 Task: Buy 4 Napkin Holders from Kitchen Accessories section under best seller category for shipping address: Keith Hernandez, 1486 Vineyard Drive, Independence, Ohio 44131, Cell Number 4403901431. Pay from credit card ending with 9757, CVV 798
Action: Mouse moved to (172, 63)
Screenshot: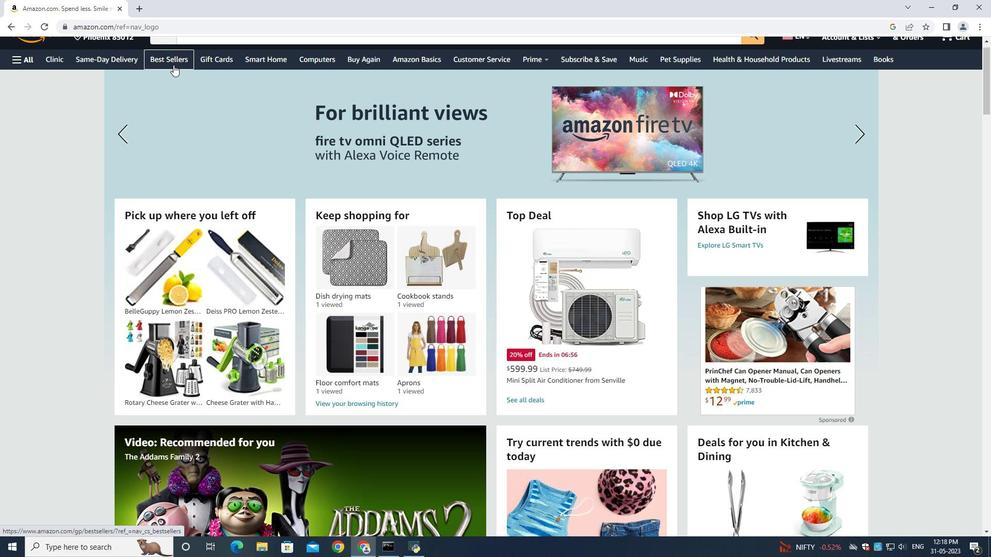 
Action: Mouse pressed left at (172, 63)
Screenshot: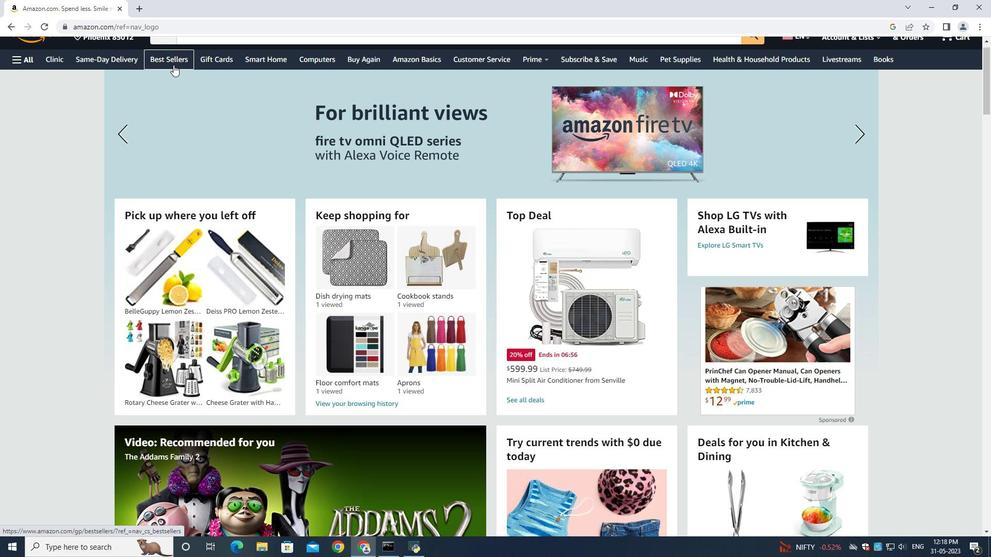 
Action: Mouse moved to (258, 140)
Screenshot: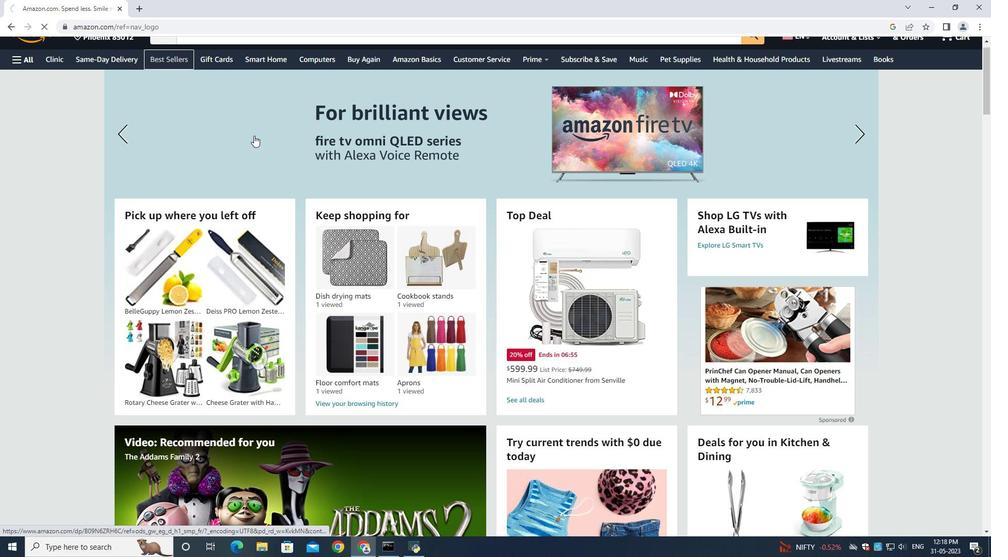 
Action: Mouse scrolled (258, 141) with delta (0, 0)
Screenshot: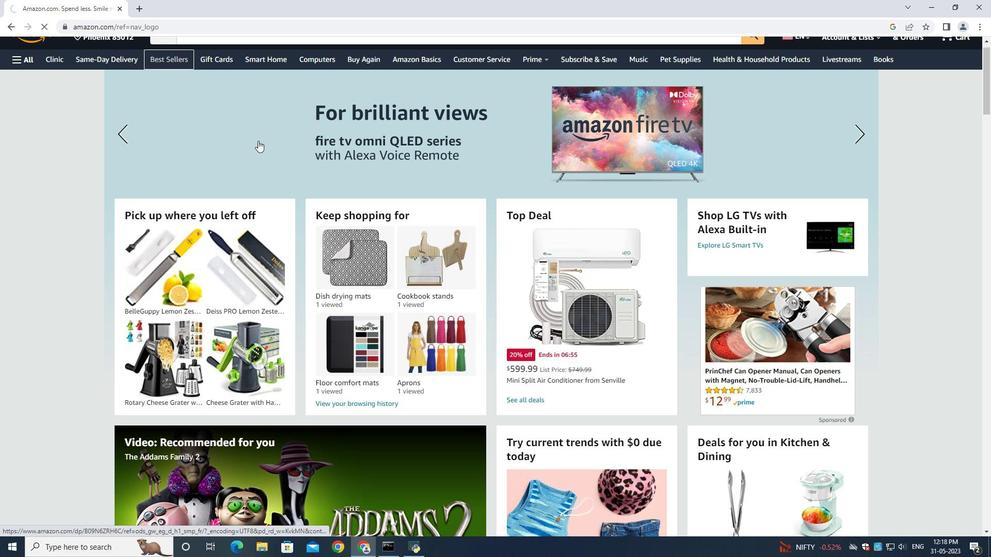 
Action: Mouse scrolled (258, 141) with delta (0, 0)
Screenshot: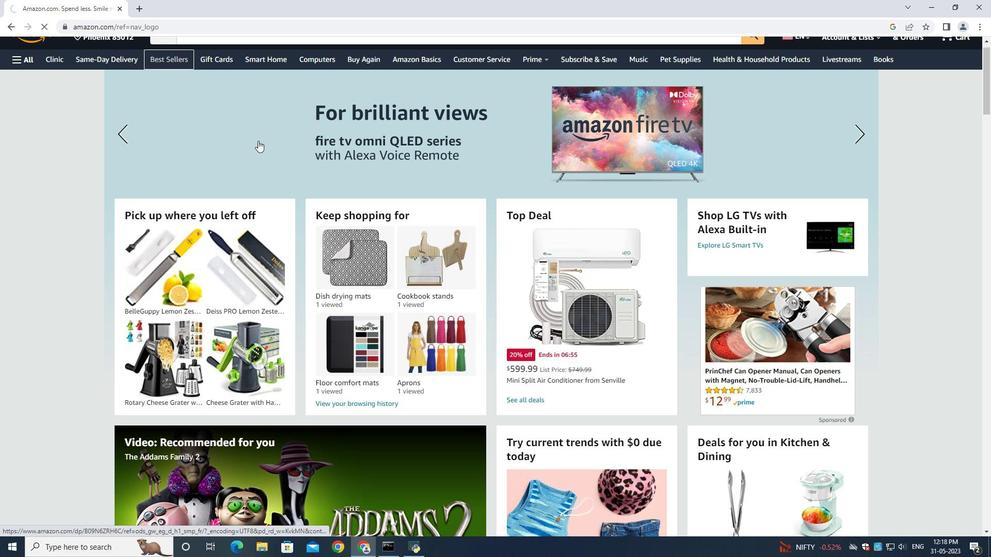
Action: Mouse scrolled (258, 141) with delta (0, 0)
Screenshot: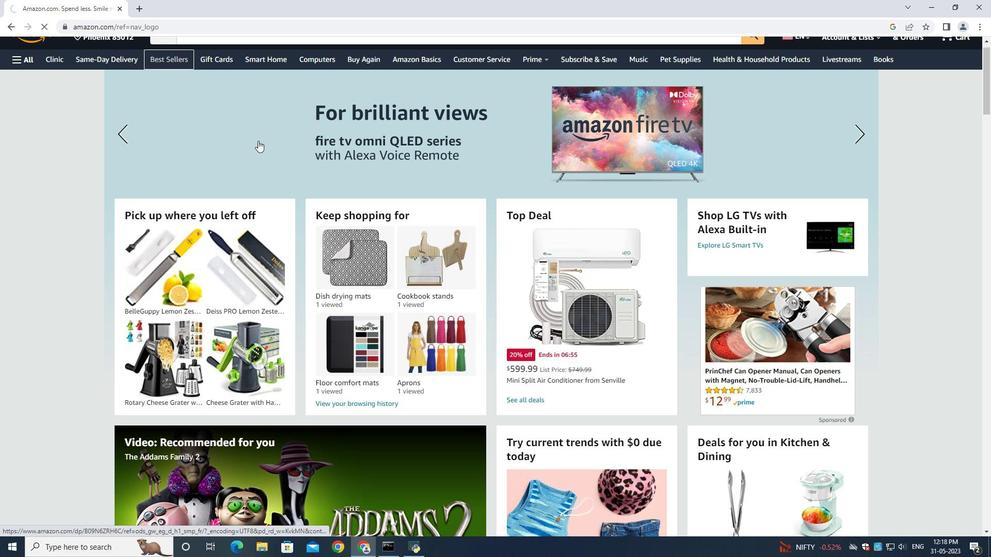 
Action: Mouse scrolled (258, 141) with delta (0, 0)
Screenshot: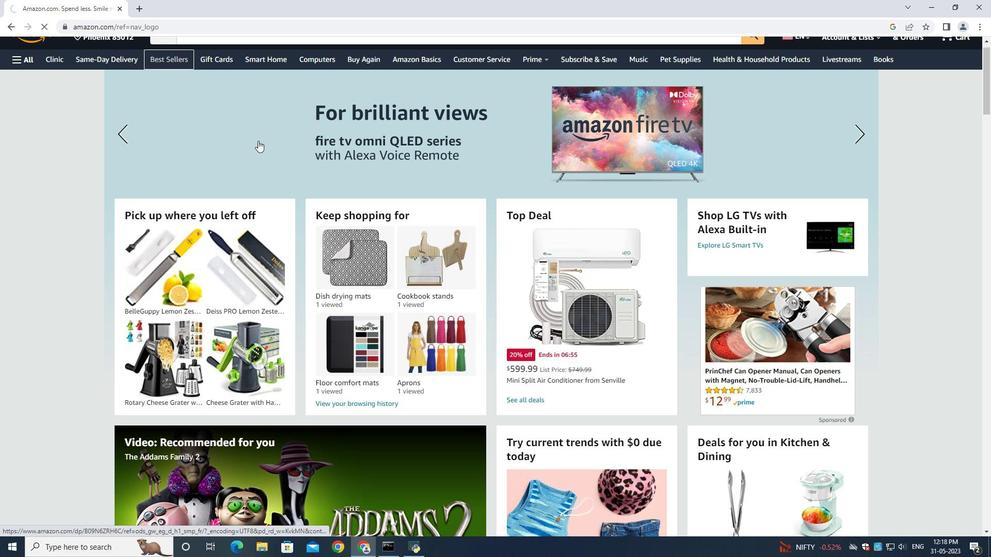 
Action: Mouse moved to (235, 52)
Screenshot: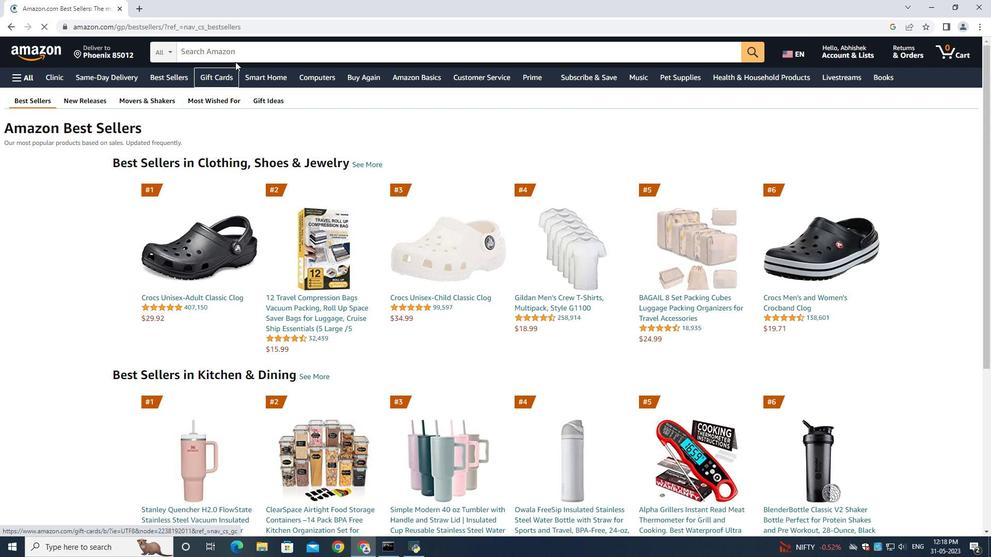 
Action: Mouse pressed left at (235, 52)
Screenshot: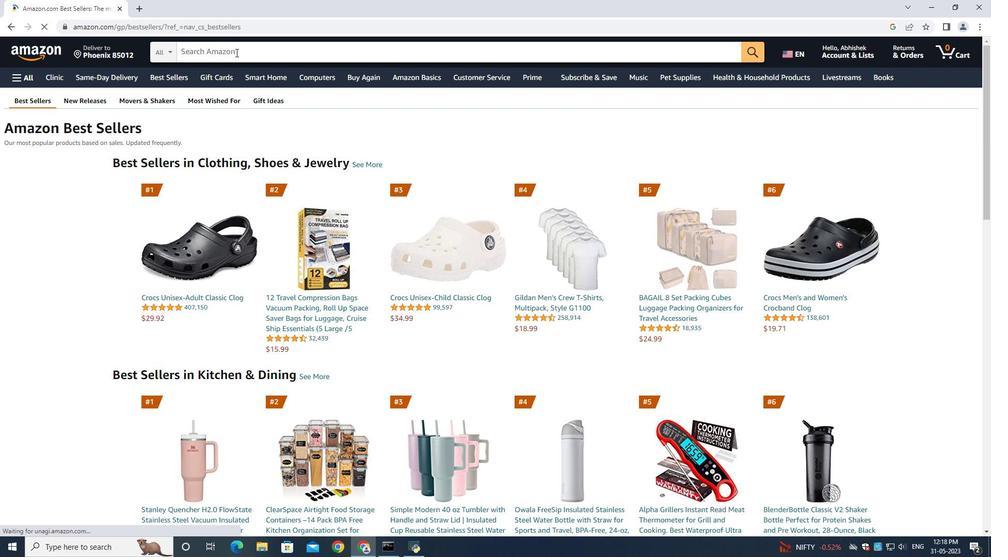 
Action: Mouse moved to (235, 53)
Screenshot: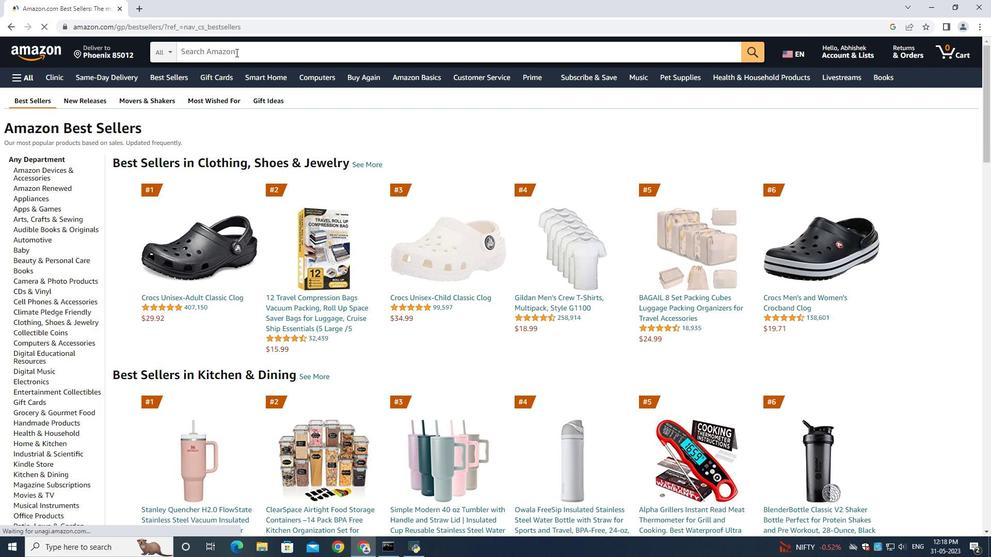 
Action: Key pressed <Key.shift>Napkin<Key.space><Key.shift><Key.shift><Key.shift><Key.shift><Key.shift><Key.shift>Holders<Key.enter>
Screenshot: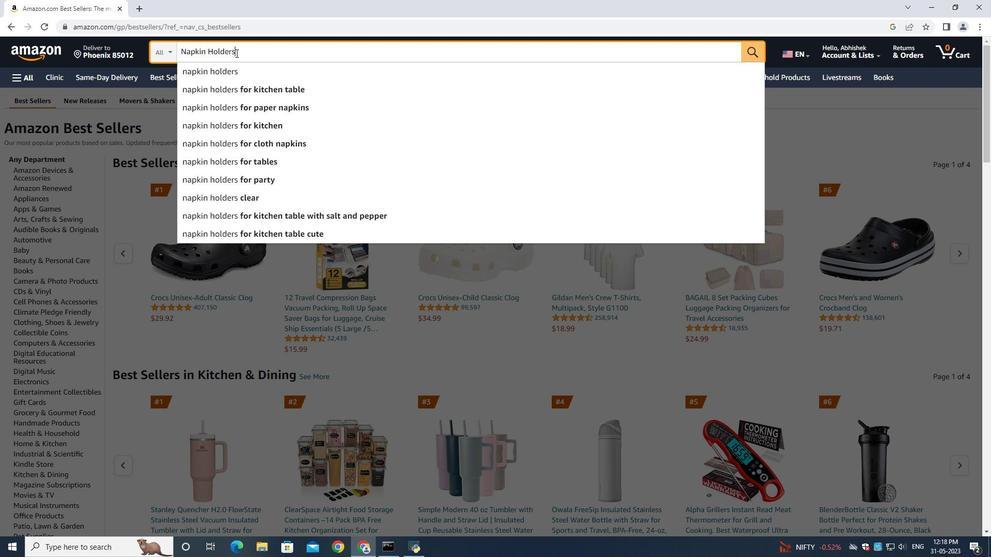 
Action: Mouse moved to (76, 184)
Screenshot: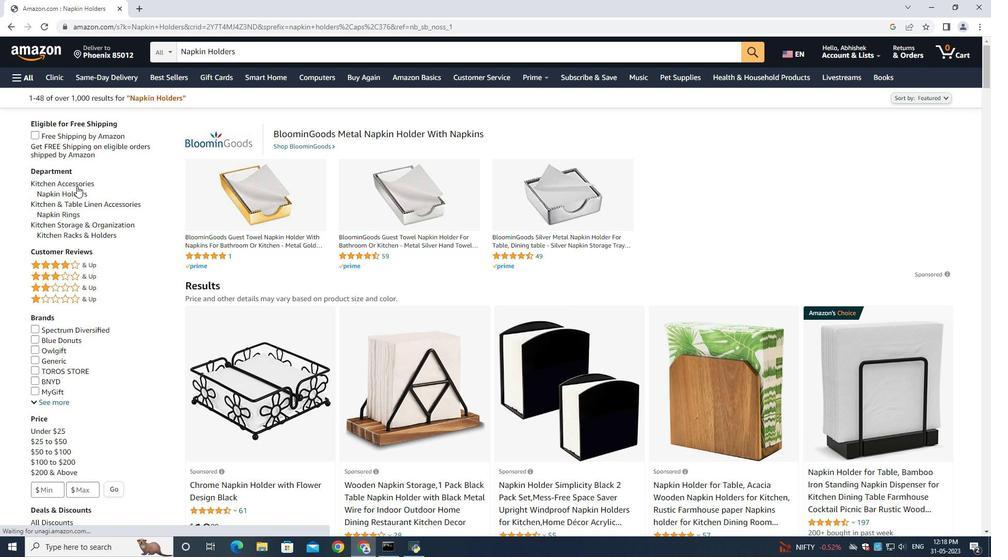 
Action: Mouse pressed left at (76, 184)
Screenshot: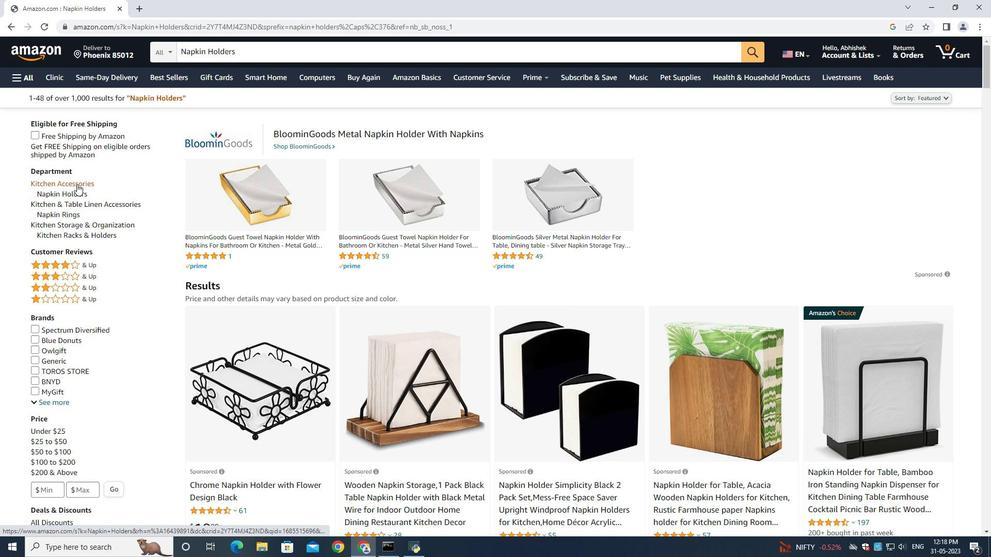 
Action: Mouse moved to (652, 415)
Screenshot: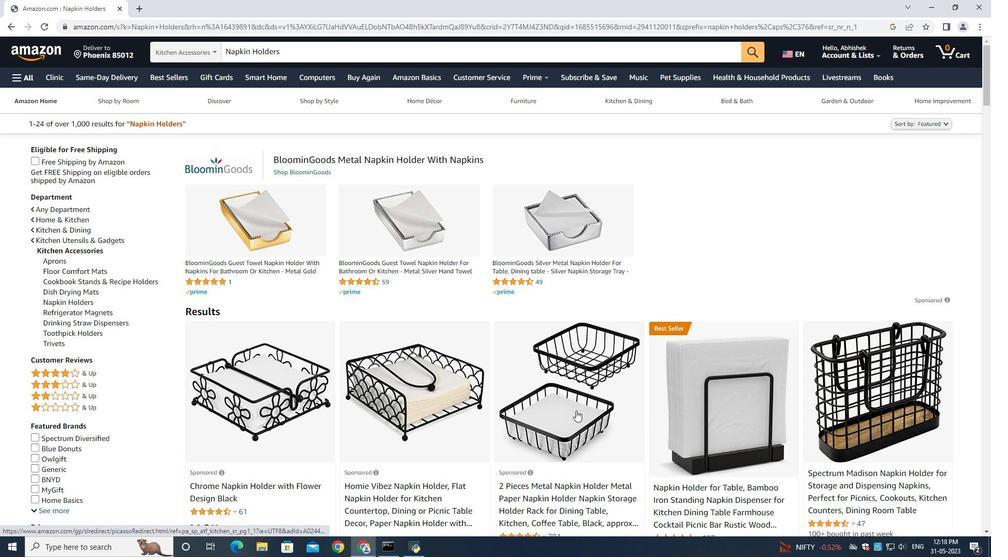 
Action: Mouse scrolled (652, 415) with delta (0, 0)
Screenshot: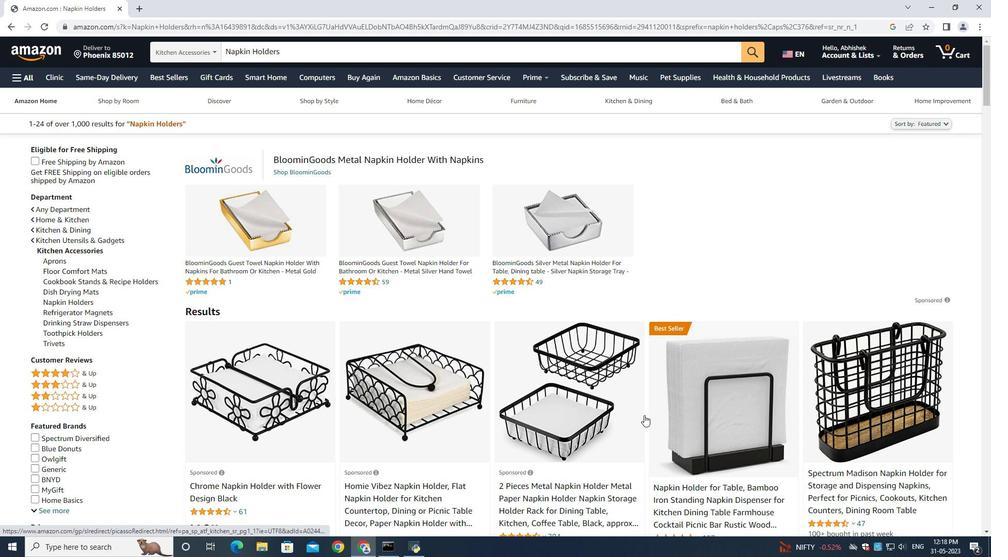 
Action: Mouse moved to (688, 399)
Screenshot: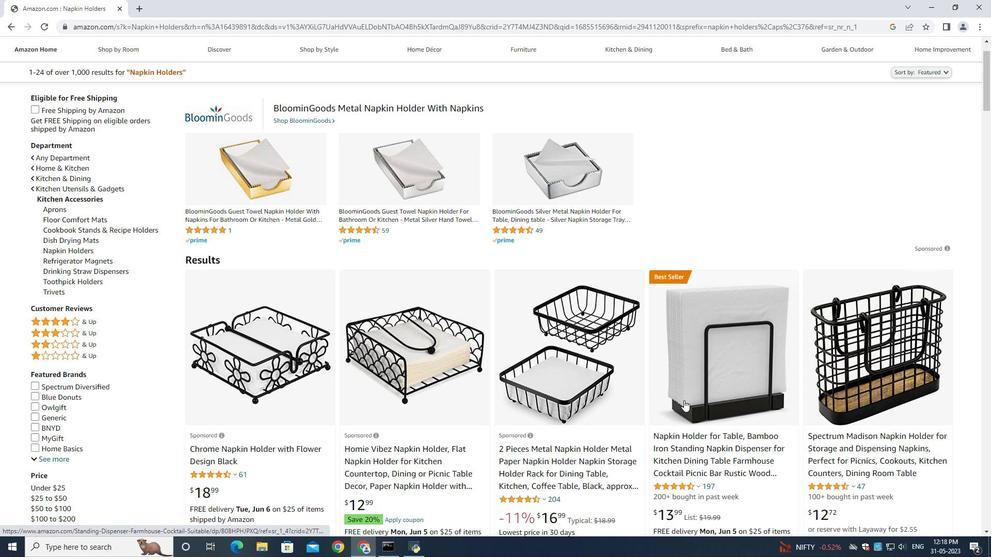 
Action: Mouse scrolled (688, 399) with delta (0, 0)
Screenshot: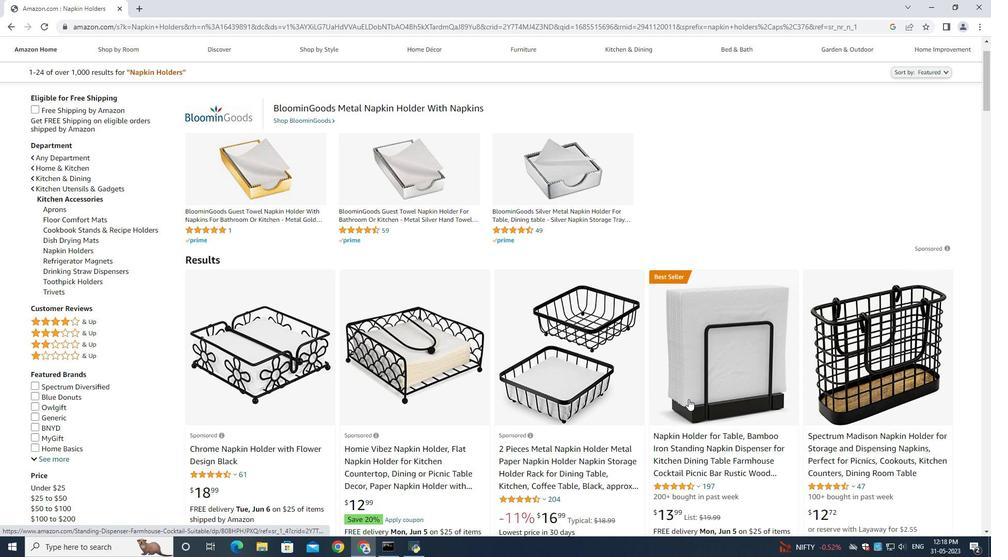 
Action: Mouse moved to (687, 400)
Screenshot: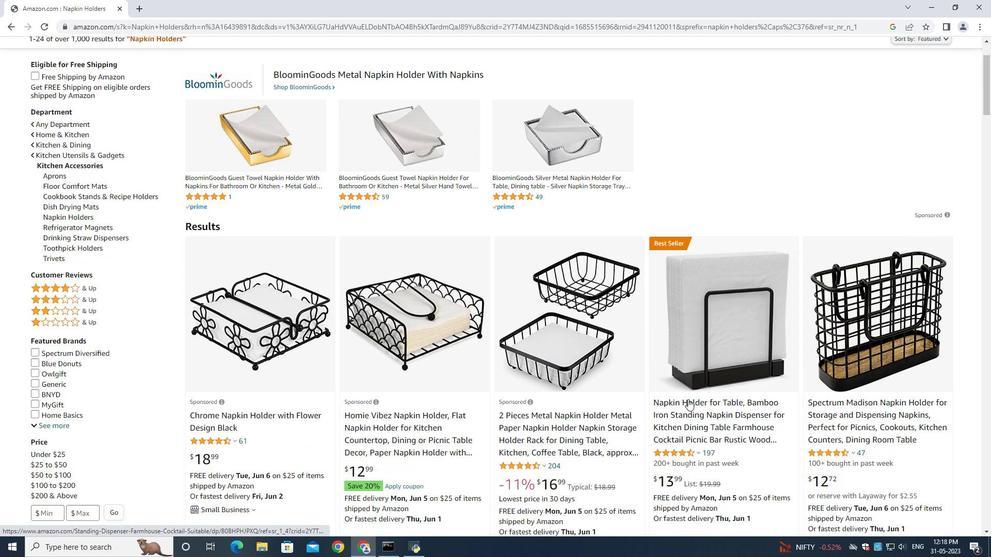 
Action: Mouse pressed left at (687, 400)
Screenshot: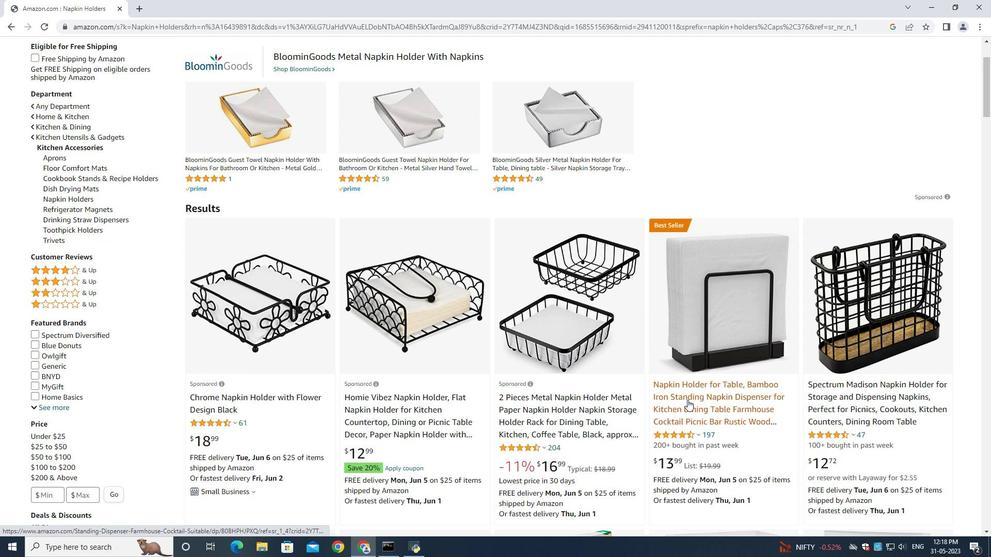 
Action: Mouse moved to (363, 446)
Screenshot: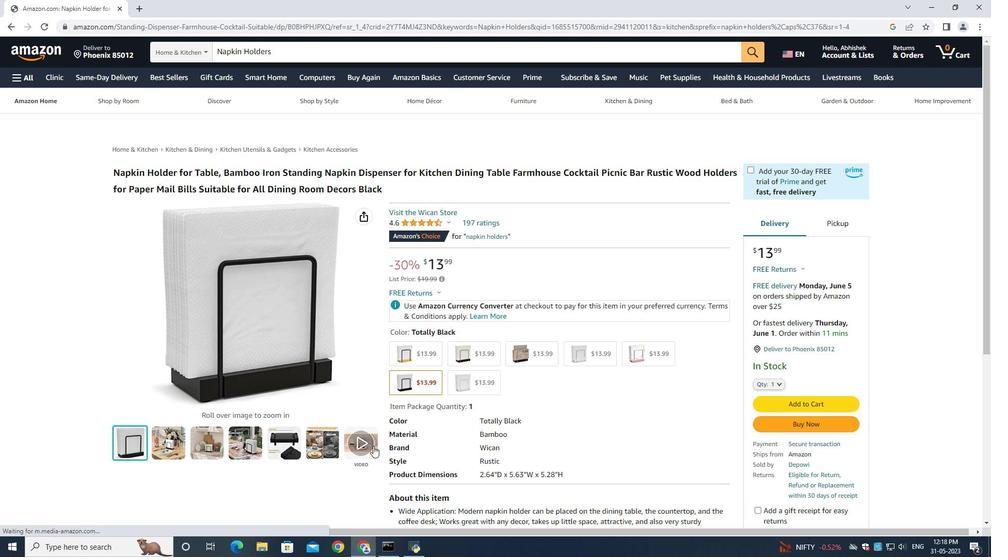 
Action: Mouse pressed left at (363, 446)
Screenshot: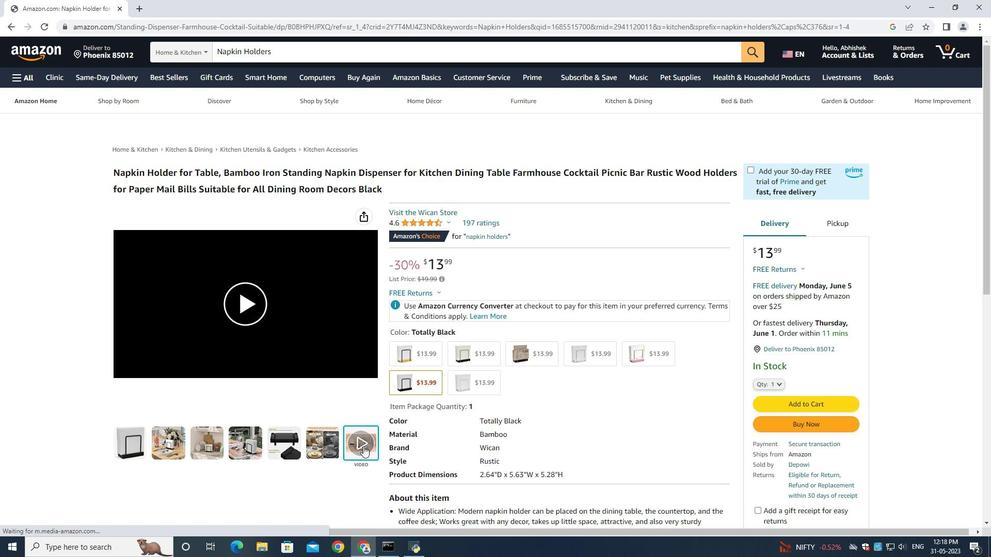 
Action: Mouse moved to (804, 251)
Screenshot: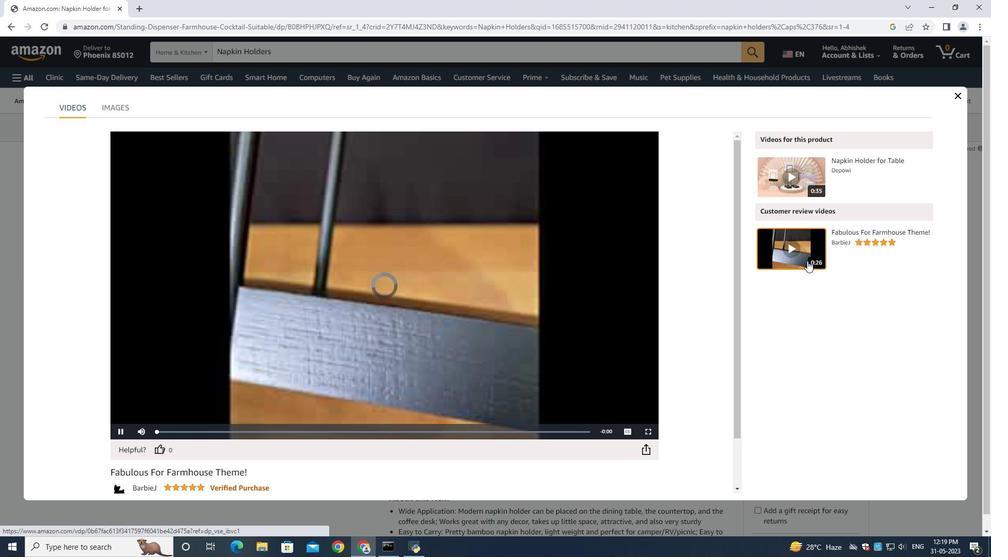 
Action: Mouse pressed left at (804, 251)
Screenshot: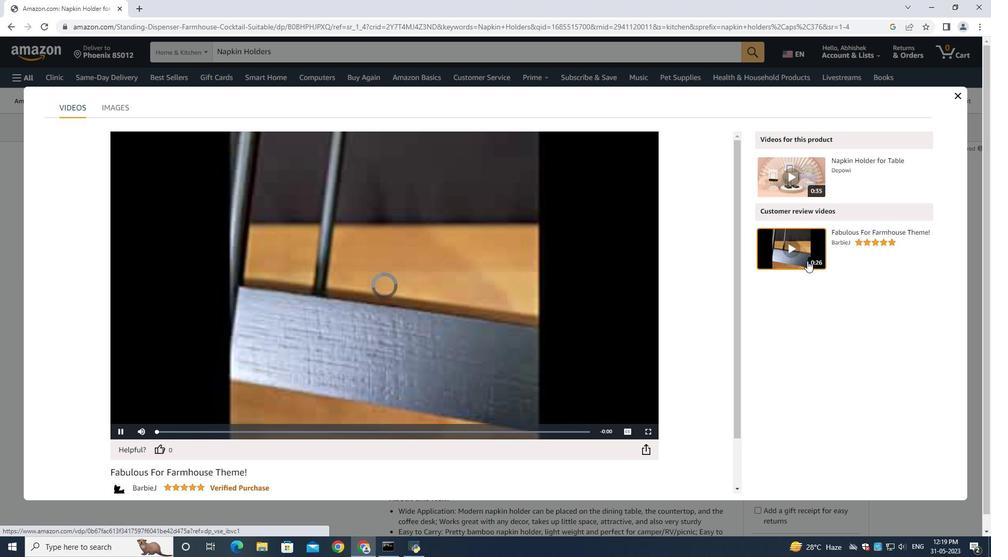 
Action: Mouse moved to (802, 250)
Screenshot: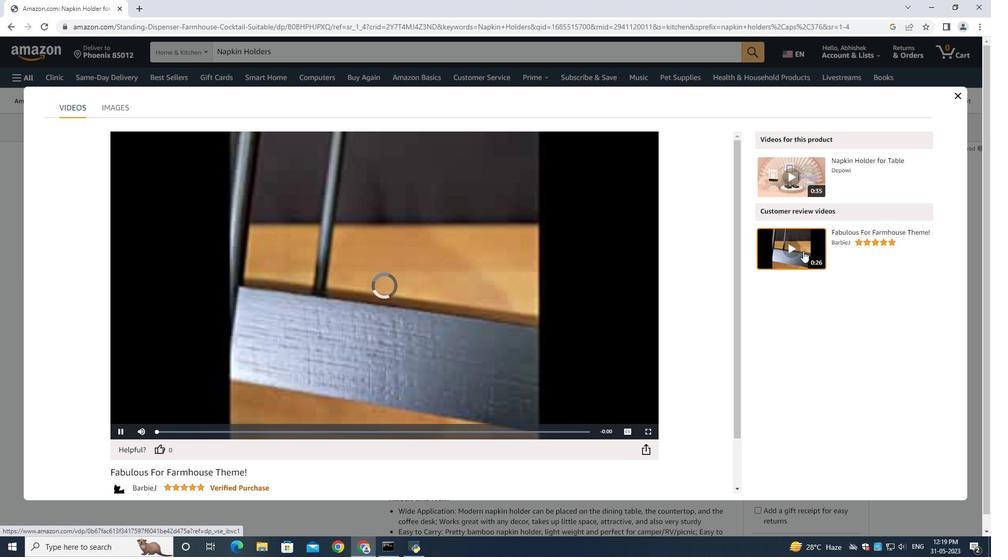 
Action: Mouse pressed left at (802, 250)
Screenshot: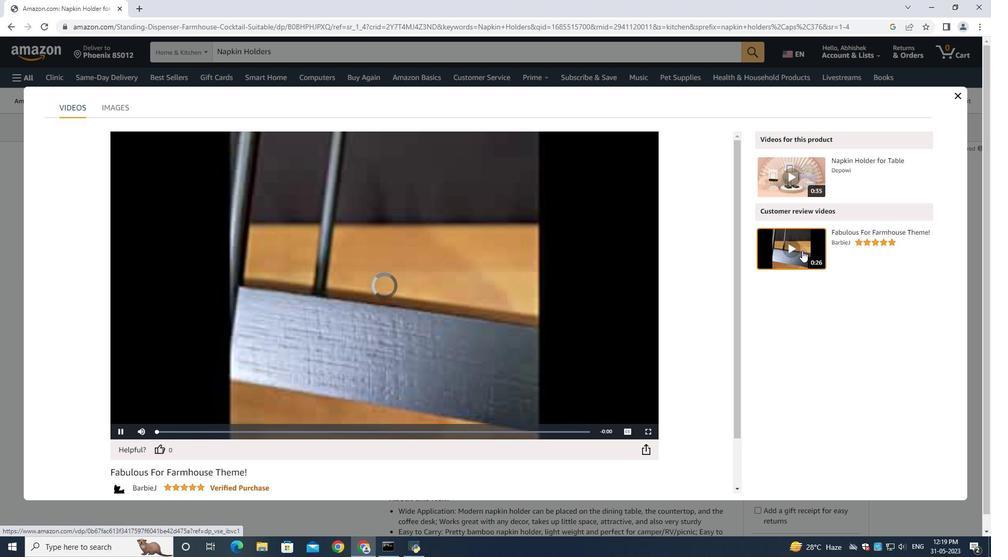 
Action: Mouse moved to (955, 96)
Screenshot: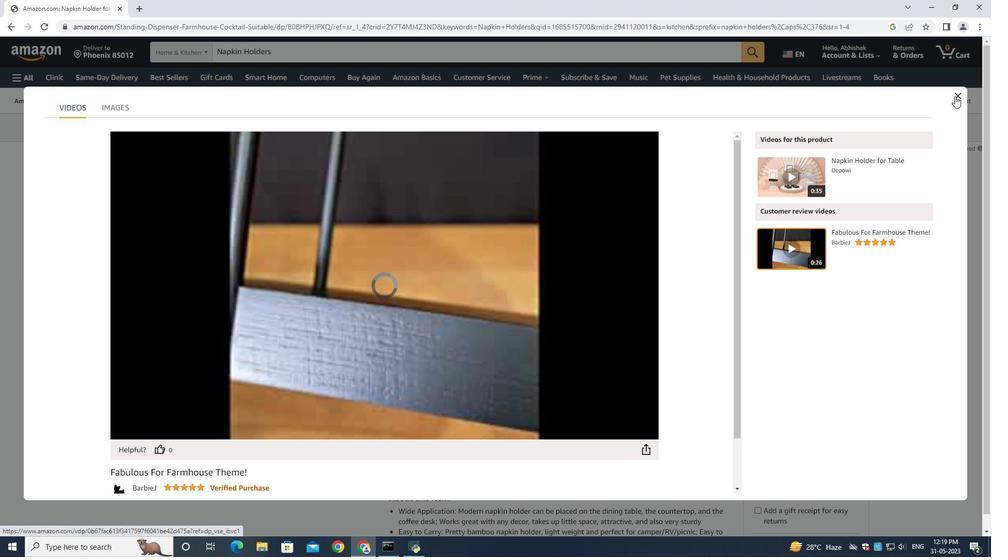 
Action: Mouse pressed left at (955, 96)
Screenshot: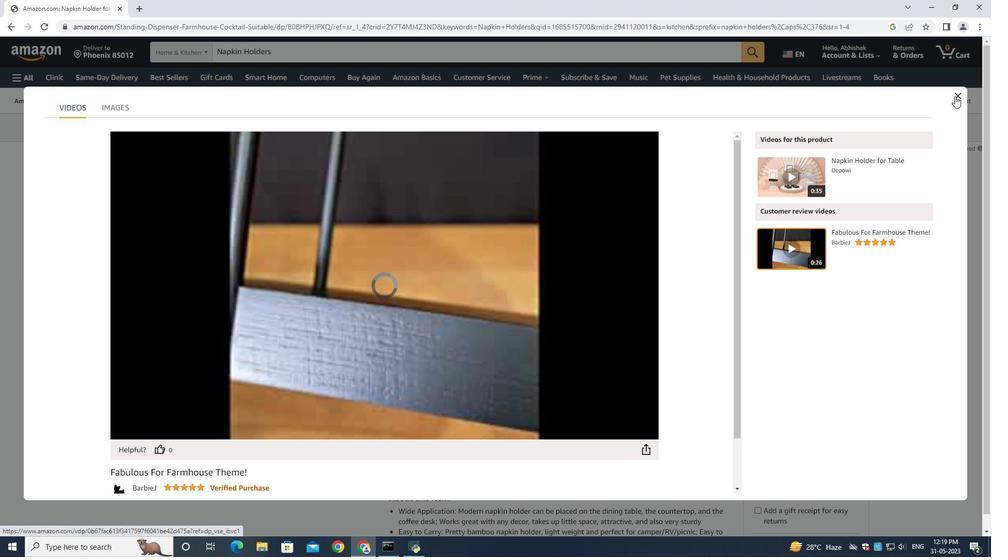 
Action: Mouse moved to (776, 383)
Screenshot: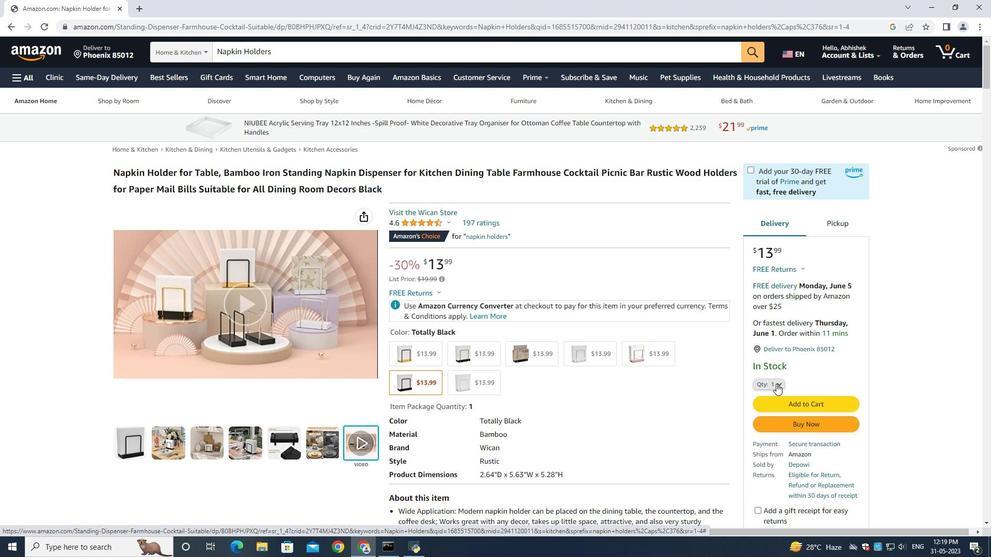 
Action: Mouse pressed left at (776, 383)
Screenshot: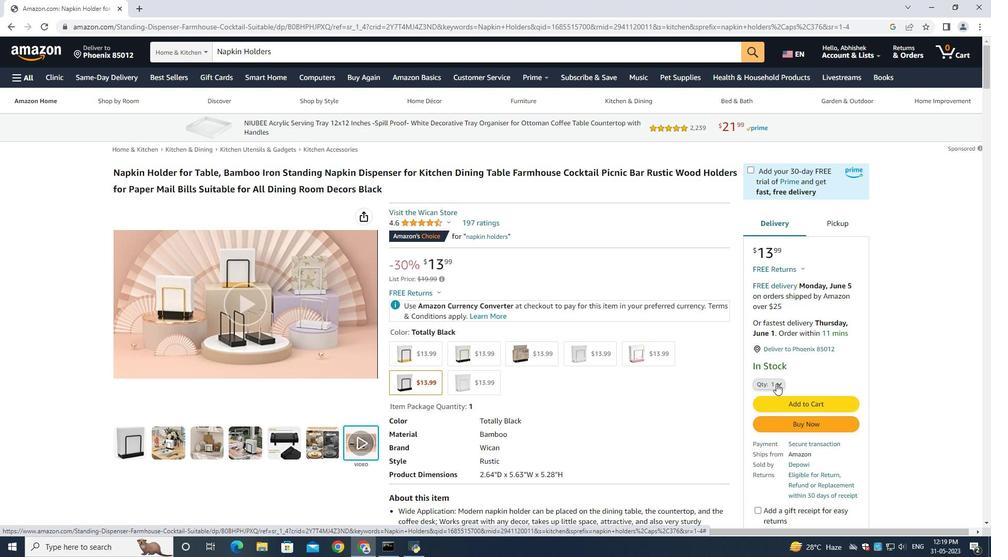 
Action: Mouse moved to (765, 98)
Screenshot: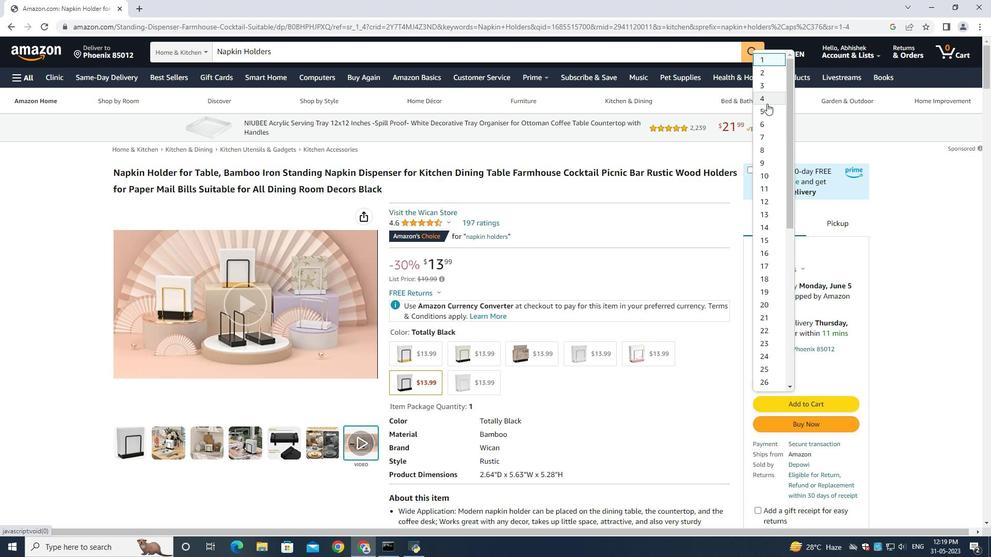 
Action: Mouse pressed left at (765, 98)
Screenshot: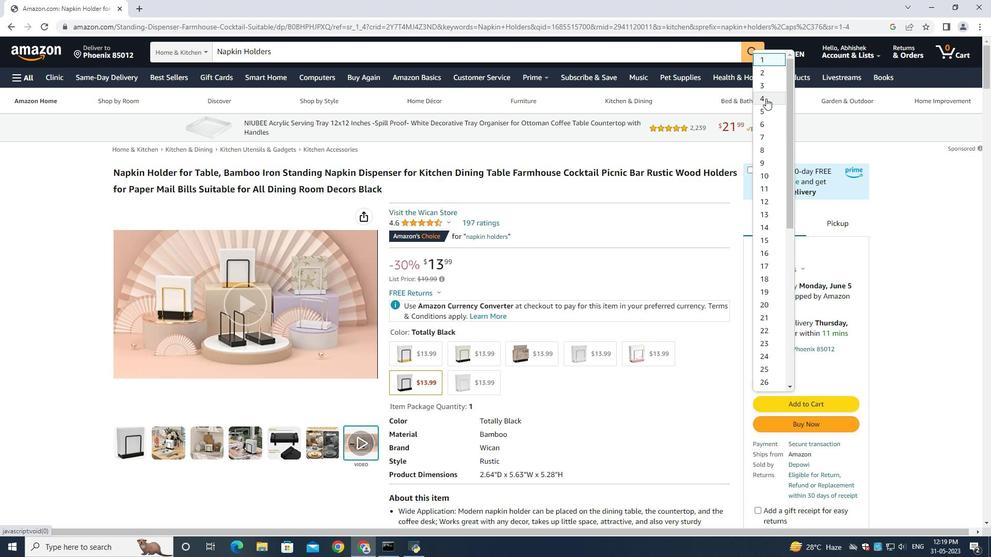 
Action: Mouse moved to (810, 419)
Screenshot: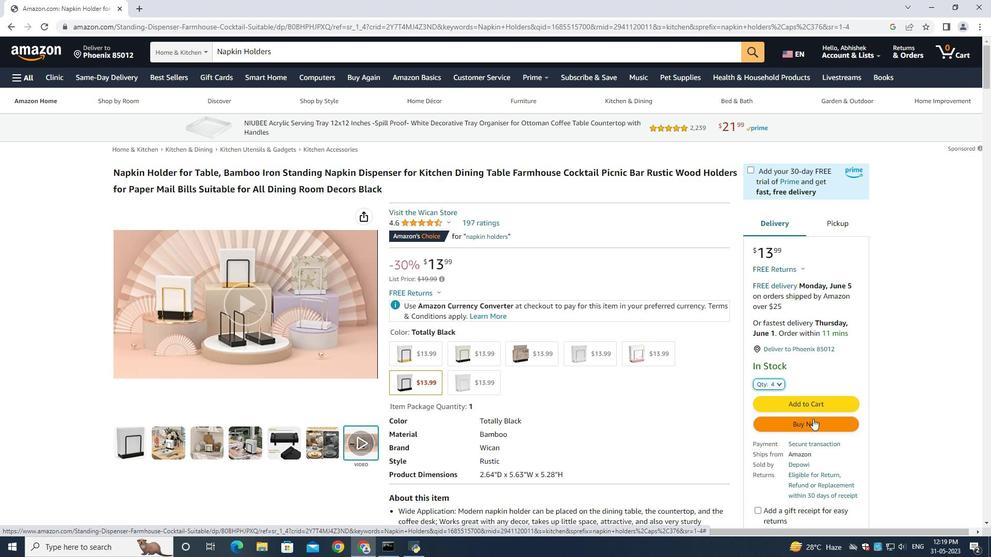 
Action: Mouse pressed left at (810, 419)
Screenshot: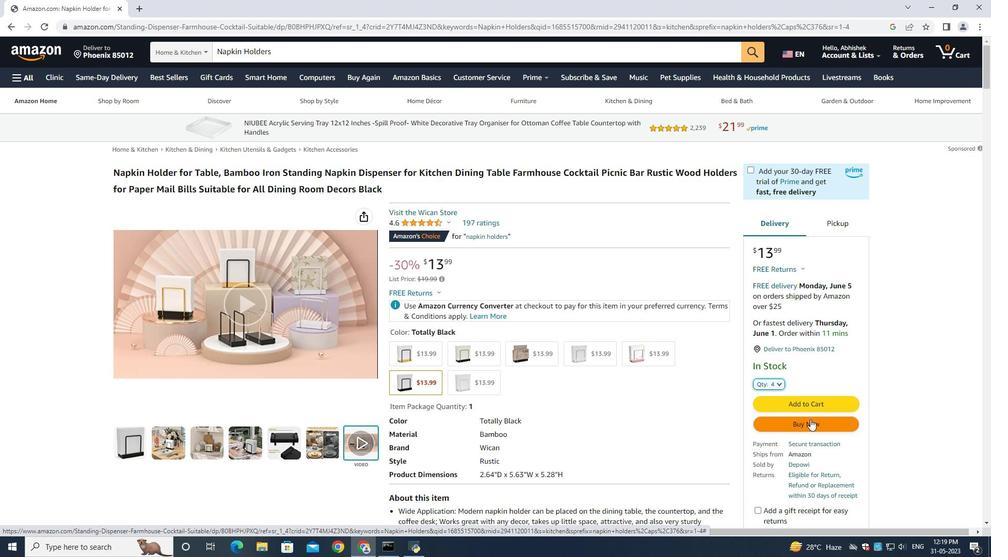 
Action: Mouse moved to (807, 406)
Screenshot: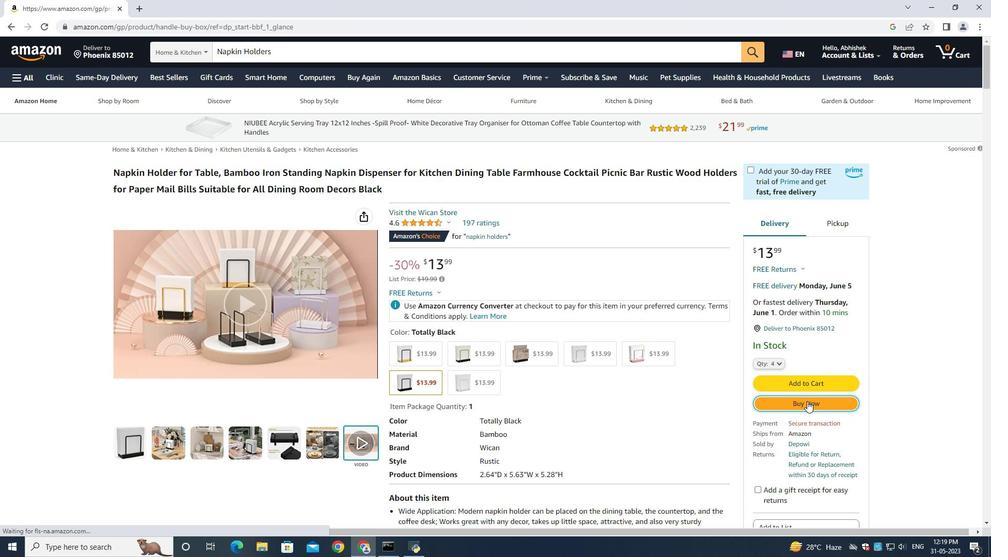 
Action: Mouse pressed left at (807, 406)
Screenshot: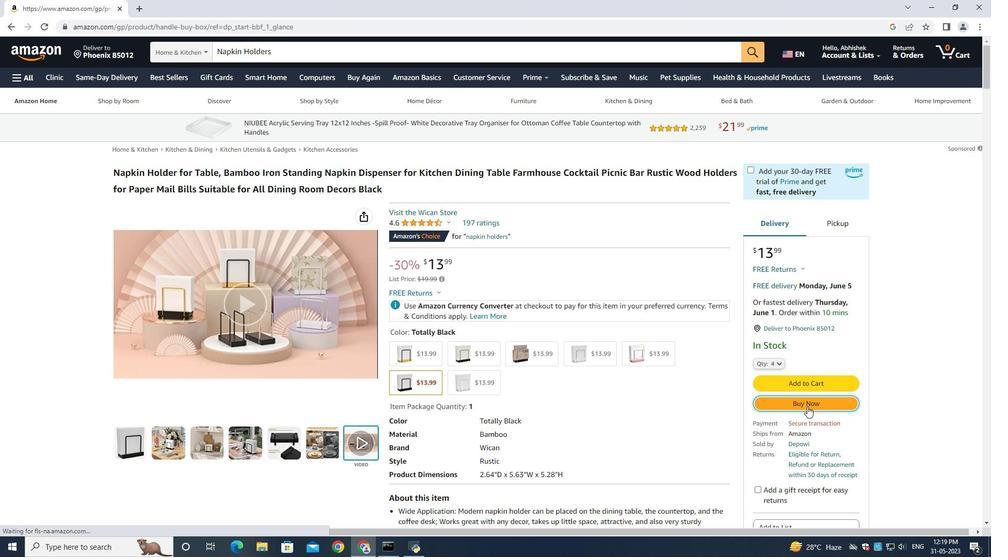
Action: Mouse moved to (531, 360)
Screenshot: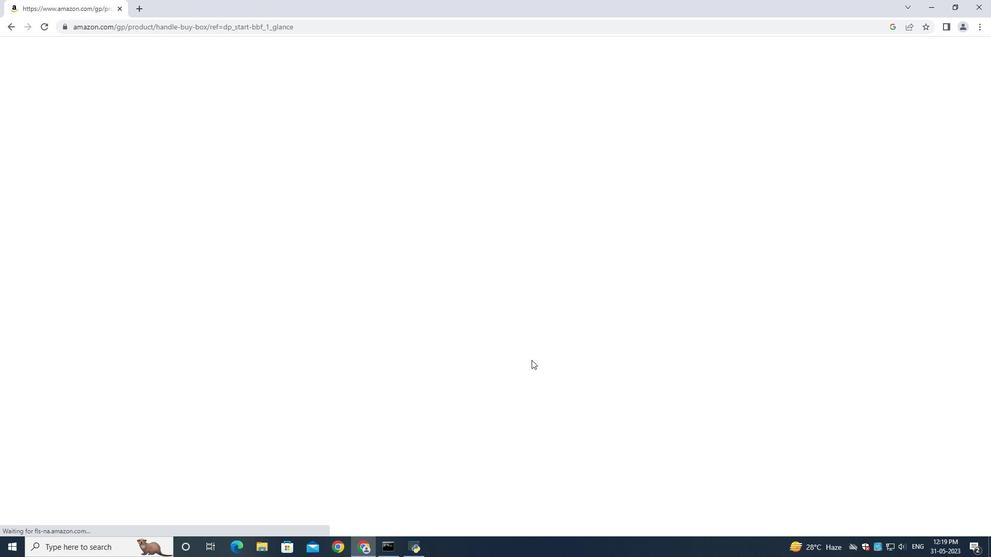 
Action: Mouse scrolled (531, 359) with delta (0, 0)
Screenshot: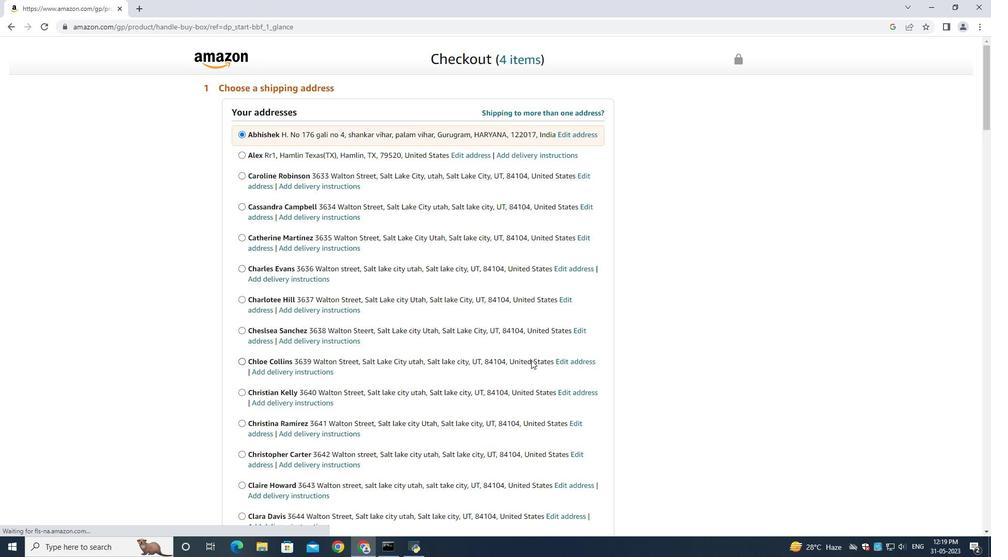 
Action: Mouse scrolled (531, 359) with delta (0, 0)
Screenshot: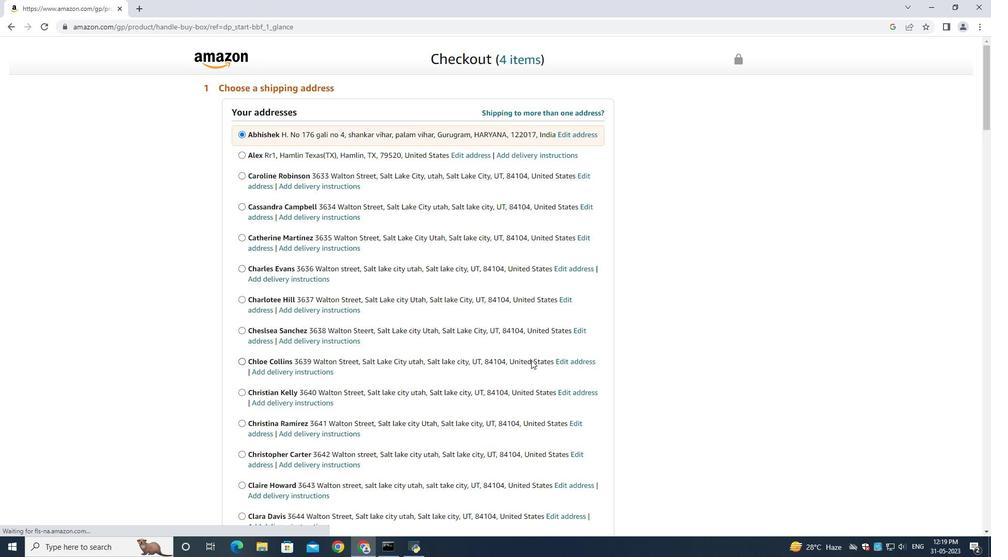 
Action: Mouse scrolled (531, 359) with delta (0, 0)
Screenshot: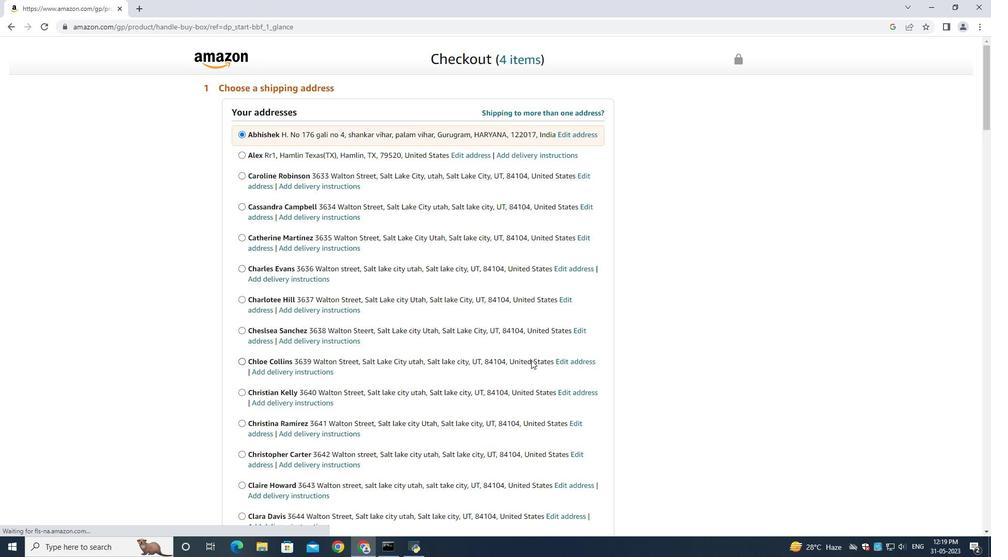 
Action: Mouse scrolled (531, 359) with delta (0, 0)
Screenshot: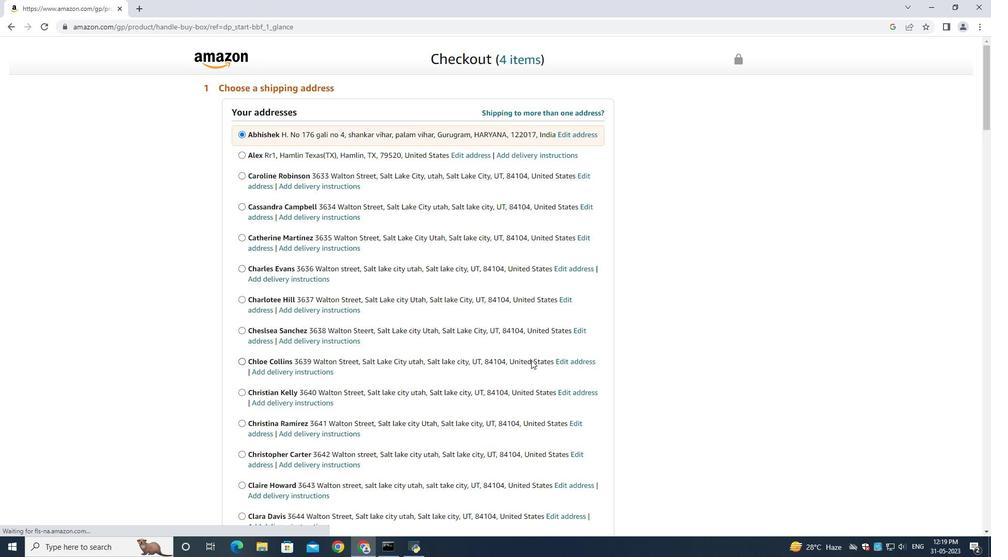 
Action: Mouse scrolled (531, 359) with delta (0, 0)
Screenshot: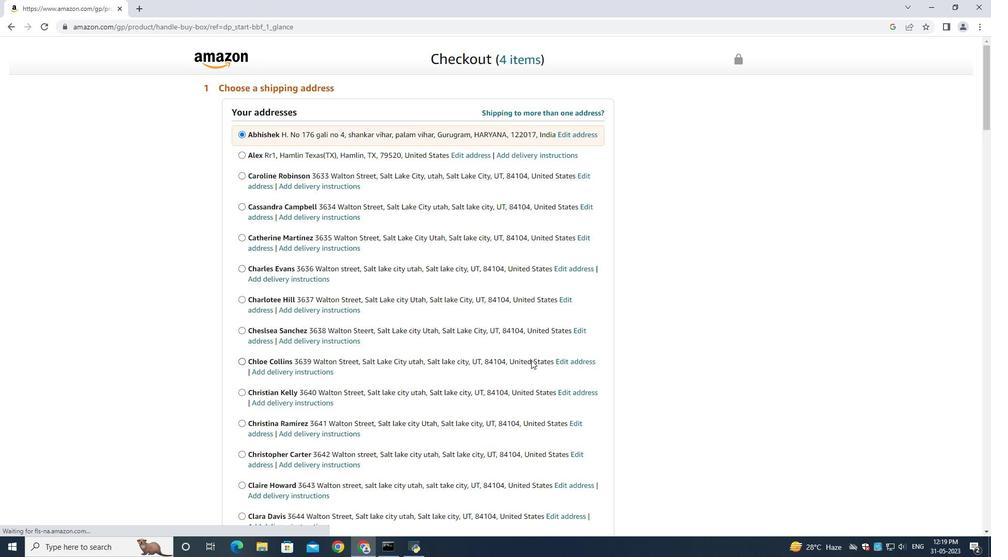
Action: Mouse scrolled (531, 359) with delta (0, 0)
Screenshot: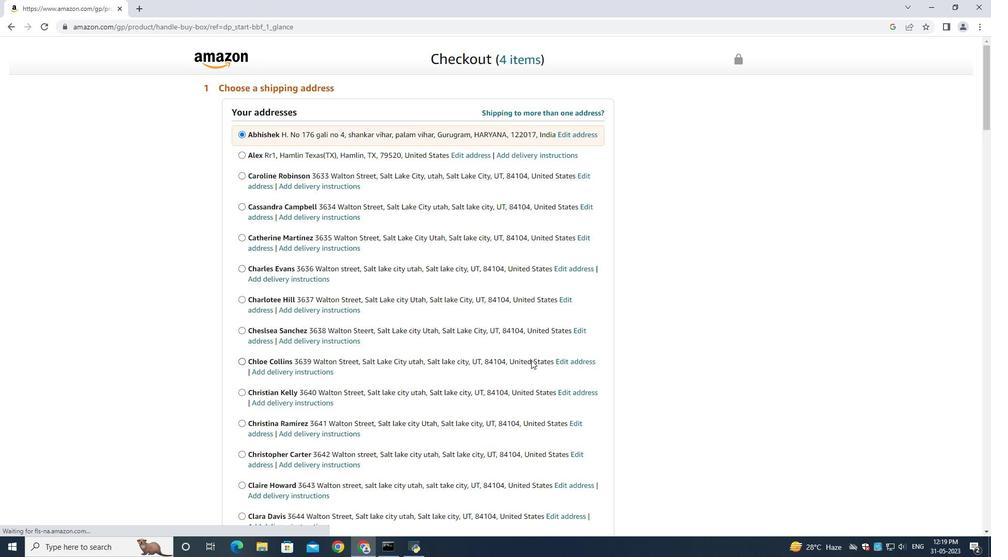 
Action: Mouse scrolled (531, 359) with delta (0, 0)
Screenshot: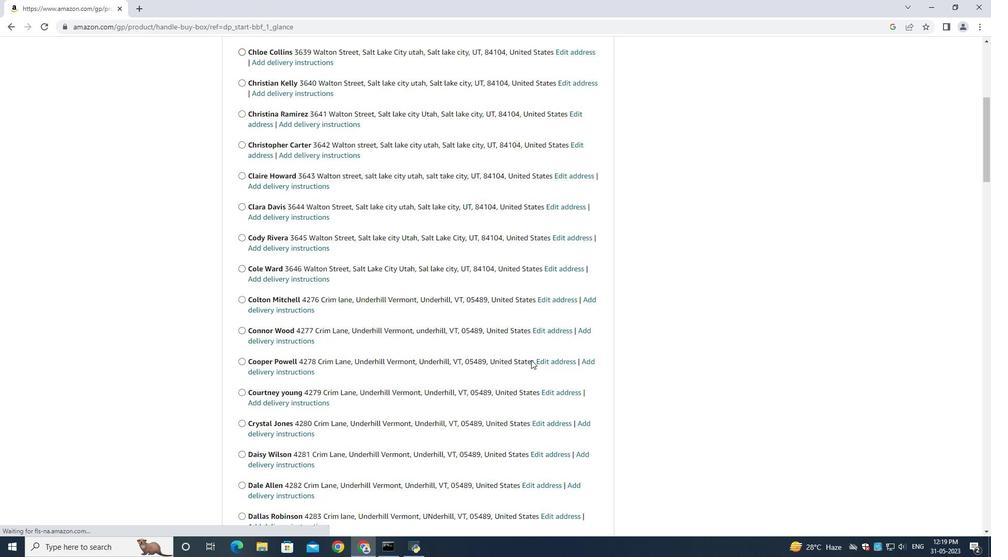 
Action: Mouse scrolled (531, 359) with delta (0, 0)
Screenshot: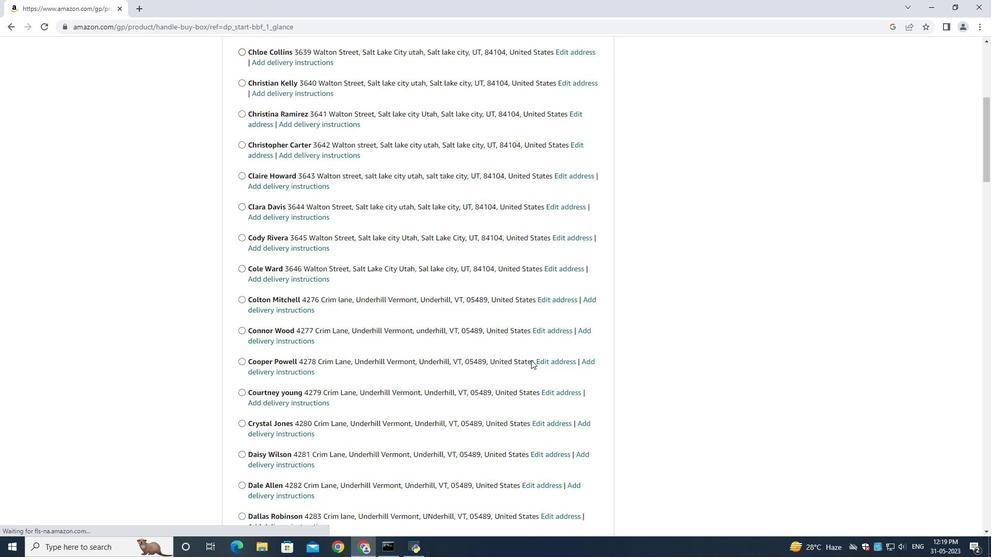 
Action: Mouse scrolled (531, 359) with delta (0, 0)
Screenshot: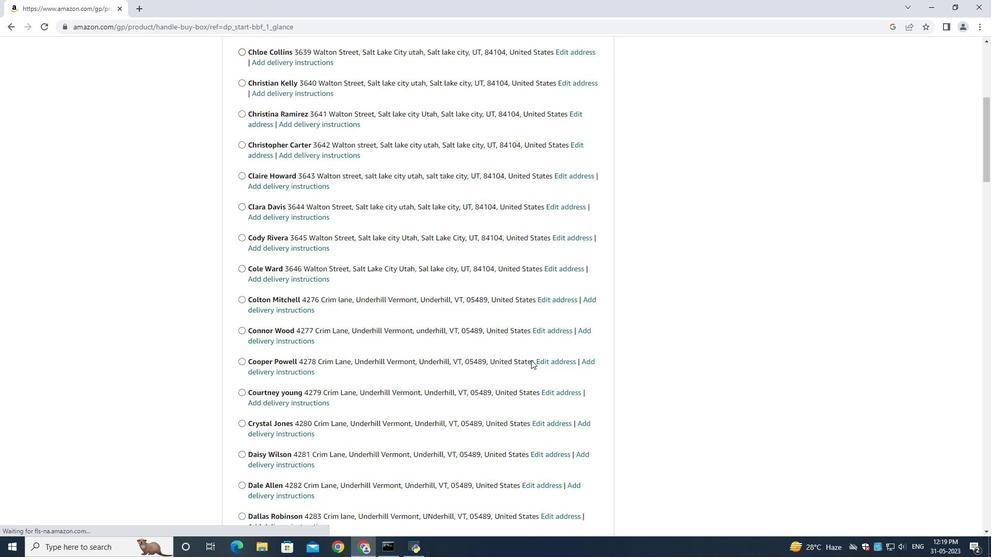 
Action: Mouse scrolled (531, 359) with delta (0, 0)
Screenshot: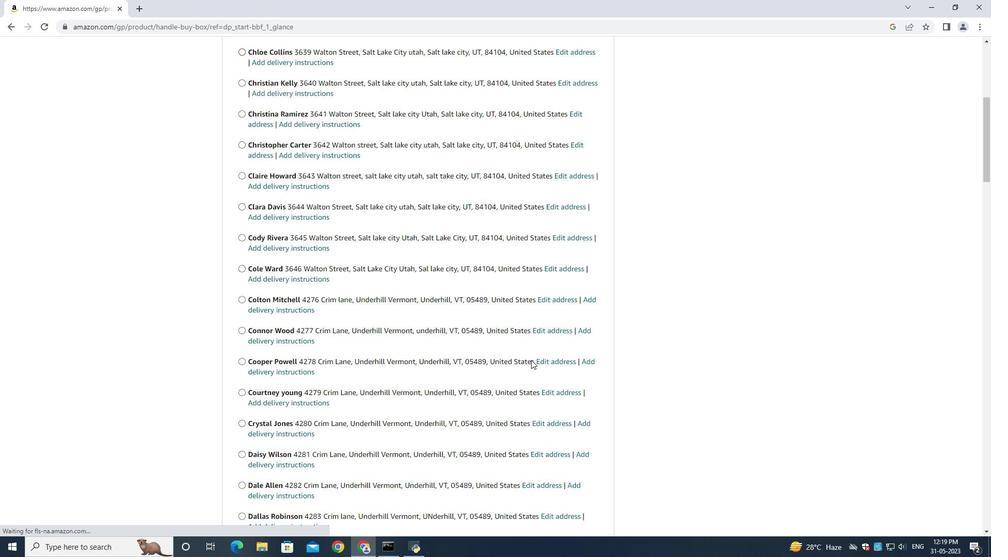 
Action: Mouse scrolled (531, 359) with delta (0, 0)
Screenshot: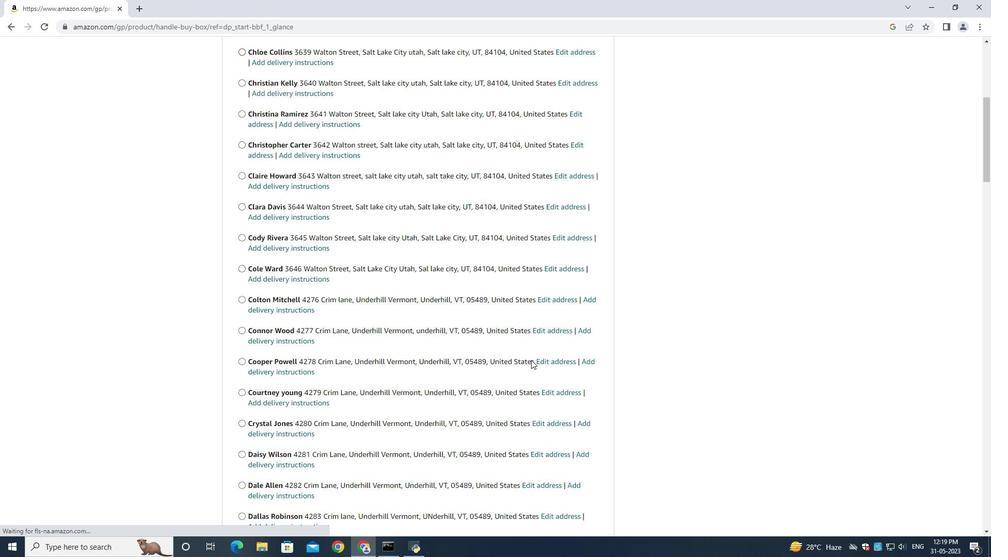 
Action: Mouse scrolled (531, 359) with delta (0, 0)
Screenshot: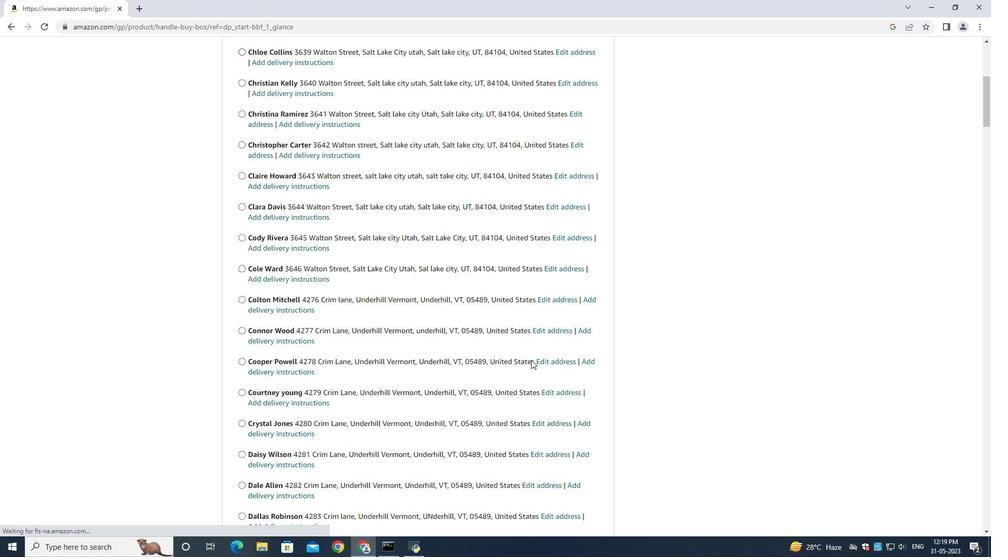 
Action: Mouse scrolled (531, 359) with delta (0, 0)
Screenshot: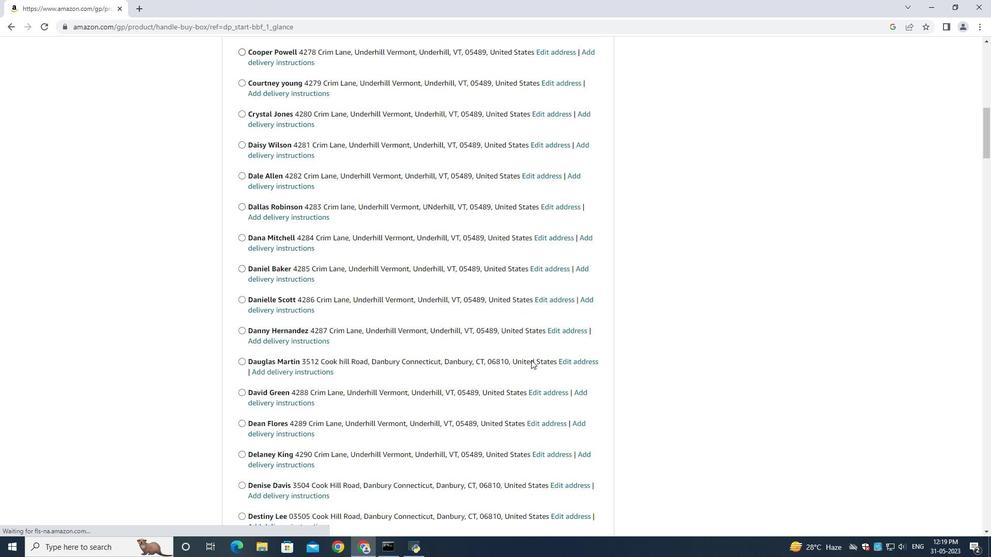 
Action: Mouse scrolled (531, 359) with delta (0, 0)
Screenshot: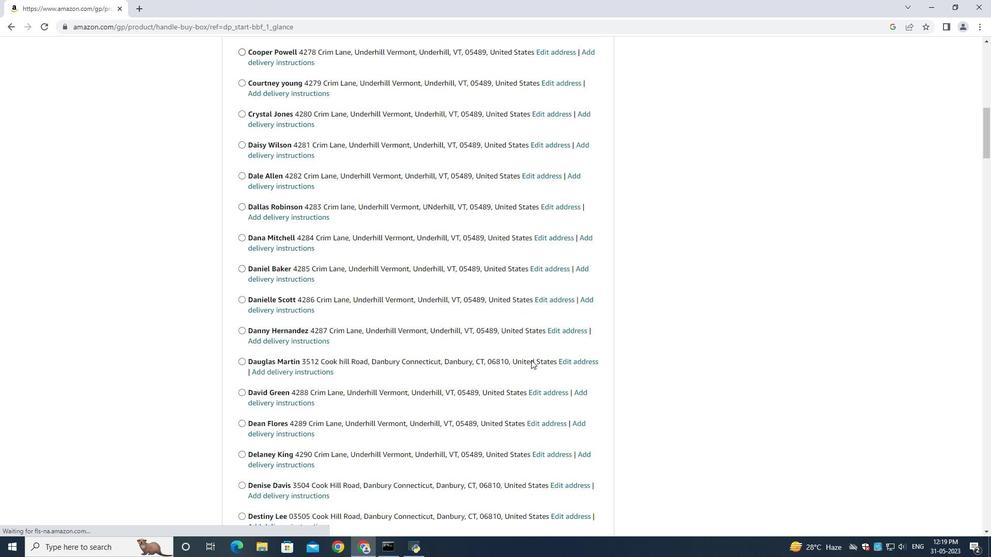
Action: Mouse scrolled (531, 359) with delta (0, 0)
Screenshot: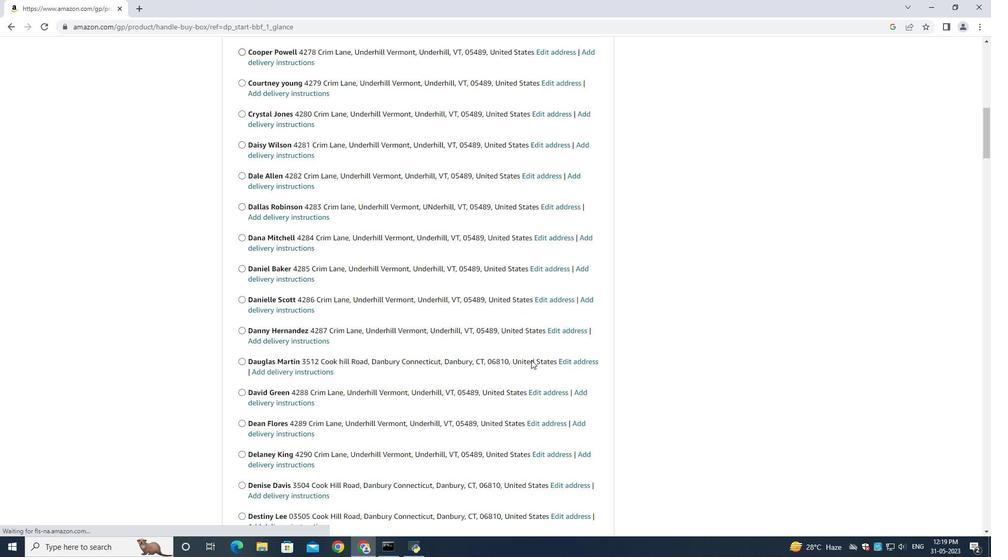 
Action: Mouse scrolled (531, 359) with delta (0, 0)
Screenshot: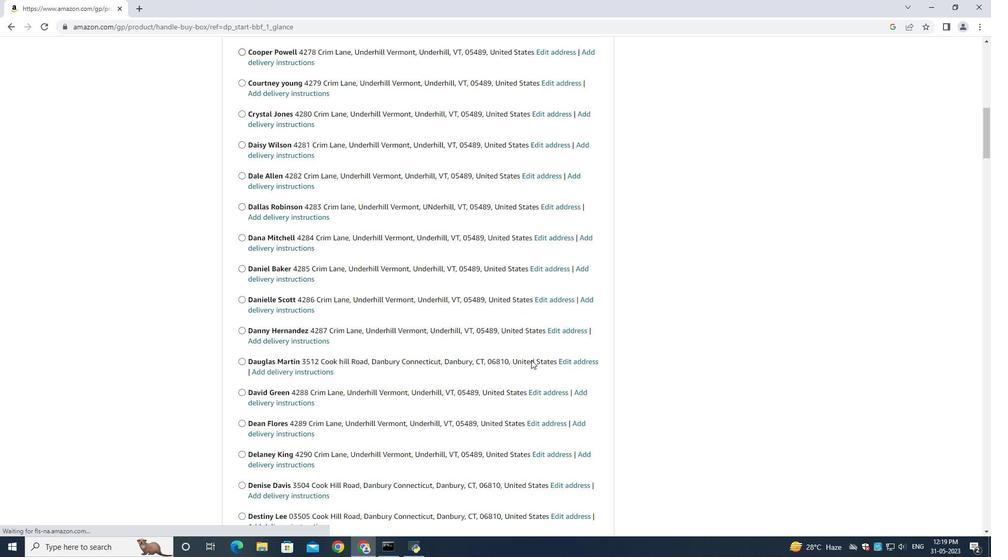 
Action: Mouse scrolled (531, 359) with delta (0, 0)
Screenshot: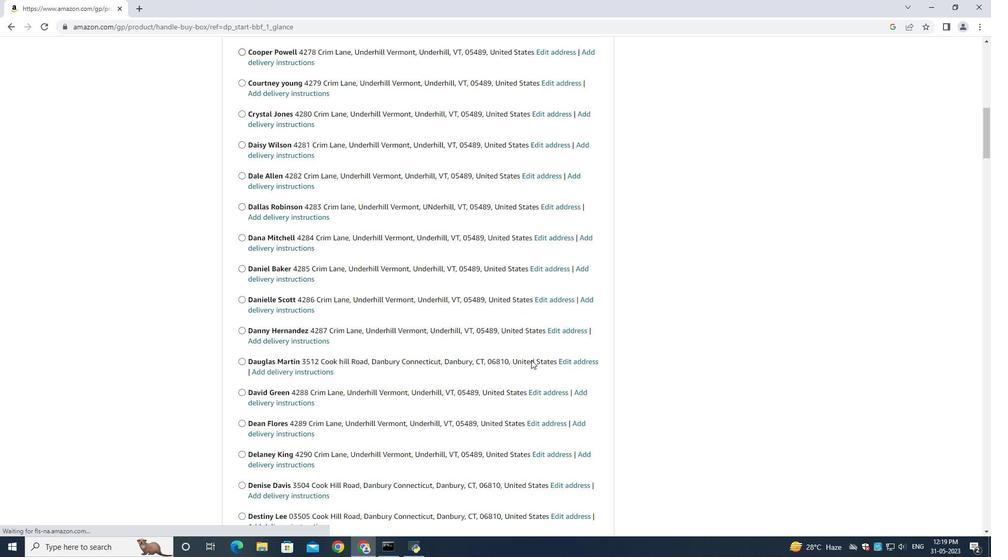 
Action: Mouse scrolled (531, 359) with delta (0, 0)
Screenshot: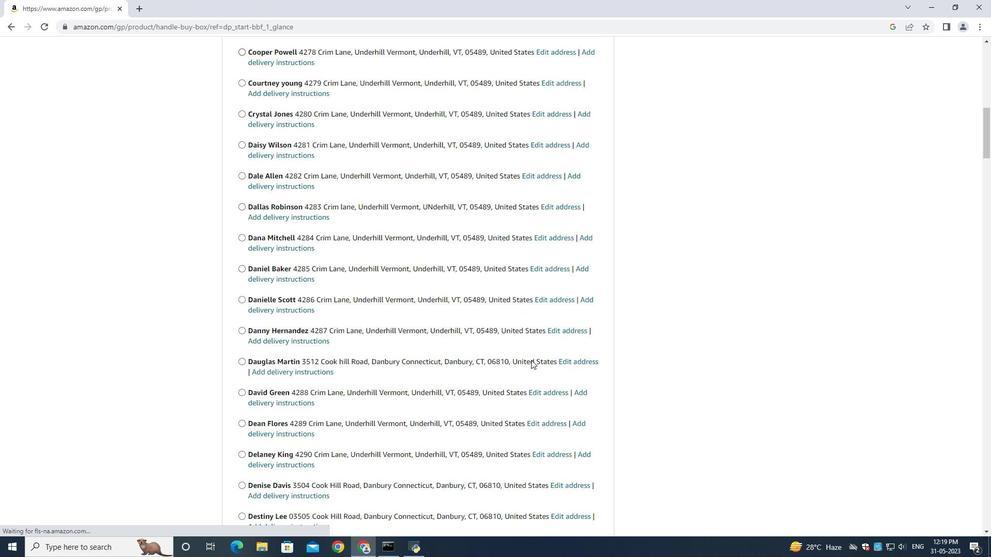 
Action: Mouse scrolled (531, 359) with delta (0, 0)
Screenshot: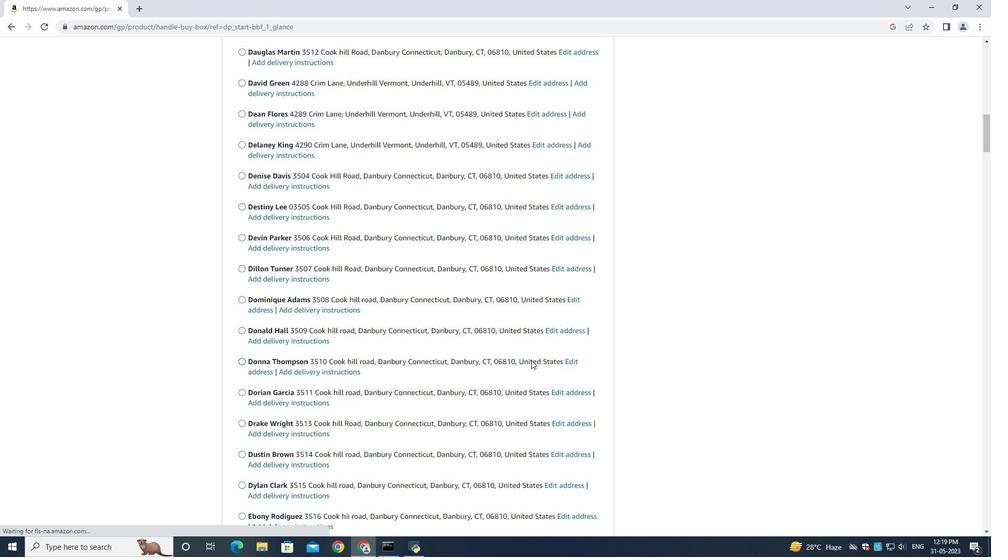 
Action: Mouse scrolled (531, 359) with delta (0, 0)
Screenshot: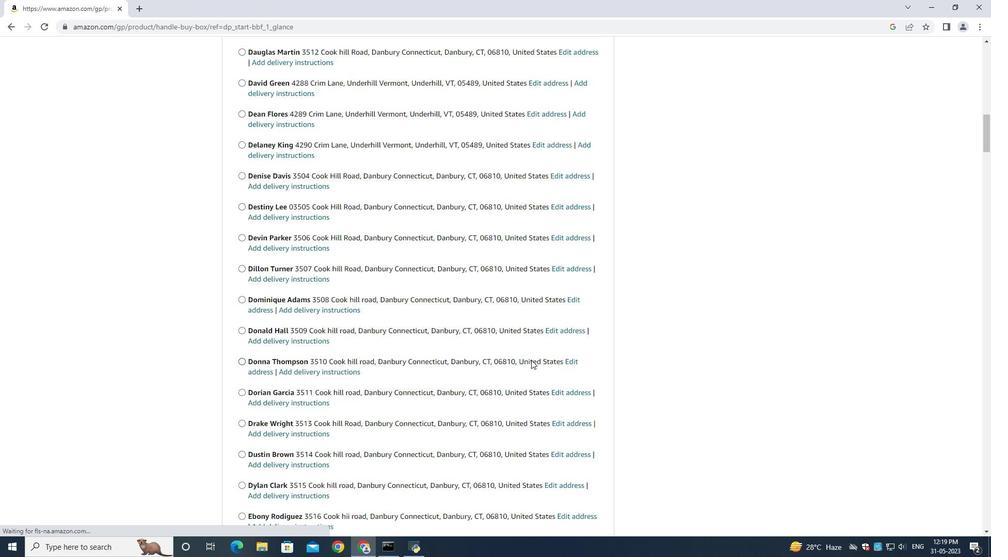 
Action: Mouse scrolled (531, 359) with delta (0, 0)
Screenshot: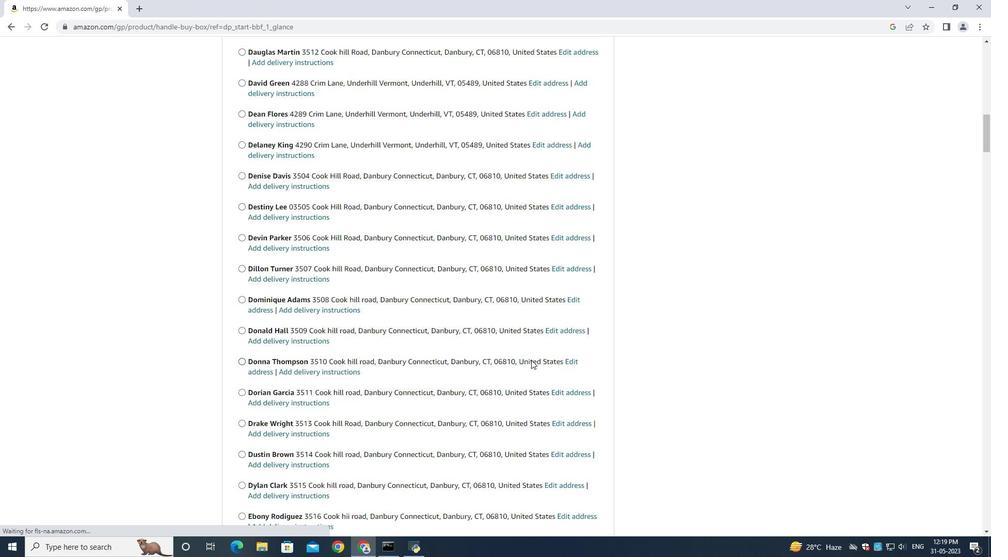 
Action: Mouse scrolled (531, 359) with delta (0, 0)
Screenshot: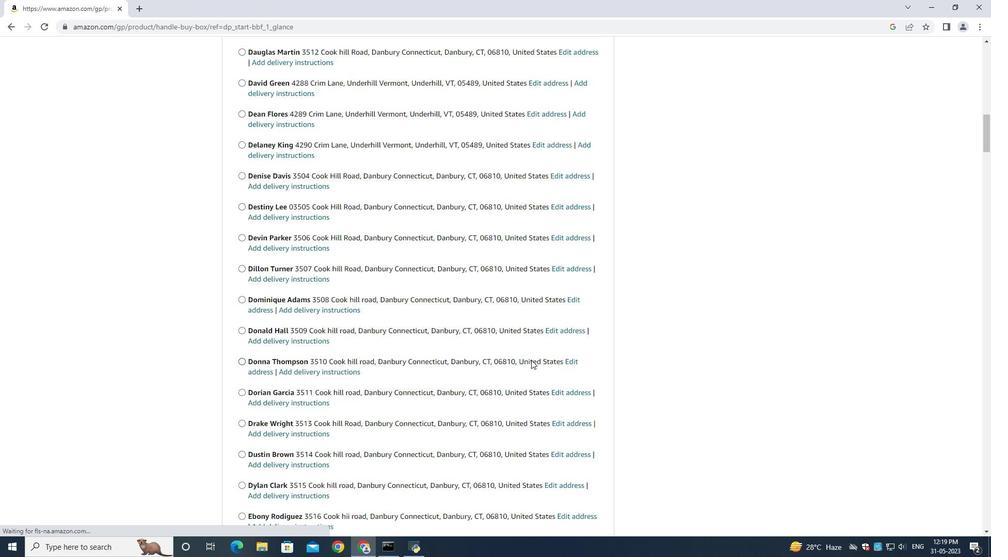 
Action: Mouse scrolled (531, 359) with delta (0, 0)
Screenshot: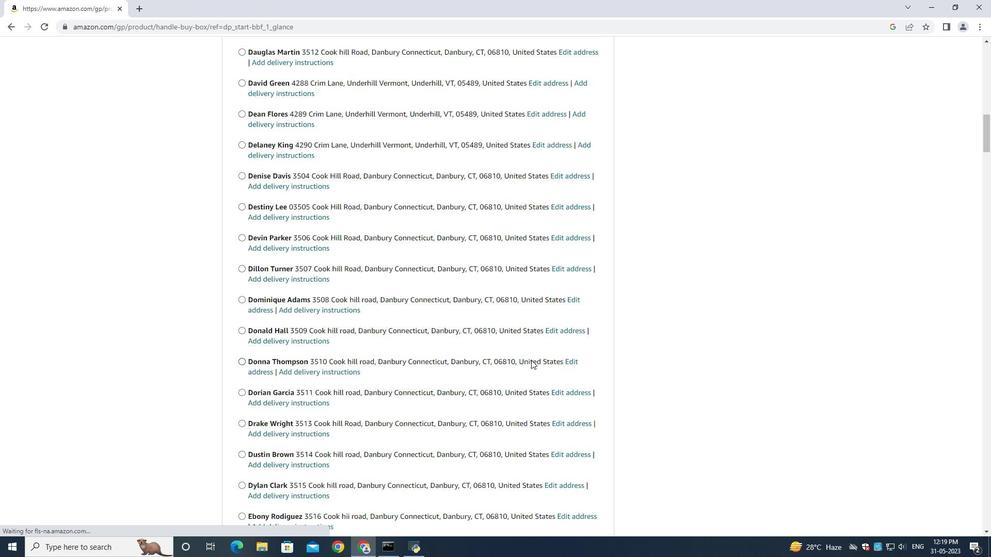
Action: Mouse scrolled (531, 359) with delta (0, 0)
Screenshot: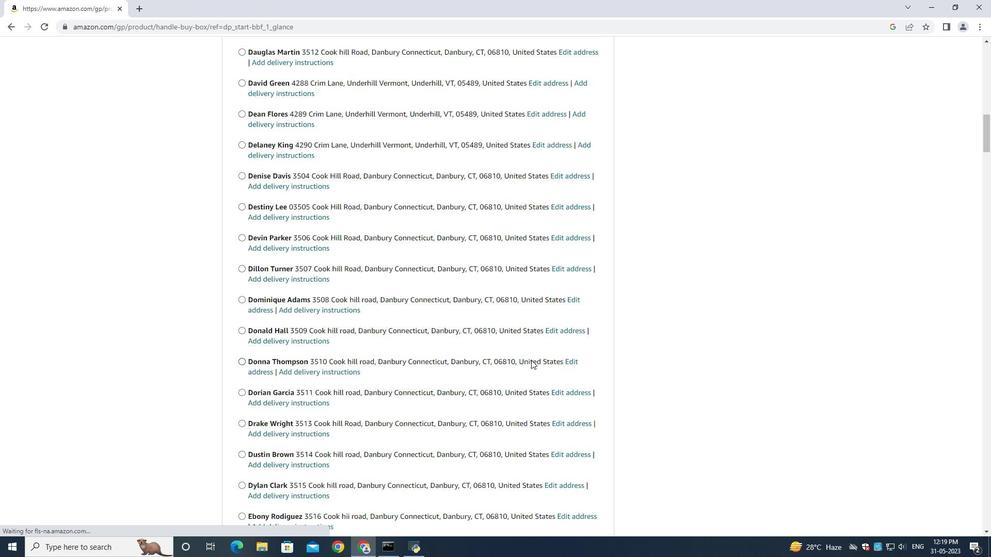 
Action: Mouse moved to (533, 365)
Screenshot: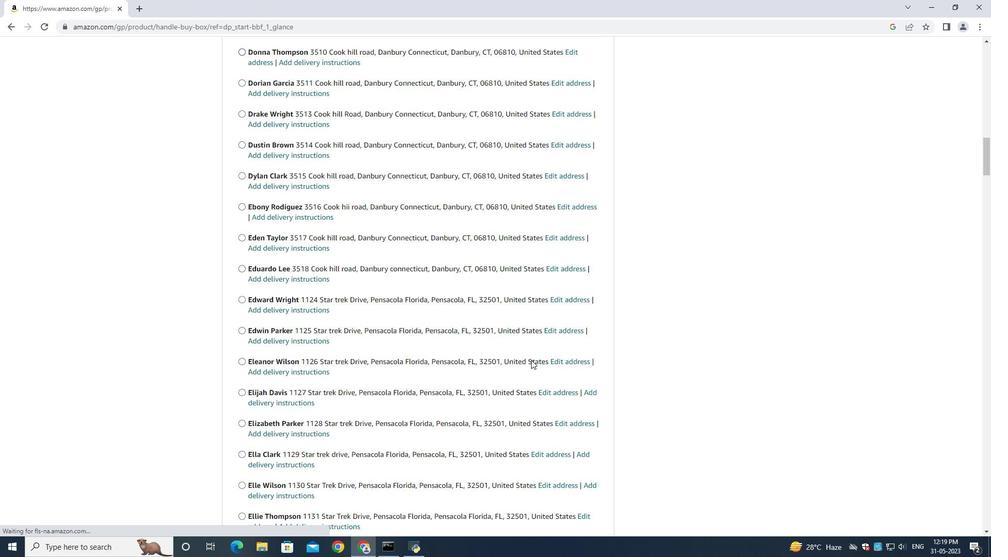 
Action: Mouse scrolled (532, 362) with delta (0, 0)
Screenshot: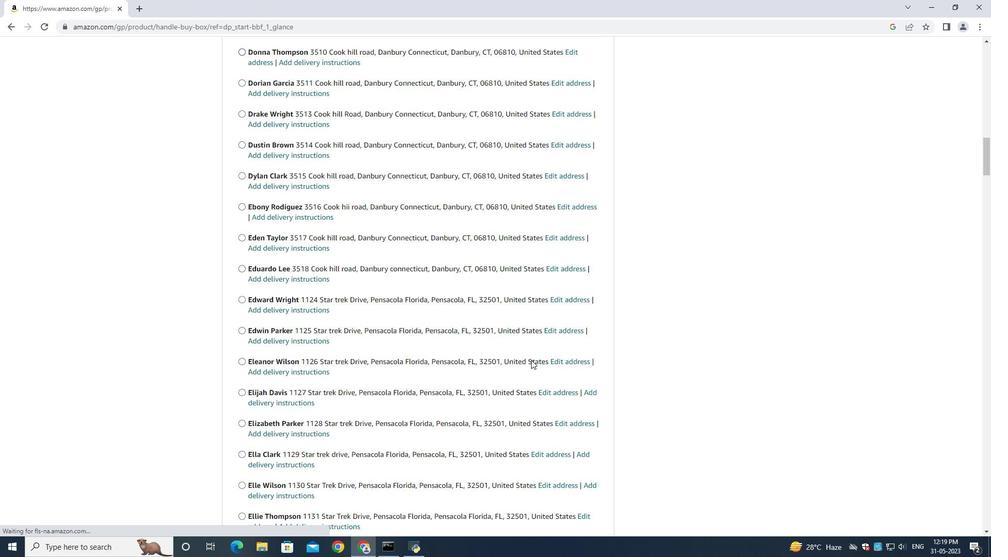 
Action: Mouse moved to (534, 368)
Screenshot: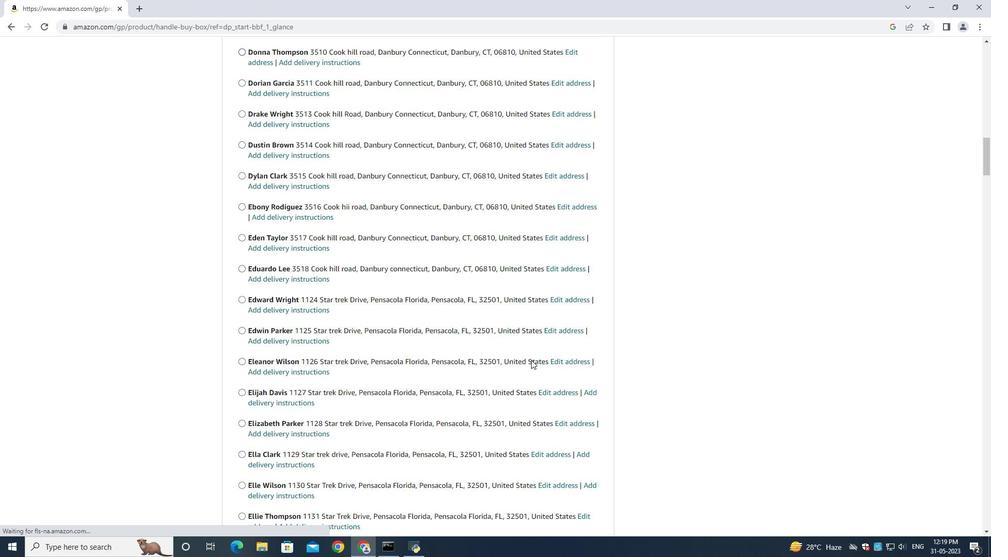
Action: Mouse scrolled (534, 367) with delta (0, 0)
Screenshot: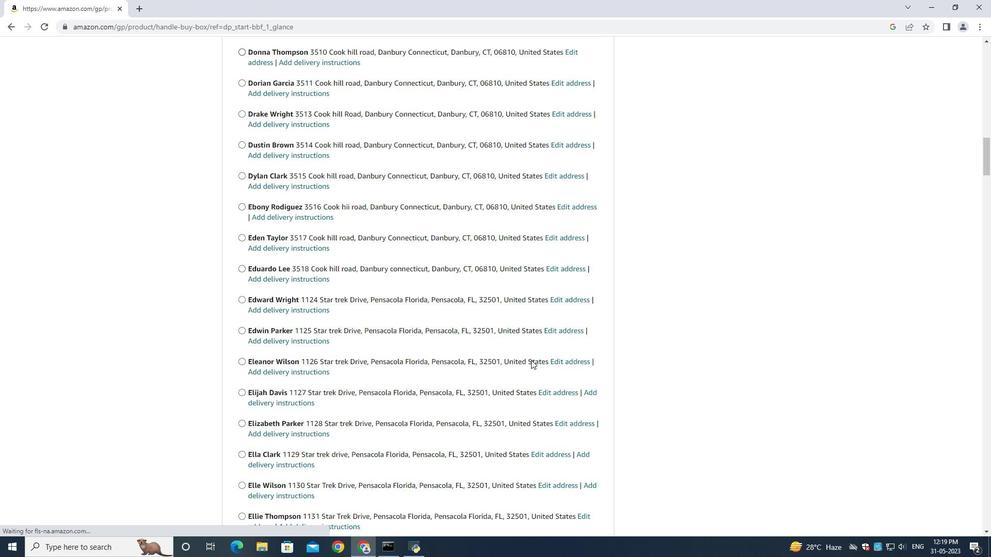 
Action: Mouse scrolled (534, 368) with delta (0, 0)
Screenshot: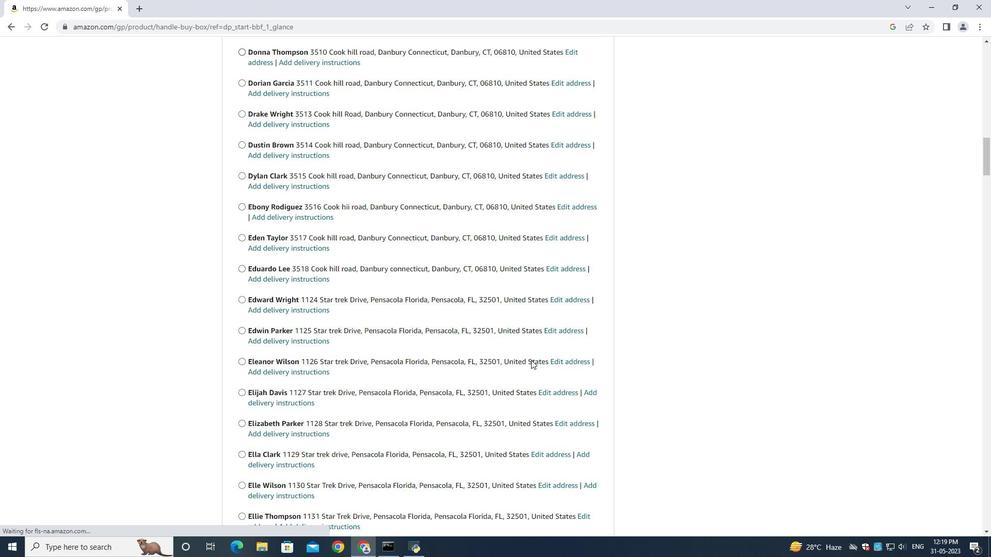 
Action: Mouse scrolled (534, 368) with delta (0, 0)
Screenshot: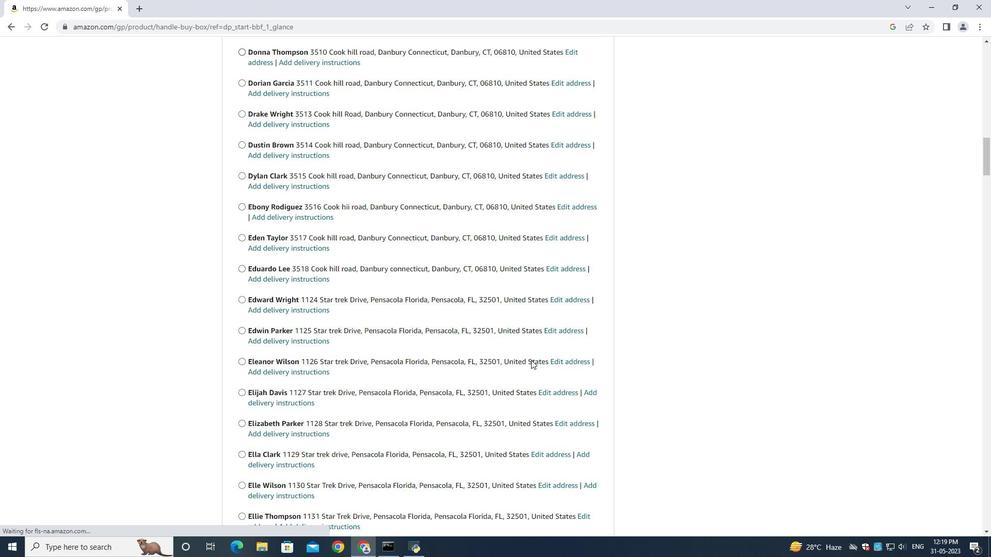 
Action: Mouse scrolled (534, 368) with delta (0, 0)
Screenshot: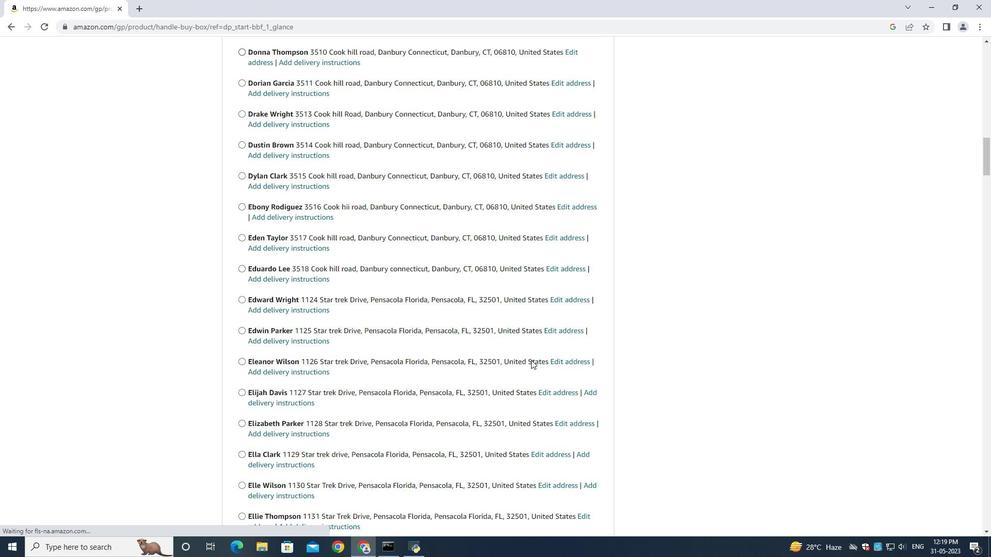 
Action: Mouse scrolled (534, 368) with delta (0, 0)
Screenshot: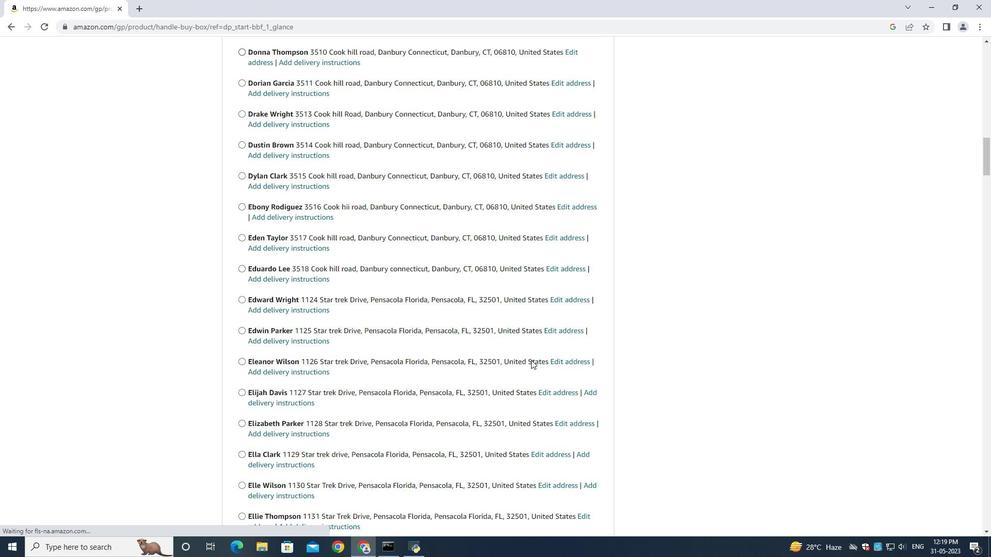 
Action: Mouse moved to (531, 356)
Screenshot: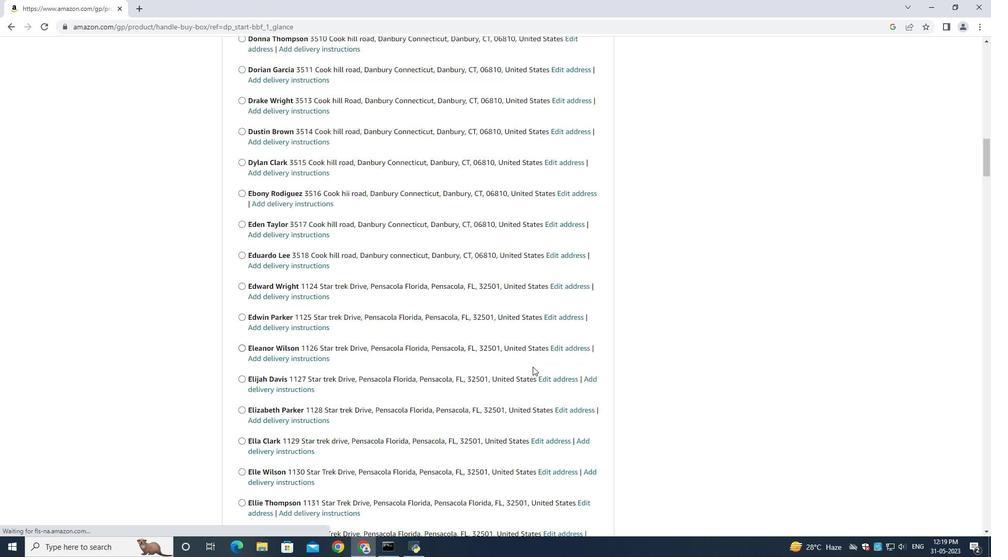 
Action: Mouse scrolled (531, 356) with delta (0, 0)
Screenshot: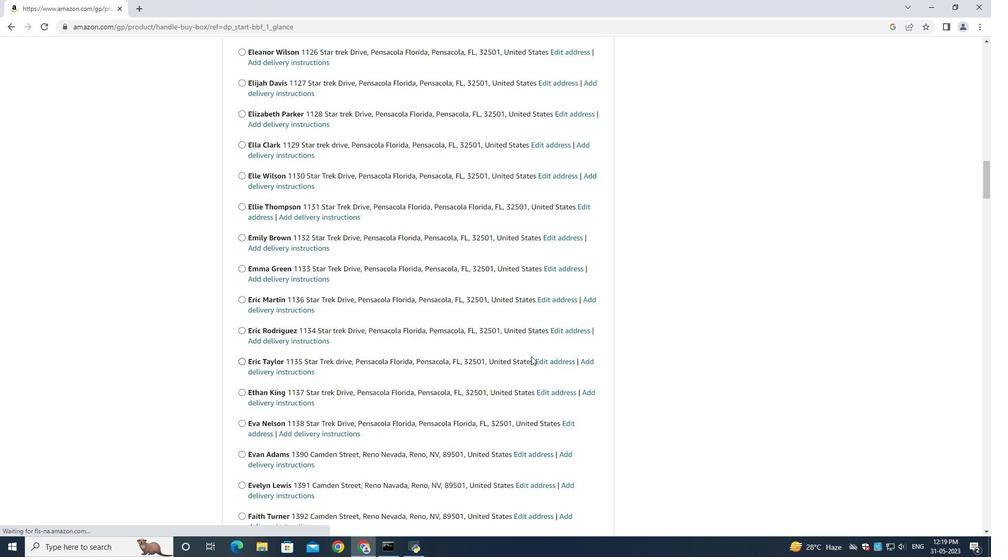 
Action: Mouse moved to (529, 358)
Screenshot: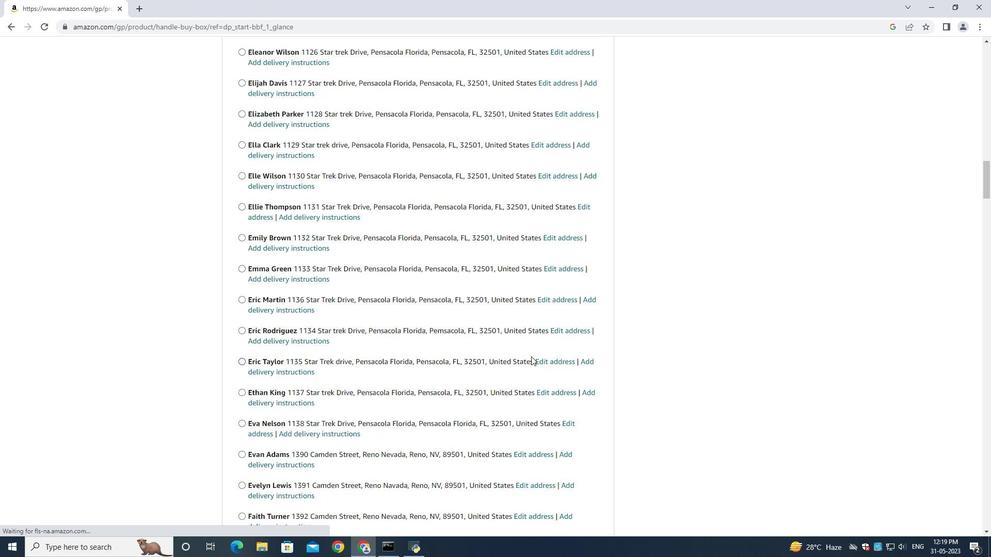 
Action: Mouse scrolled (529, 358) with delta (0, 0)
Screenshot: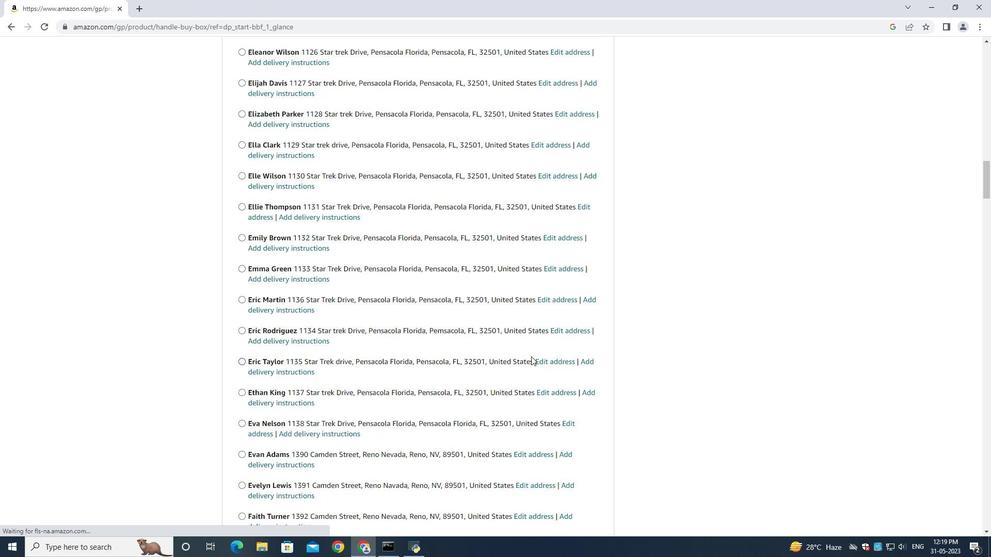 
Action: Mouse moved to (529, 358)
Screenshot: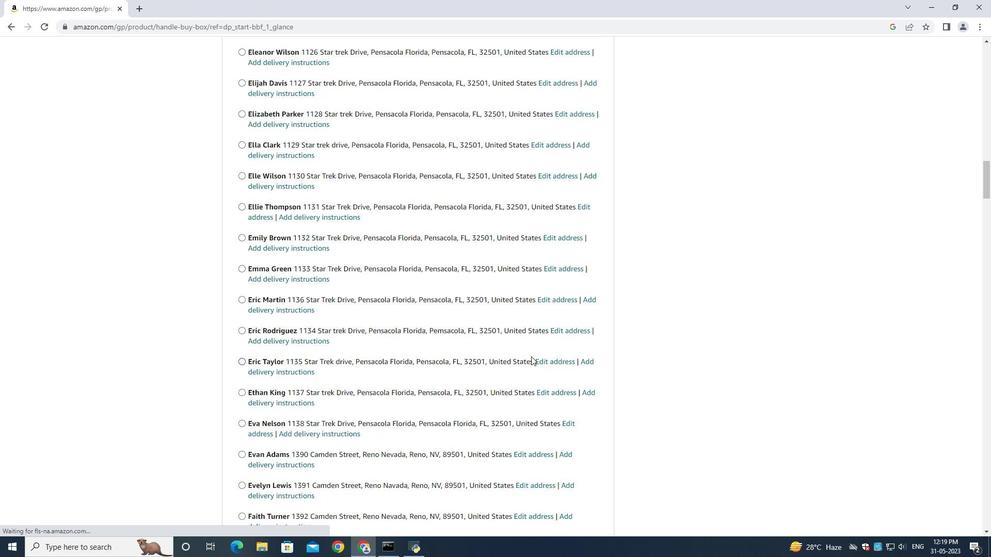 
Action: Mouse scrolled (529, 358) with delta (0, 0)
Screenshot: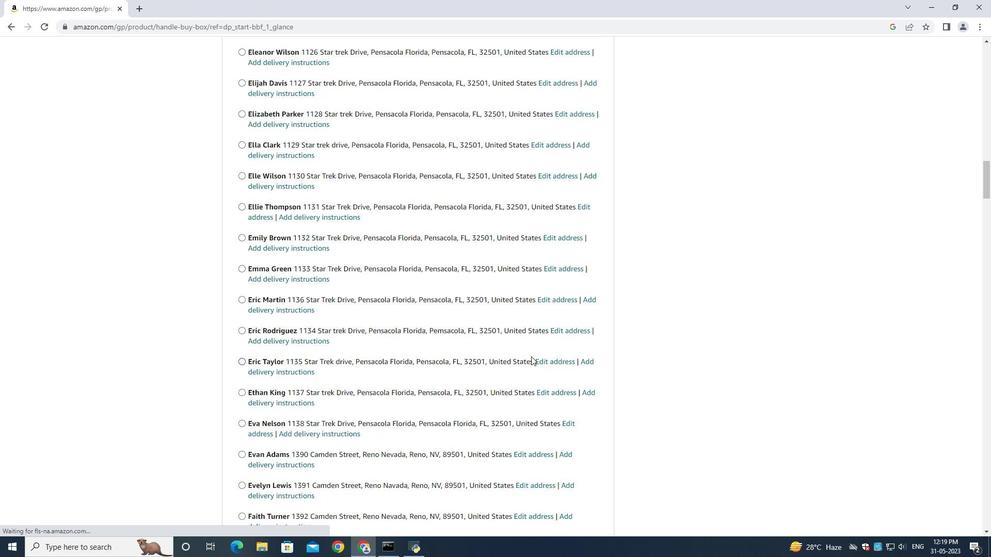 
Action: Mouse scrolled (529, 358) with delta (0, 0)
Screenshot: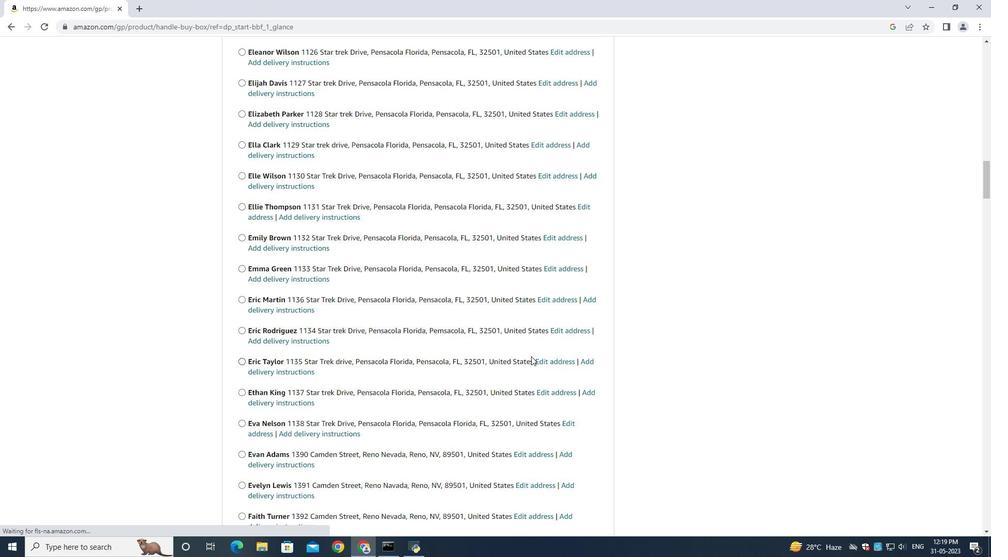 
Action: Mouse scrolled (529, 358) with delta (0, 0)
Screenshot: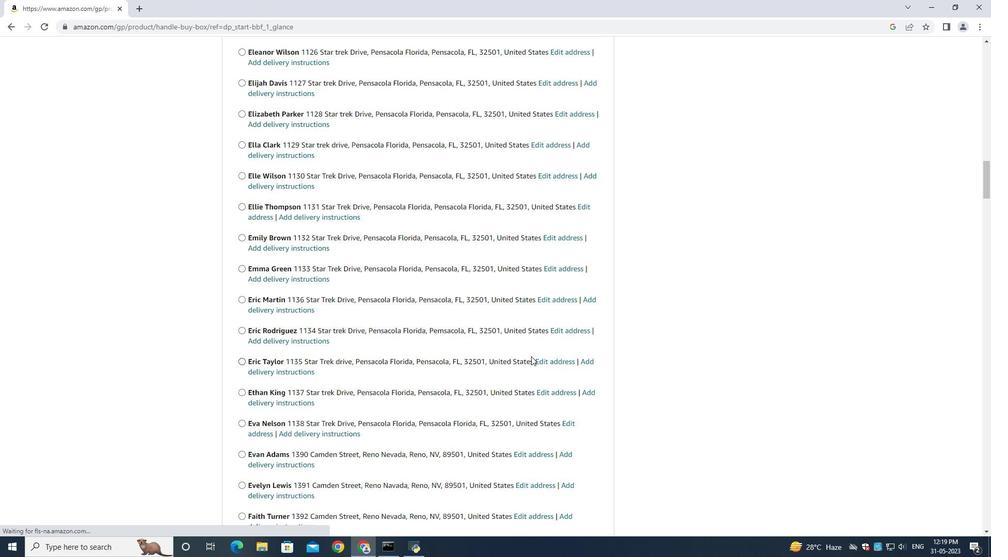 
Action: Mouse scrolled (529, 358) with delta (0, 0)
Screenshot: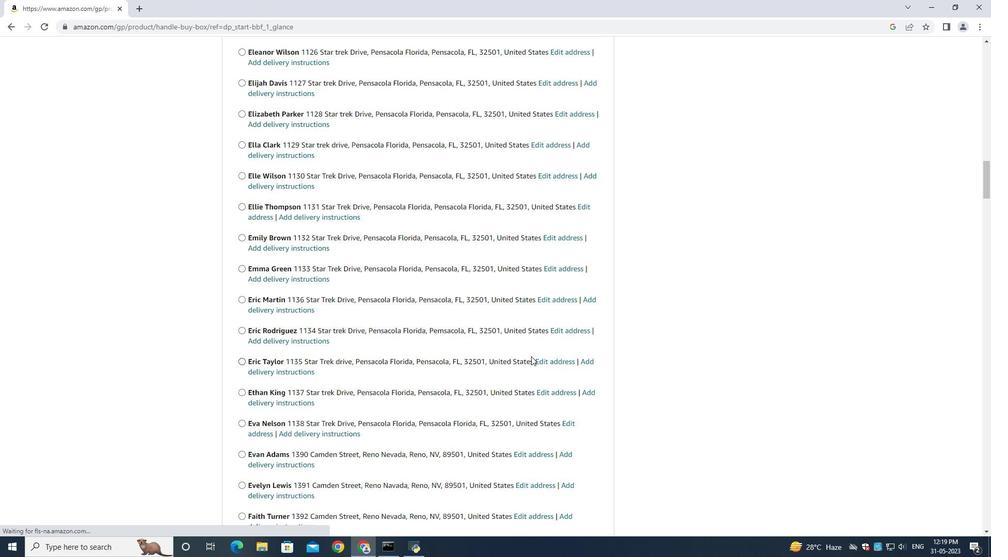 
Action: Mouse scrolled (529, 358) with delta (0, 0)
Screenshot: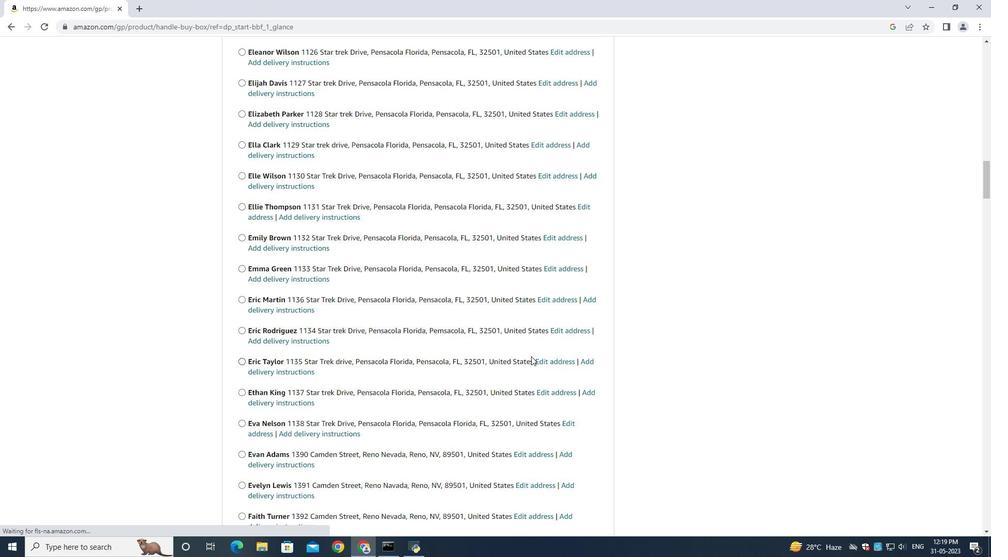 
Action: Mouse moved to (529, 358)
Screenshot: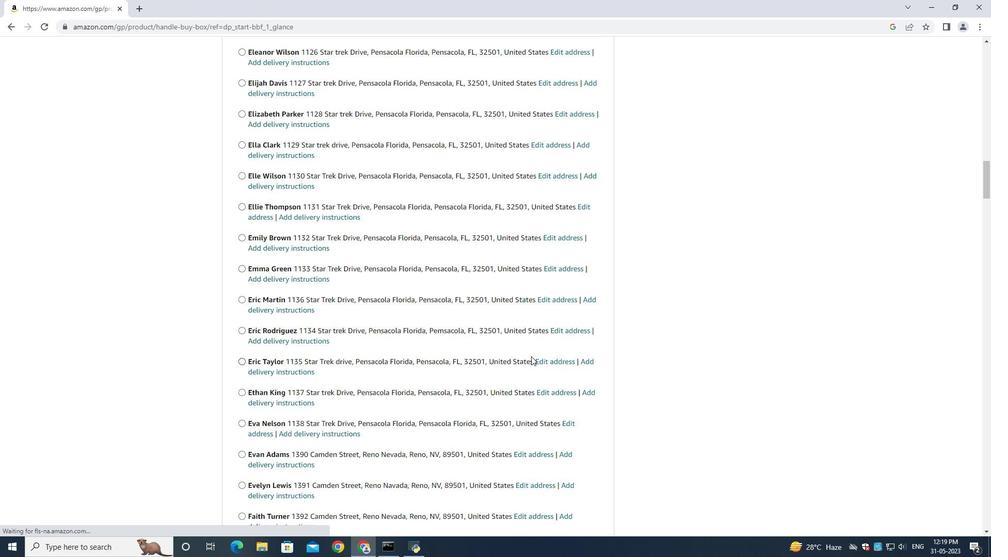 
Action: Mouse scrolled (529, 358) with delta (0, 0)
Screenshot: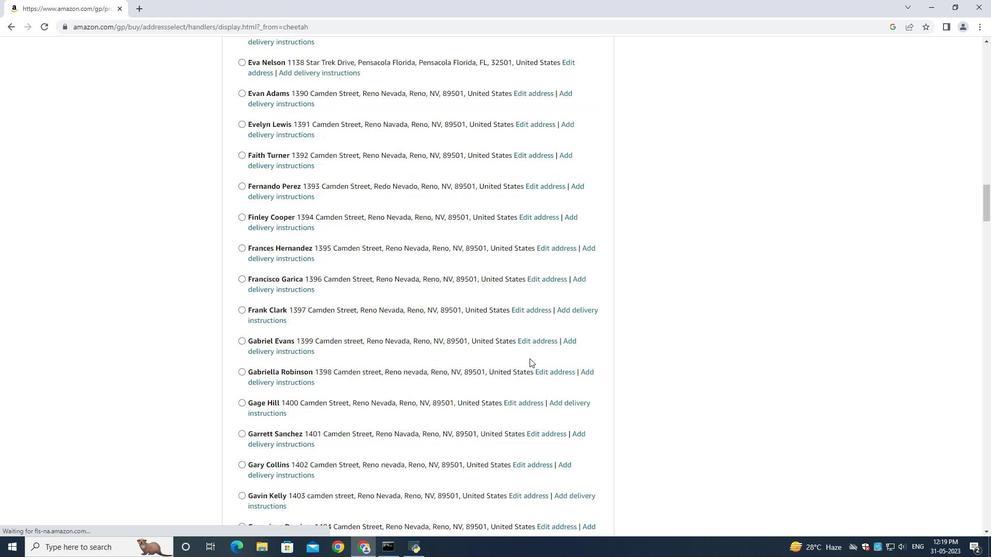 
Action: Mouse scrolled (529, 358) with delta (0, 0)
Screenshot: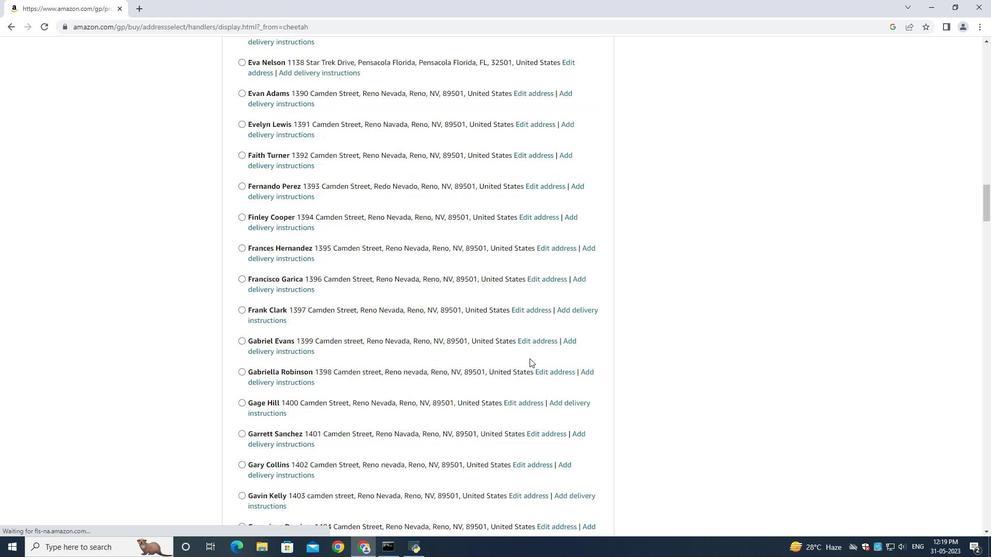 
Action: Mouse scrolled (529, 358) with delta (0, 0)
Screenshot: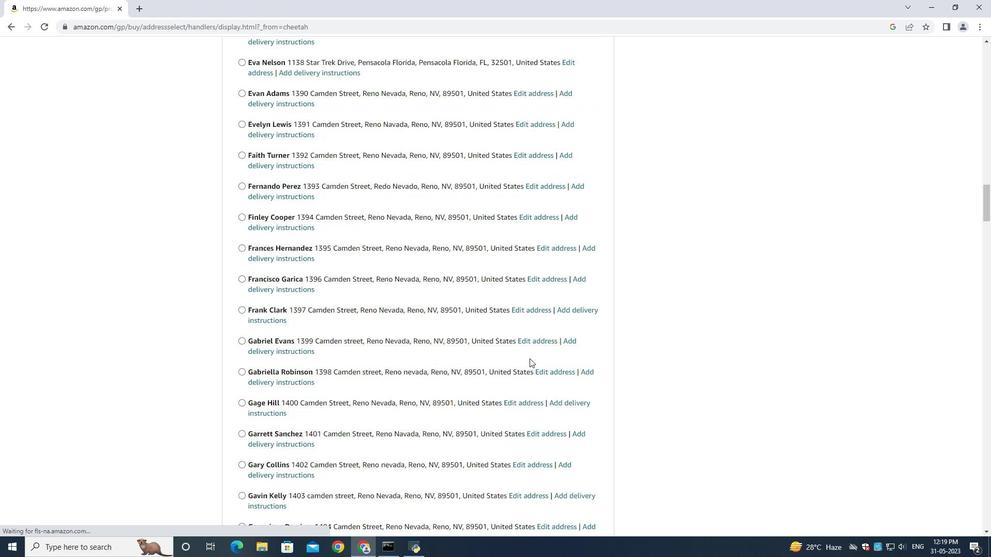 
Action: Mouse scrolled (529, 358) with delta (0, 0)
Screenshot: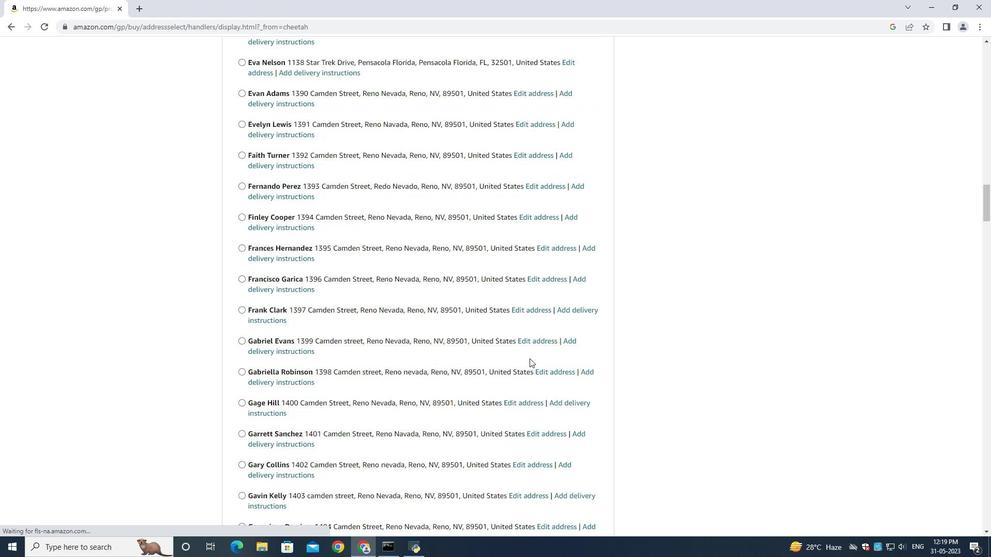 
Action: Mouse scrolled (529, 358) with delta (0, 0)
Screenshot: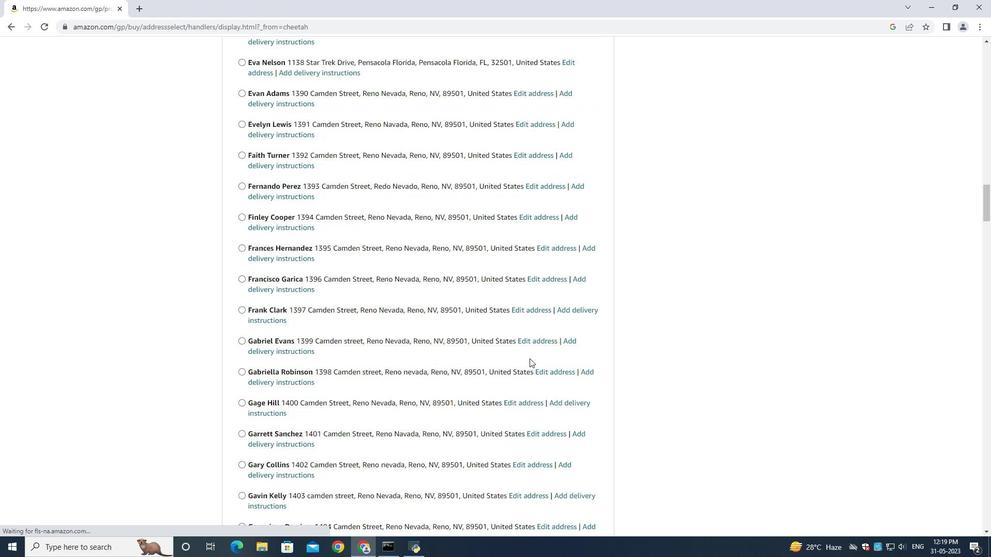 
Action: Mouse scrolled (529, 358) with delta (0, 0)
Screenshot: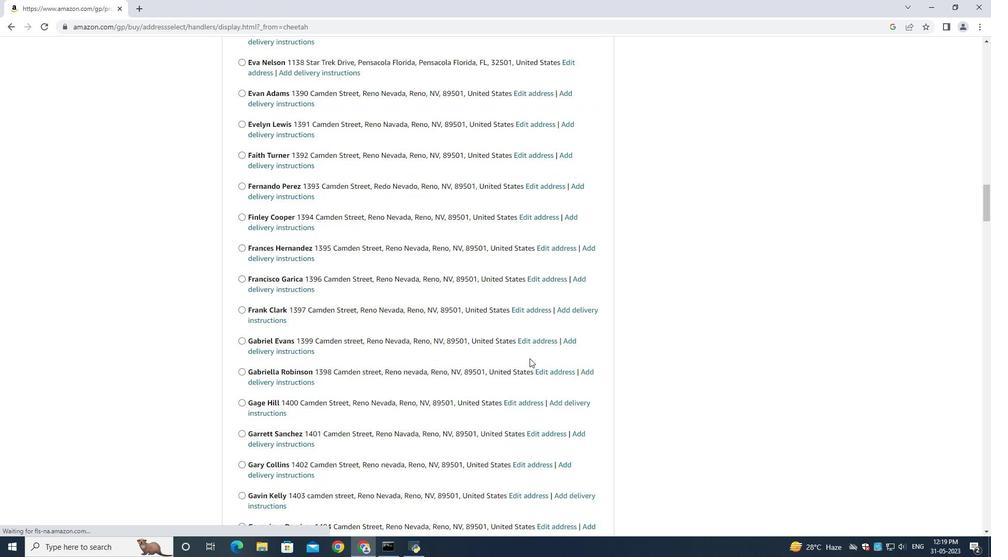 
Action: Mouse scrolled (529, 358) with delta (0, 0)
Screenshot: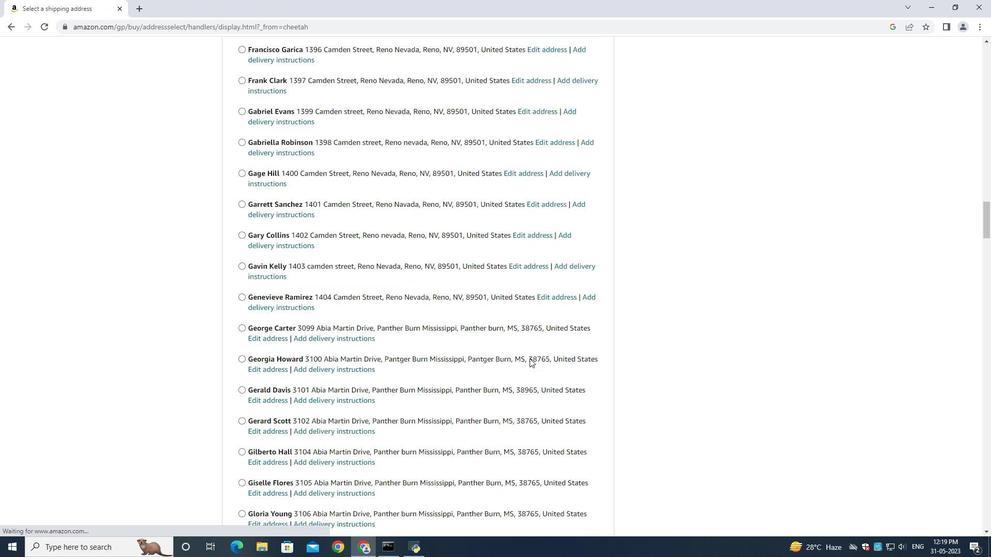
Action: Mouse scrolled (529, 358) with delta (0, 0)
Screenshot: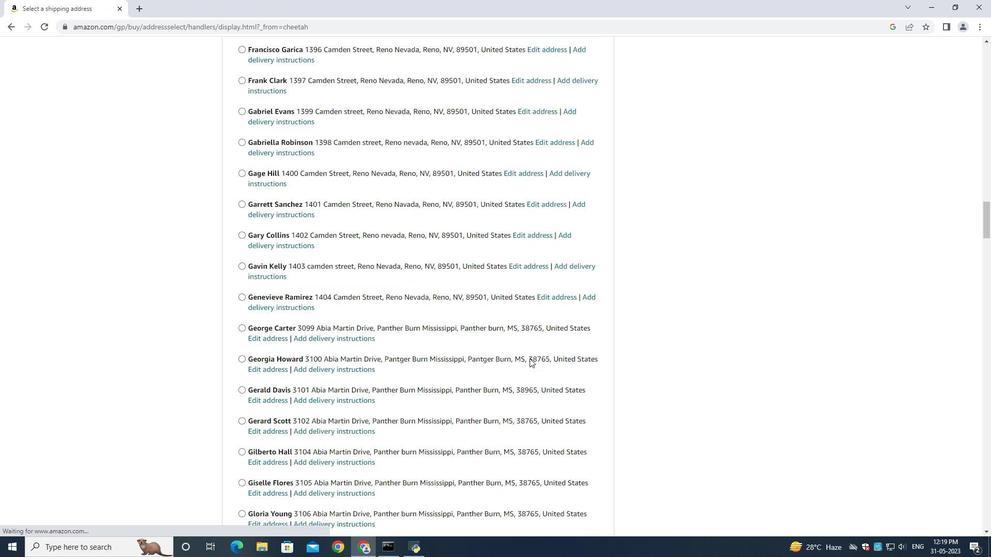 
Action: Mouse scrolled (529, 358) with delta (0, 0)
Screenshot: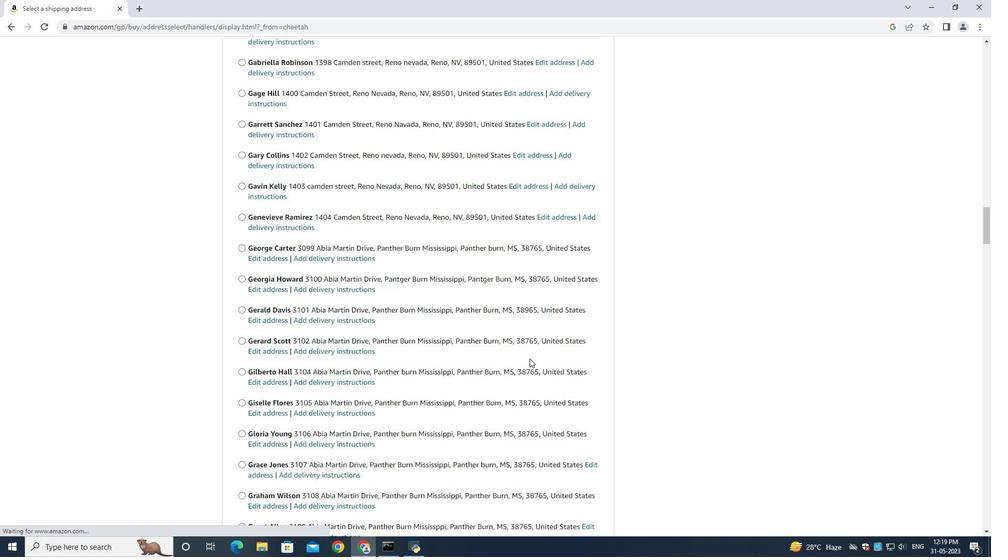 
Action: Mouse scrolled (529, 358) with delta (0, 0)
Screenshot: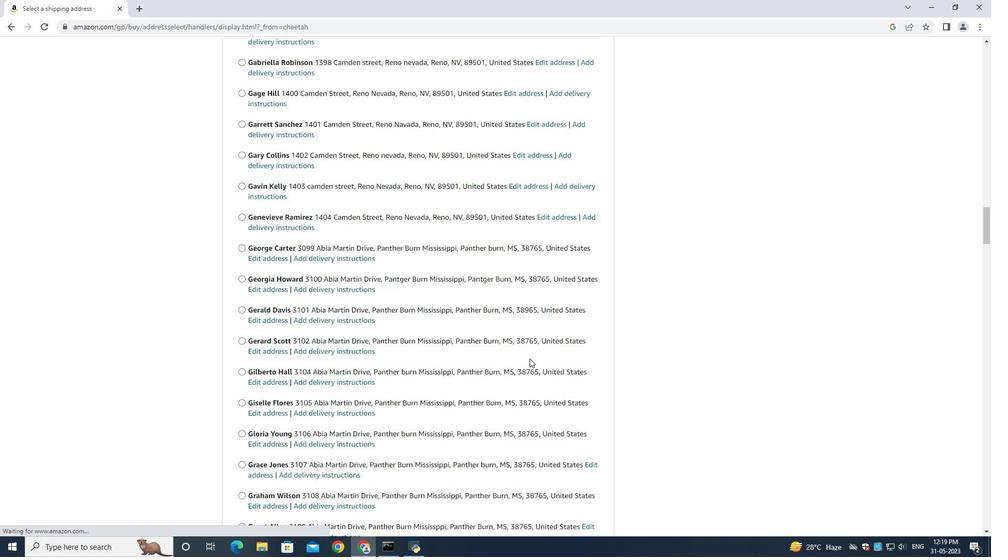
Action: Mouse scrolled (529, 358) with delta (0, 0)
Screenshot: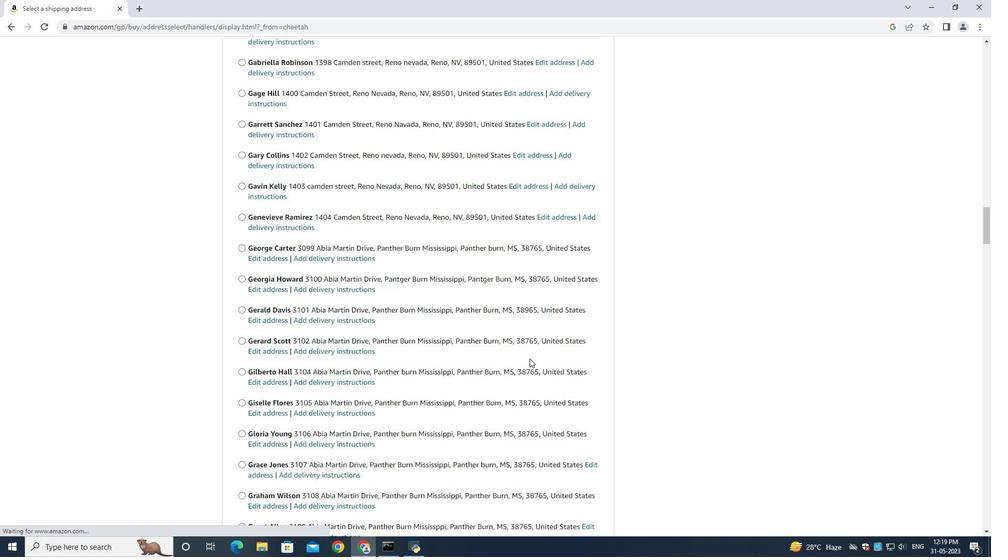 
Action: Mouse scrolled (529, 358) with delta (0, 0)
Screenshot: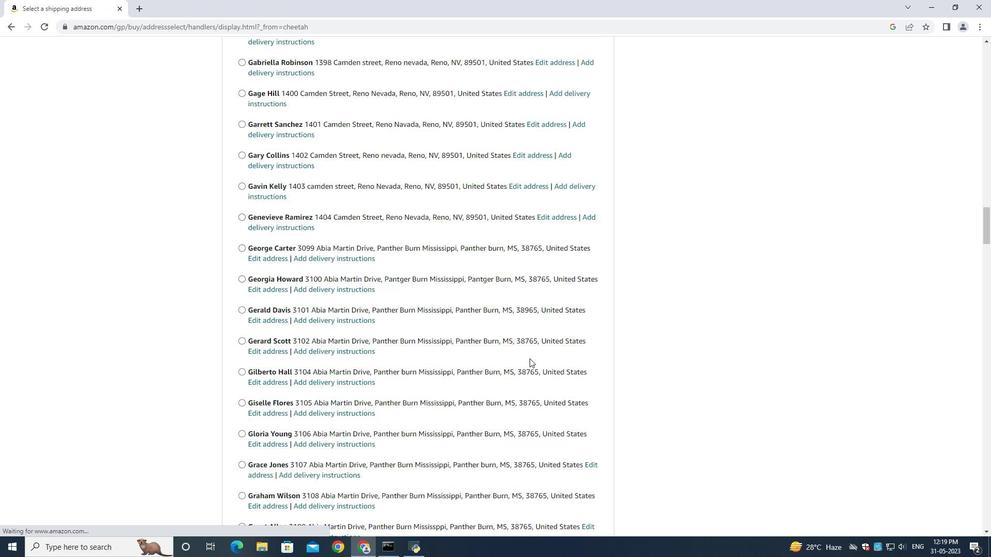 
Action: Mouse scrolled (529, 358) with delta (0, 0)
Screenshot: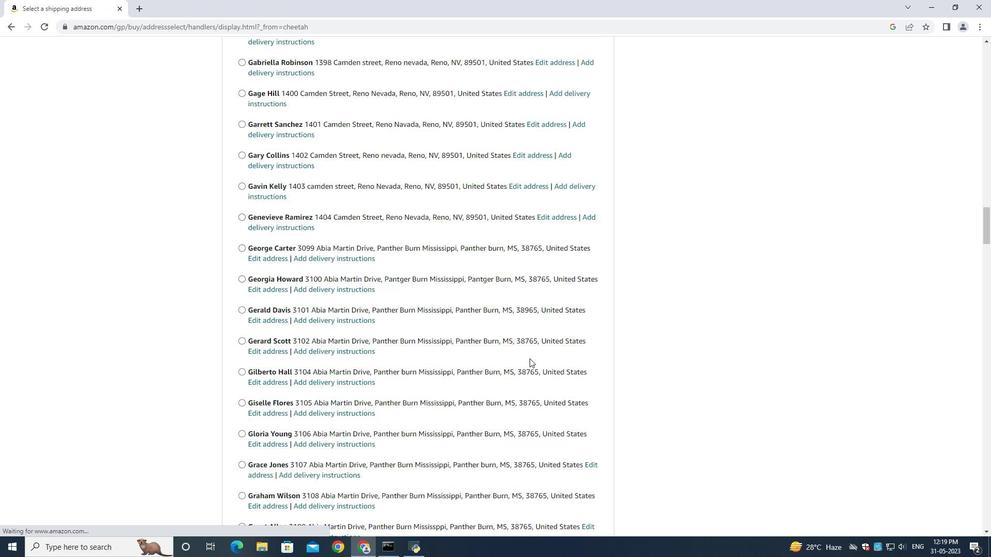 
Action: Mouse moved to (529, 358)
Screenshot: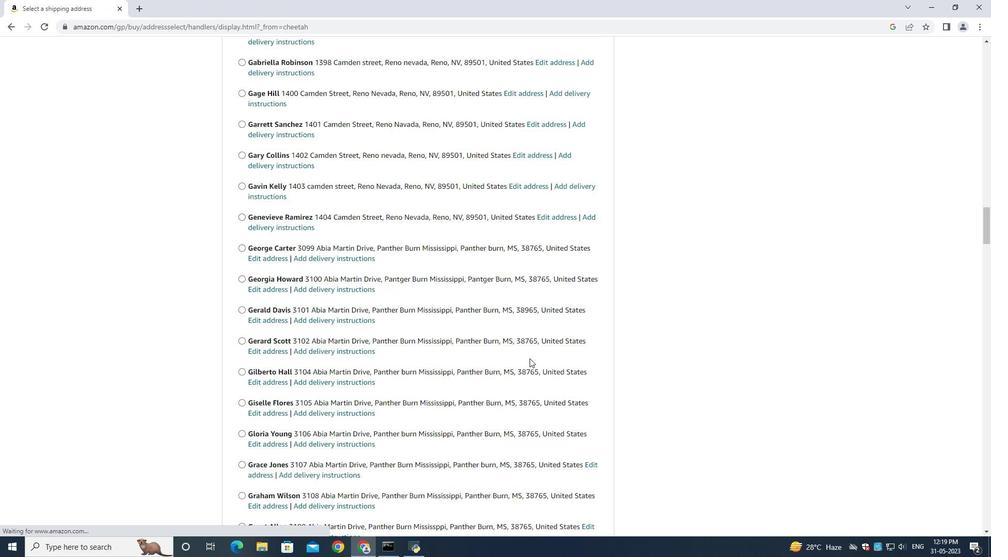 
Action: Mouse scrolled (529, 358) with delta (0, 0)
Screenshot: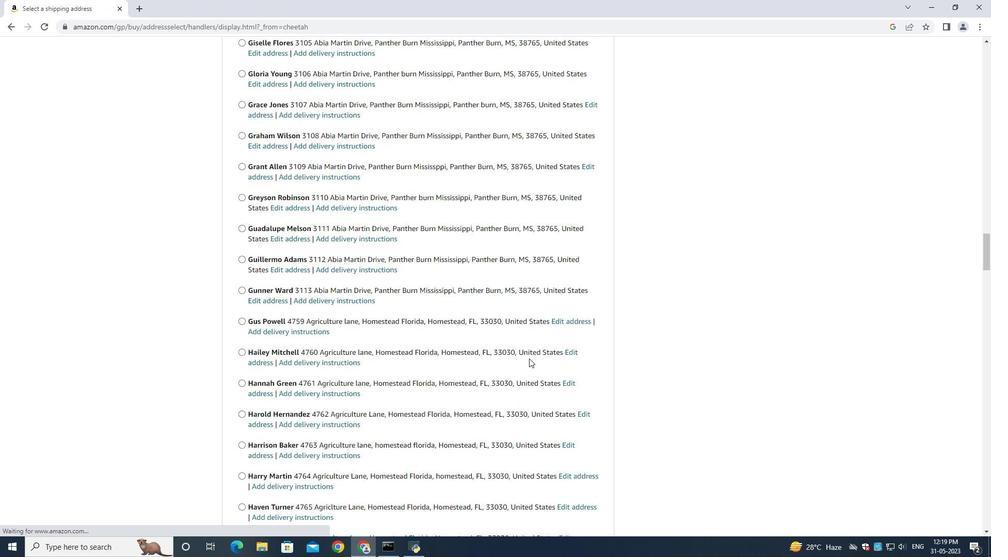 
Action: Mouse moved to (528, 359)
Screenshot: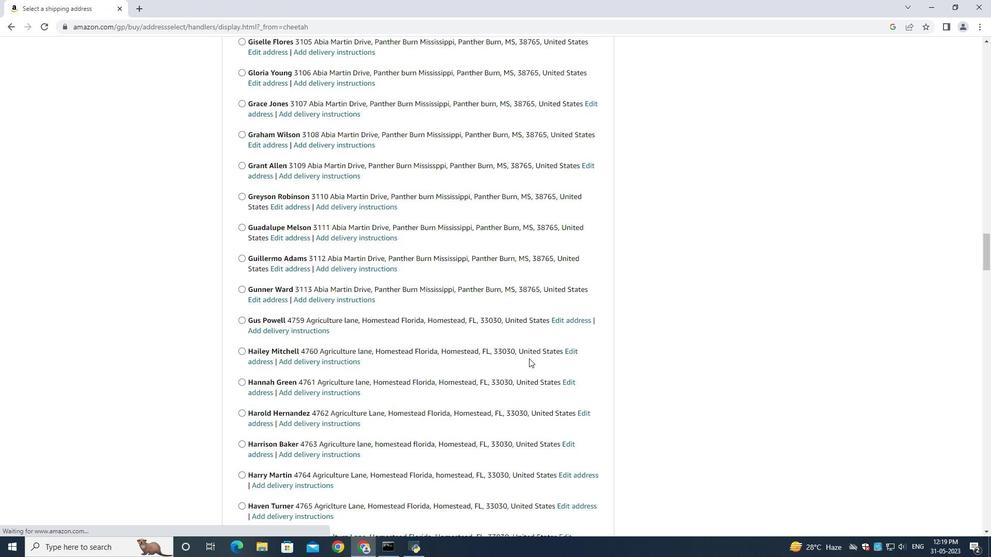 
Action: Mouse scrolled (529, 358) with delta (0, 0)
Screenshot: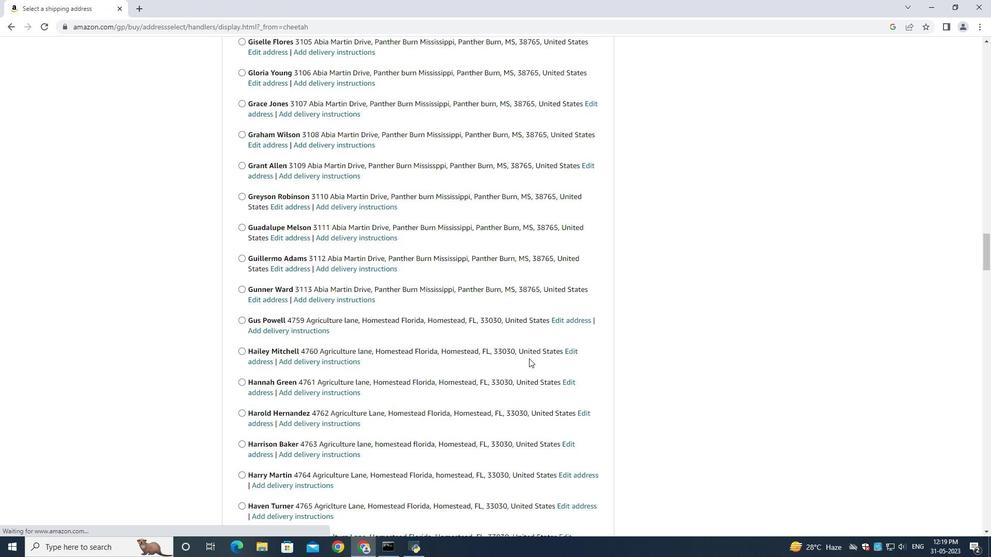 
Action: Mouse moved to (528, 359)
Screenshot: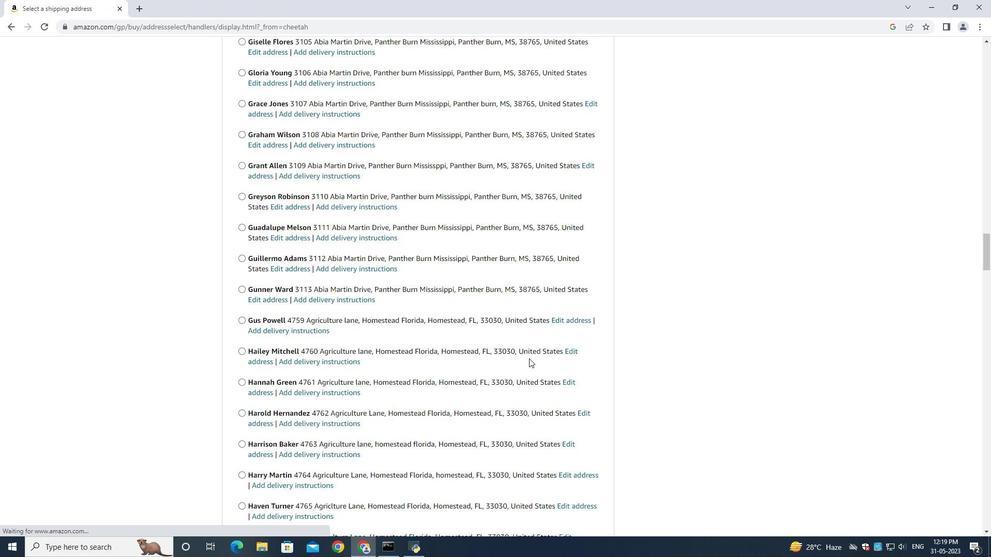 
Action: Mouse scrolled (529, 358) with delta (0, 0)
Screenshot: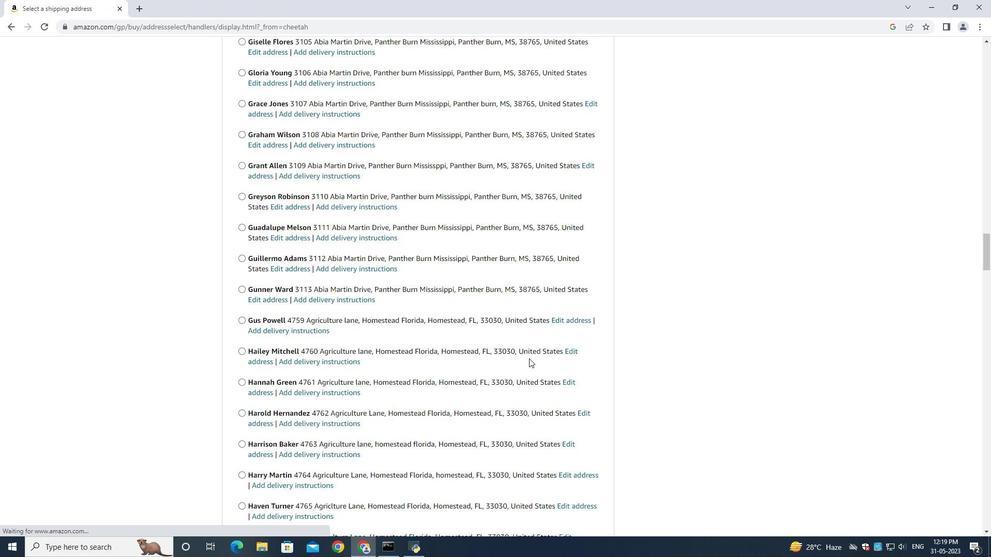 
Action: Mouse moved to (528, 360)
Screenshot: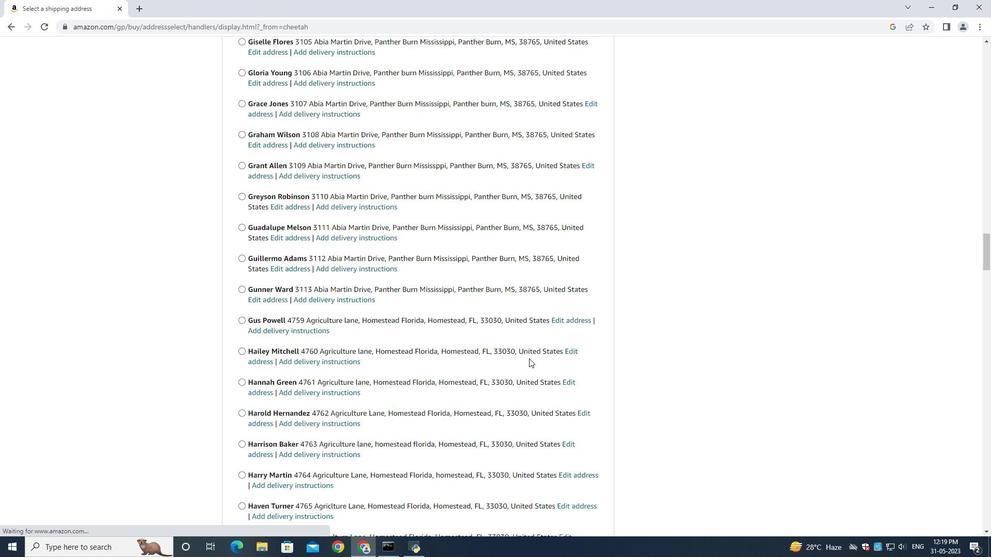 
Action: Mouse scrolled (529, 358) with delta (0, 0)
Screenshot: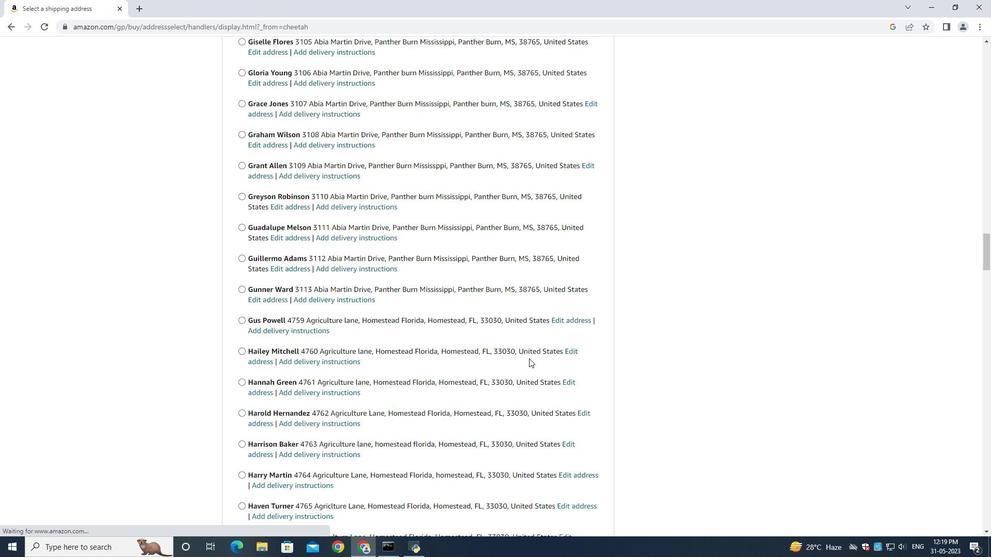 
Action: Mouse moved to (527, 360)
Screenshot: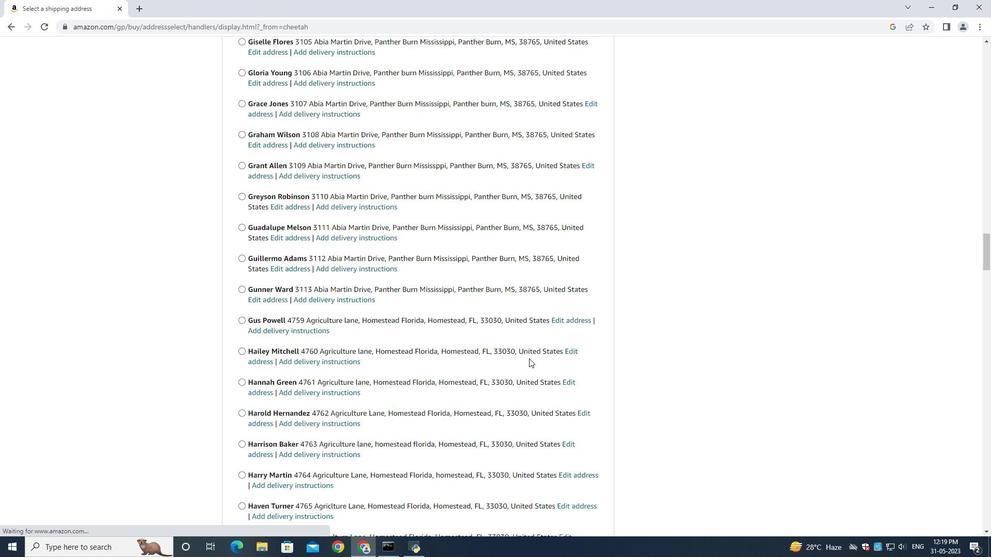 
Action: Mouse scrolled (529, 358) with delta (0, 0)
Screenshot: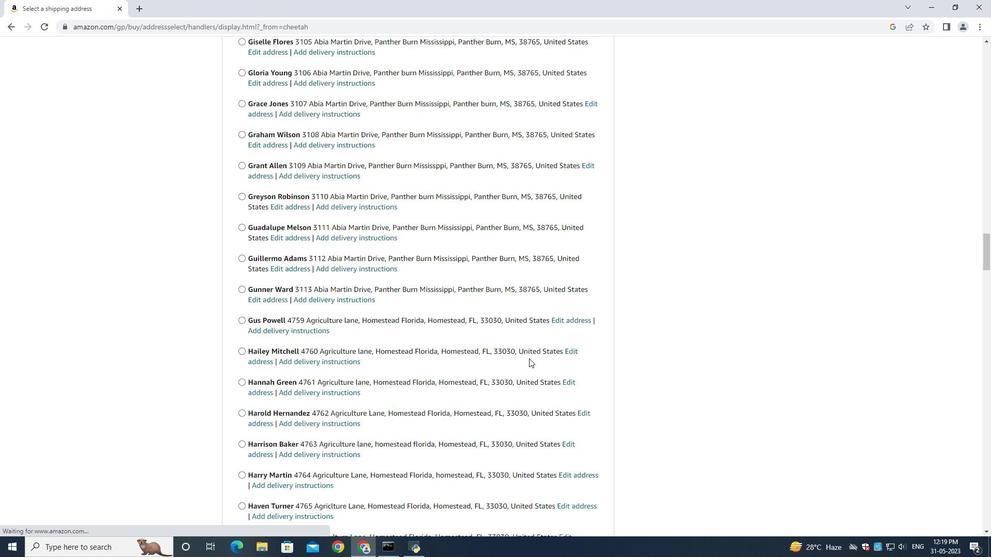 
Action: Mouse moved to (527, 360)
Screenshot: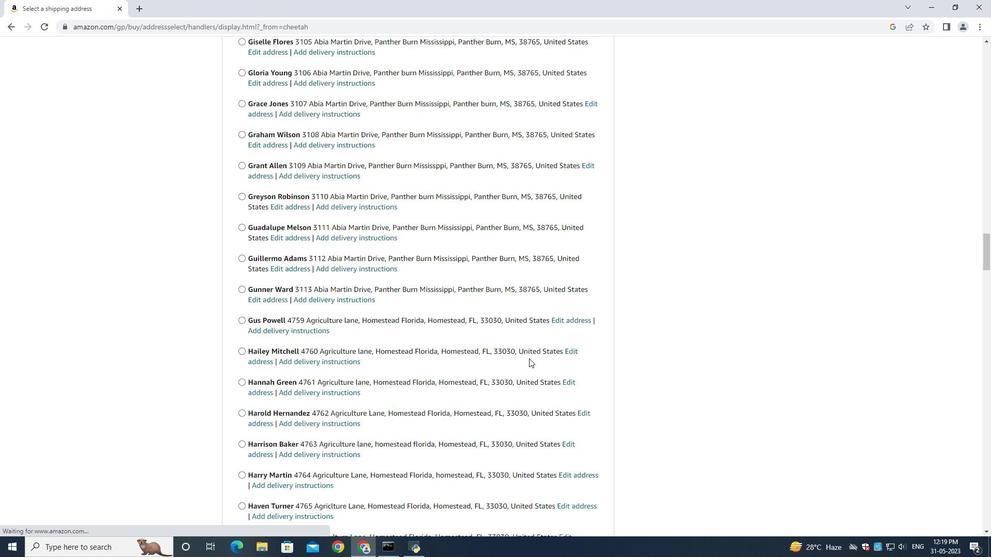 
Action: Mouse scrolled (529, 358) with delta (0, 0)
Screenshot: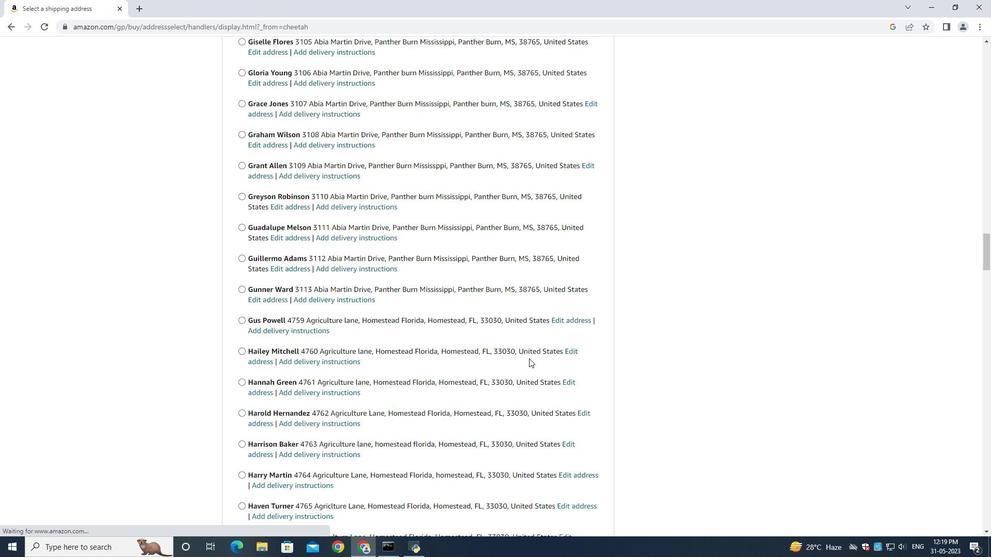 
Action: Mouse moved to (526, 361)
Screenshot: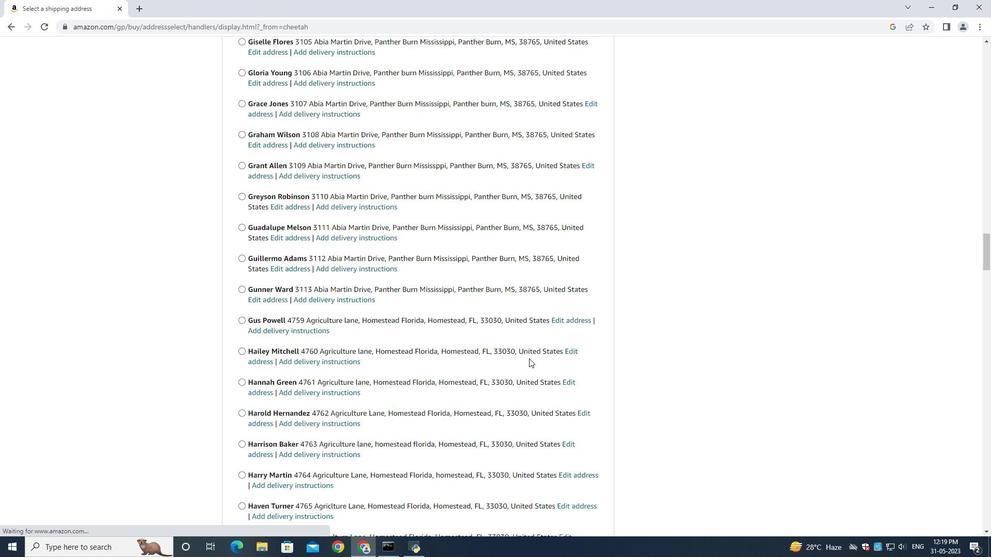 
Action: Mouse scrolled (529, 358) with delta (0, 0)
Screenshot: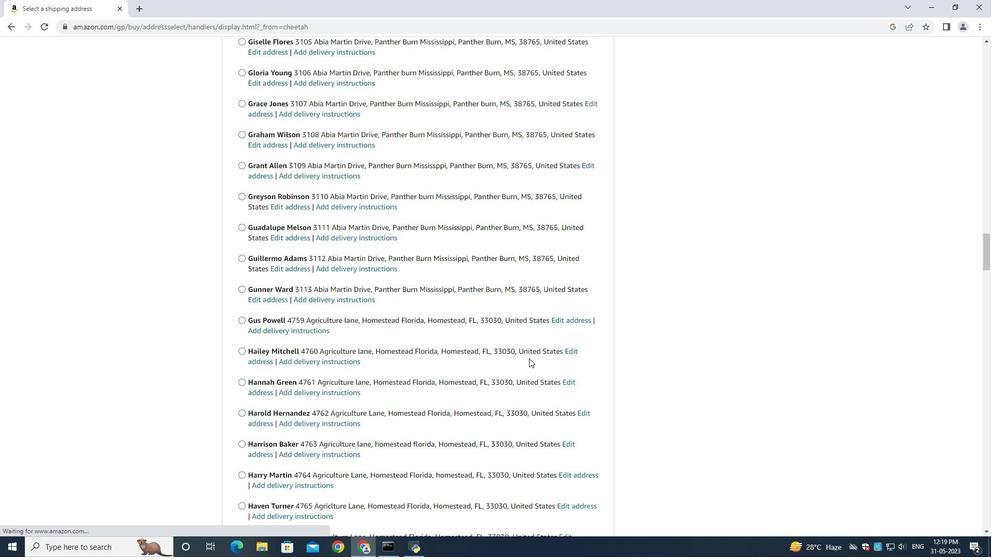 
Action: Mouse moved to (521, 371)
Screenshot: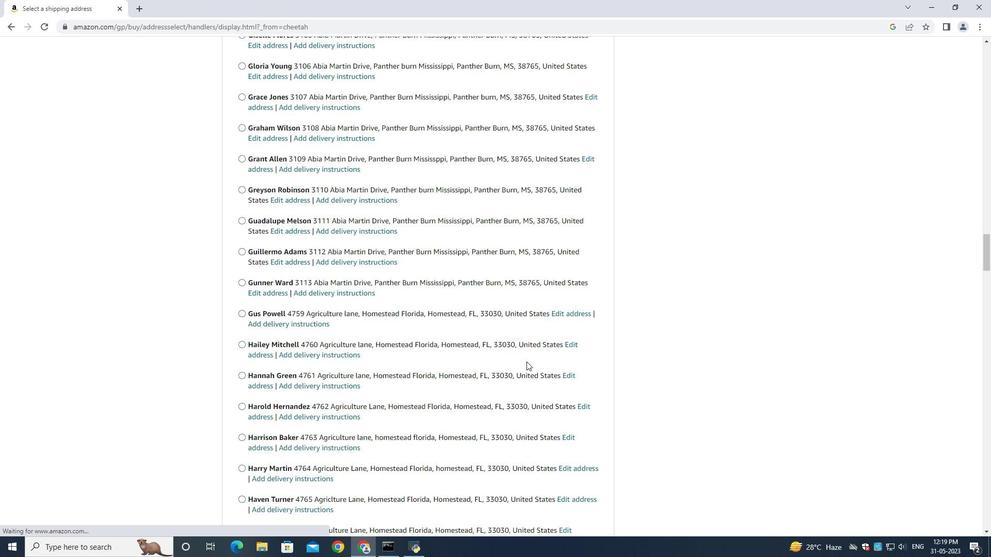 
Action: Mouse scrolled (521, 370) with delta (0, 0)
Screenshot: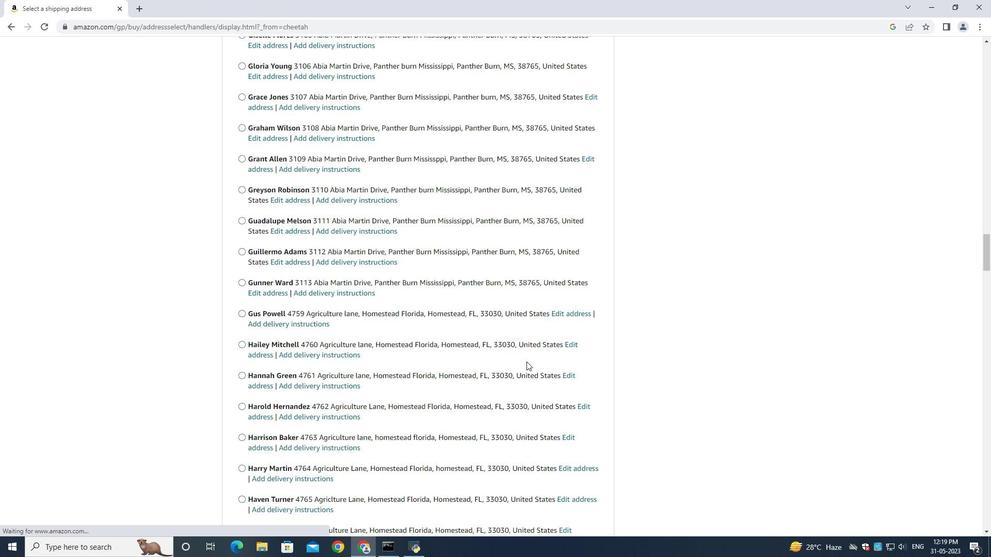 
Action: Mouse moved to (521, 371)
Screenshot: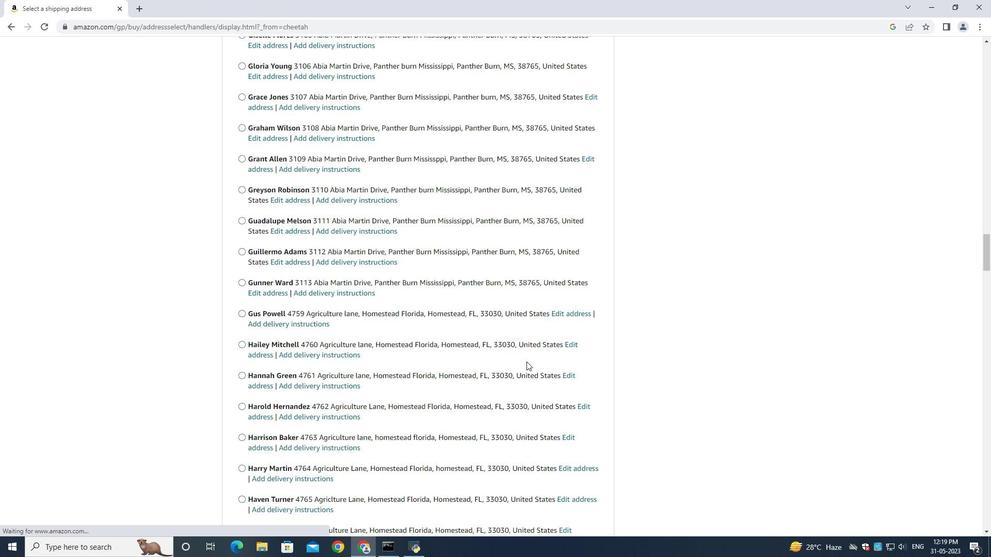 
Action: Mouse scrolled (521, 371) with delta (0, 0)
Screenshot: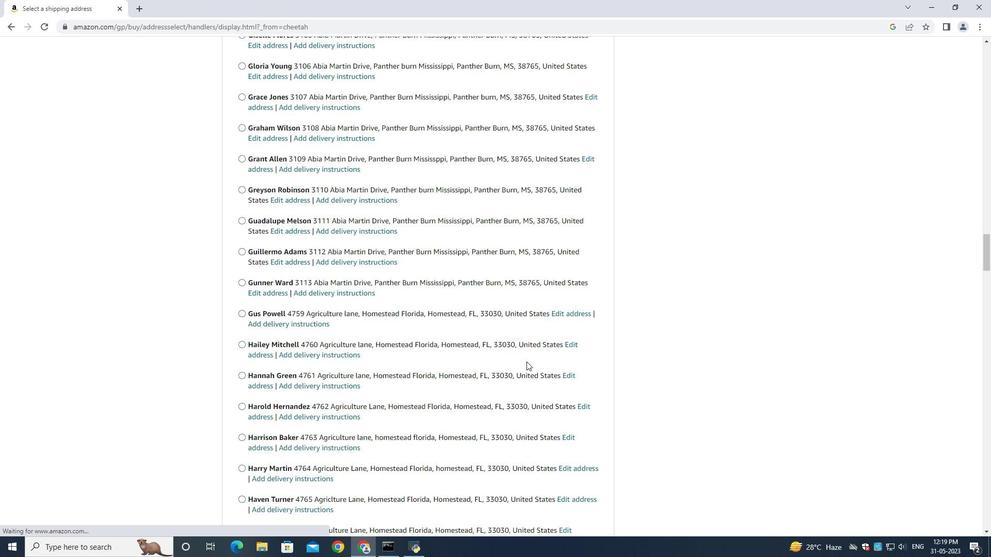 
Action: Mouse scrolled (521, 371) with delta (0, 0)
Screenshot: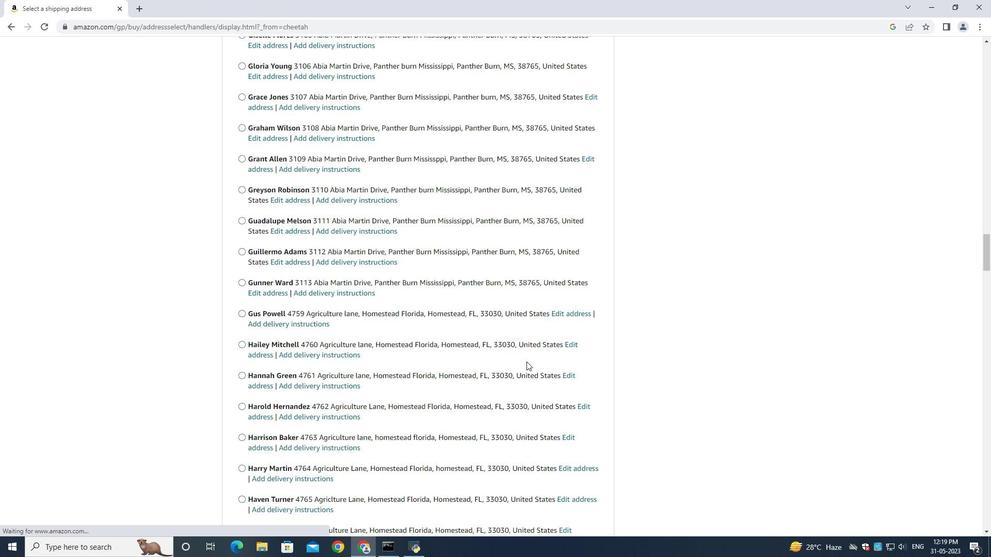 
Action: Mouse moved to (520, 371)
Screenshot: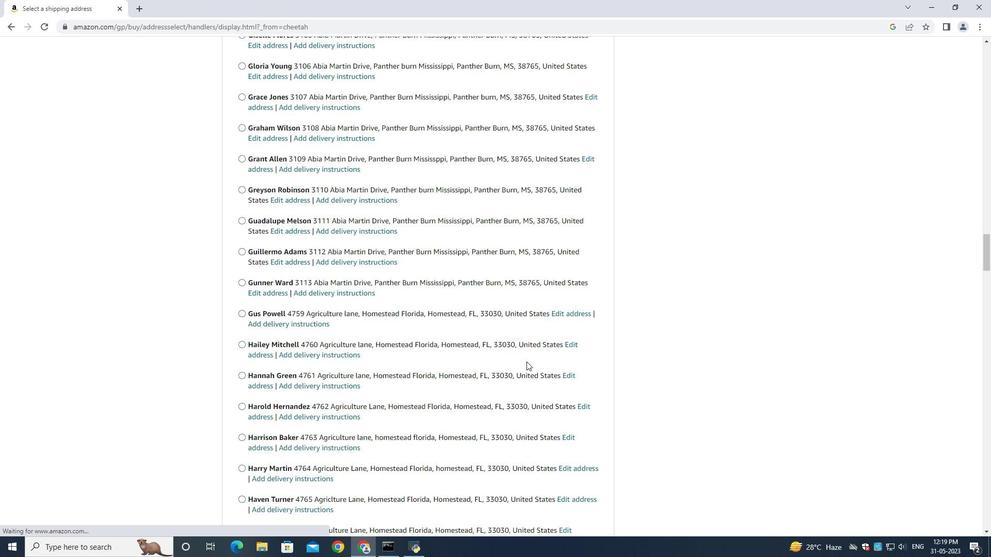 
Action: Mouse scrolled (520, 371) with delta (0, 0)
Screenshot: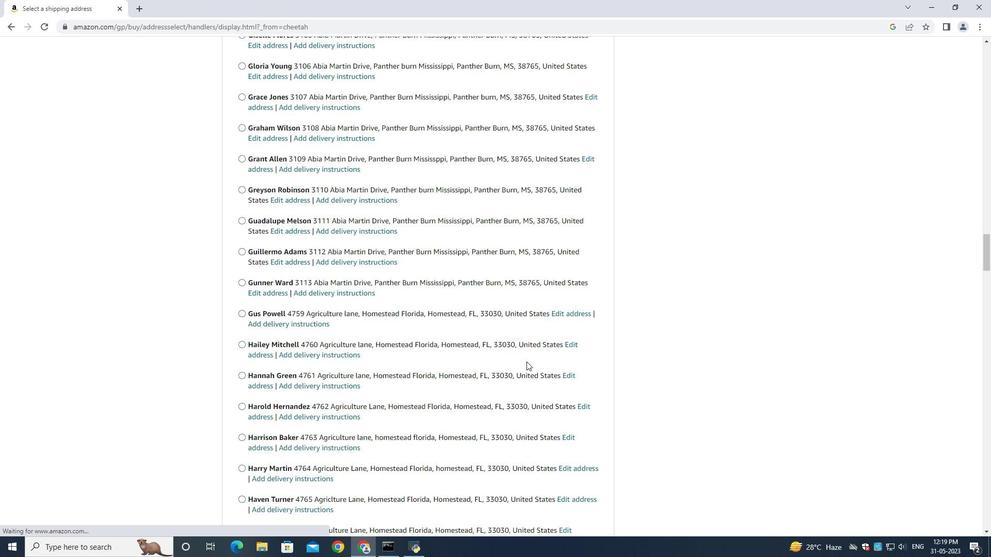 
Action: Mouse scrolled (520, 371) with delta (0, 0)
Screenshot: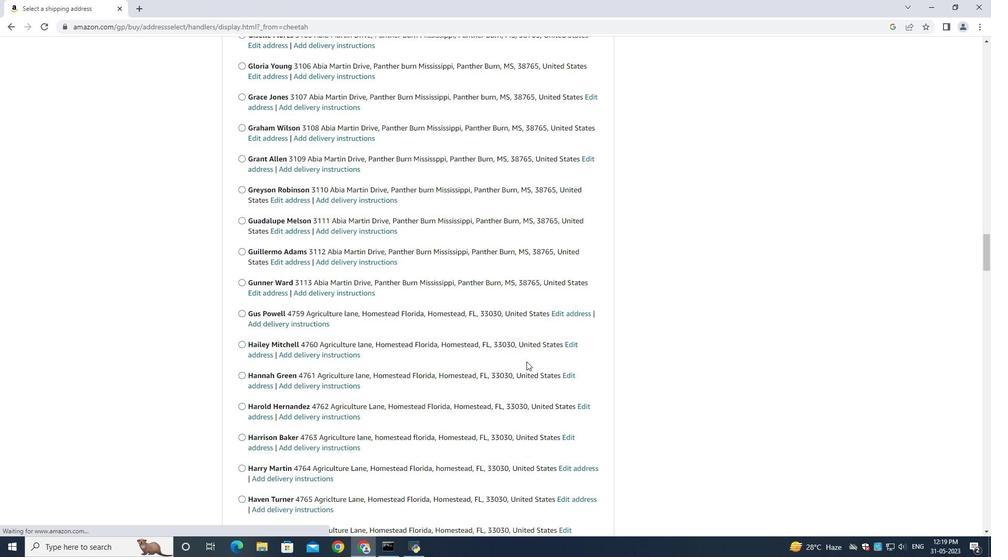 
Action: Mouse scrolled (520, 371) with delta (0, 0)
Screenshot: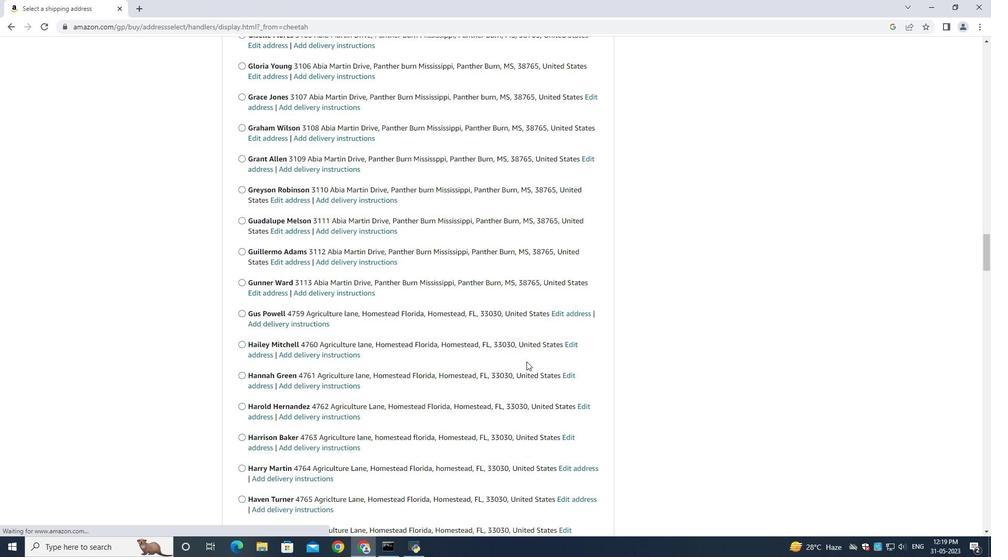 
Action: Mouse moved to (519, 373)
Screenshot: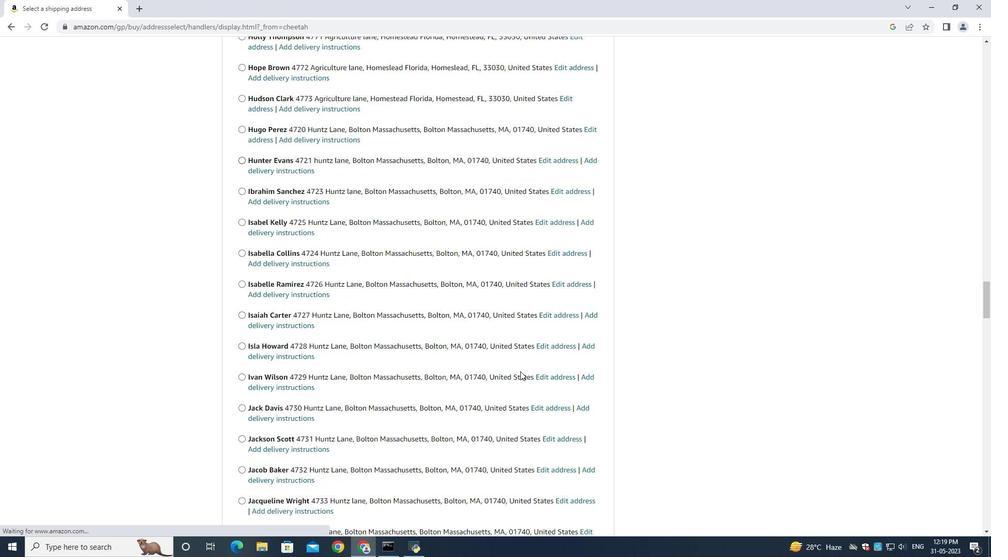 
Action: Mouse scrolled (519, 372) with delta (0, 0)
Screenshot: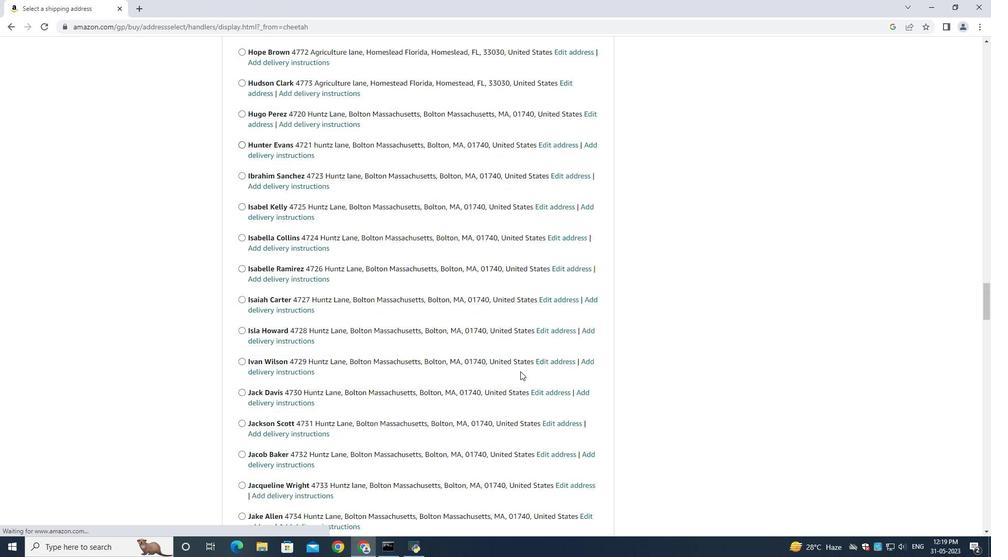 
Action: Mouse scrolled (519, 372) with delta (0, 0)
Screenshot: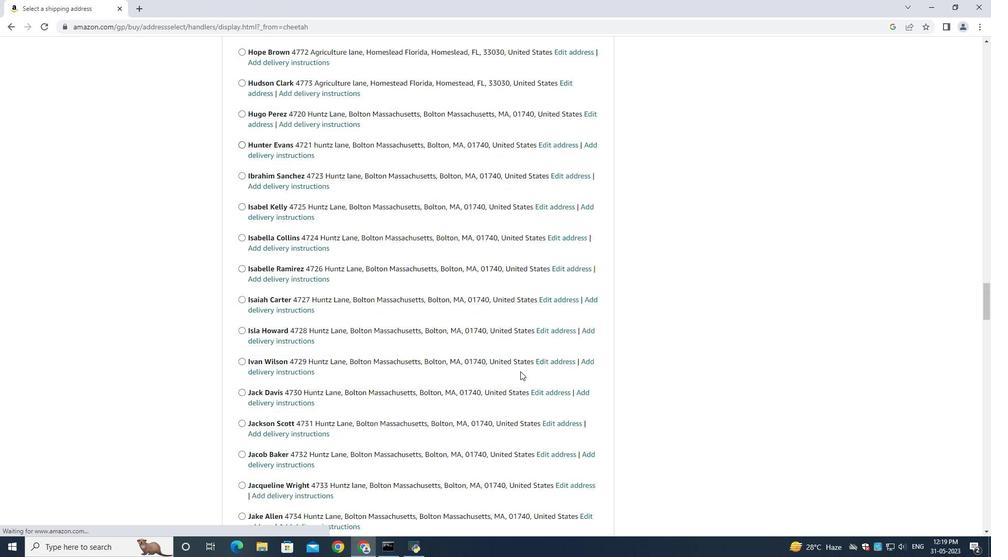 
Action: Mouse scrolled (519, 372) with delta (0, 0)
Screenshot: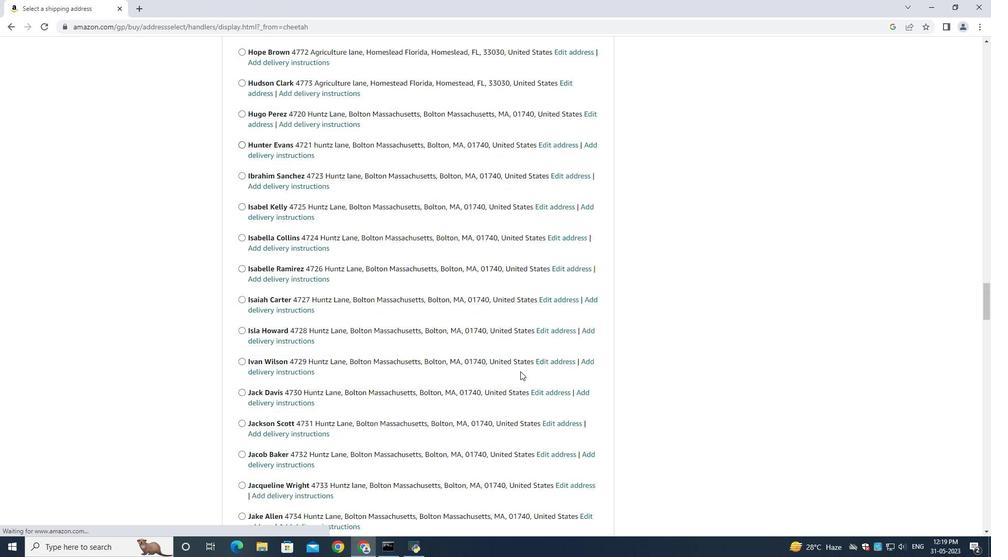 
Action: Mouse scrolled (519, 372) with delta (0, 0)
Screenshot: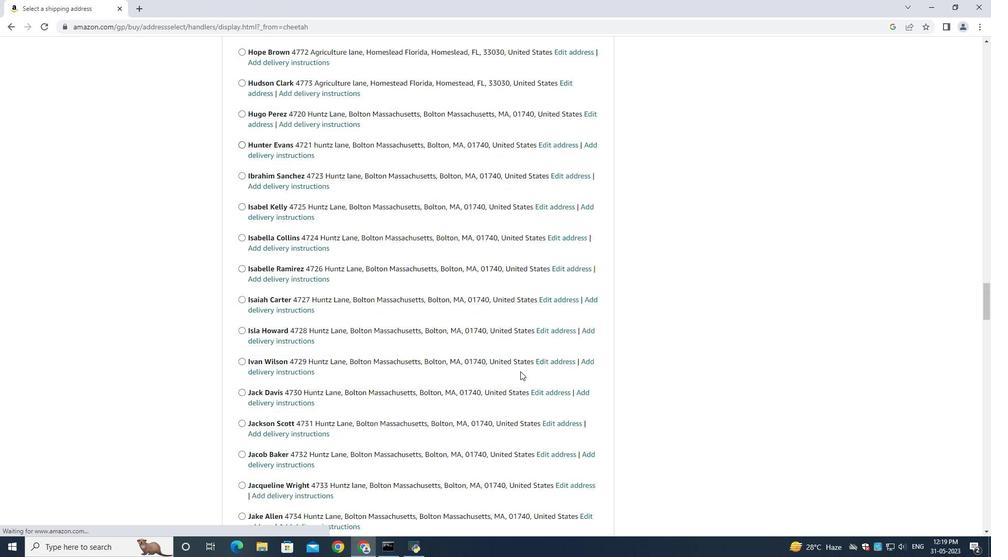 
Action: Mouse moved to (519, 373)
Screenshot: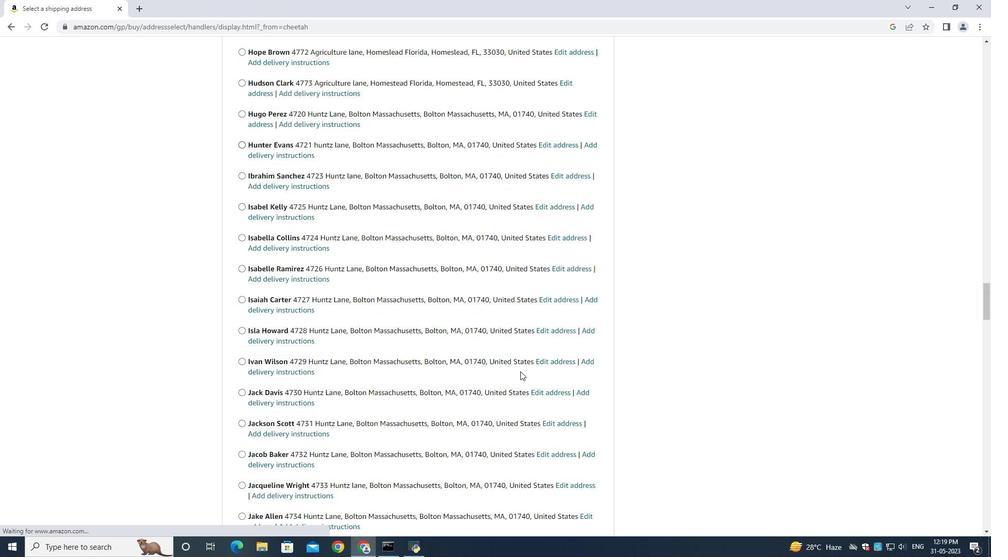 
Action: Mouse scrolled (519, 373) with delta (0, 0)
Screenshot: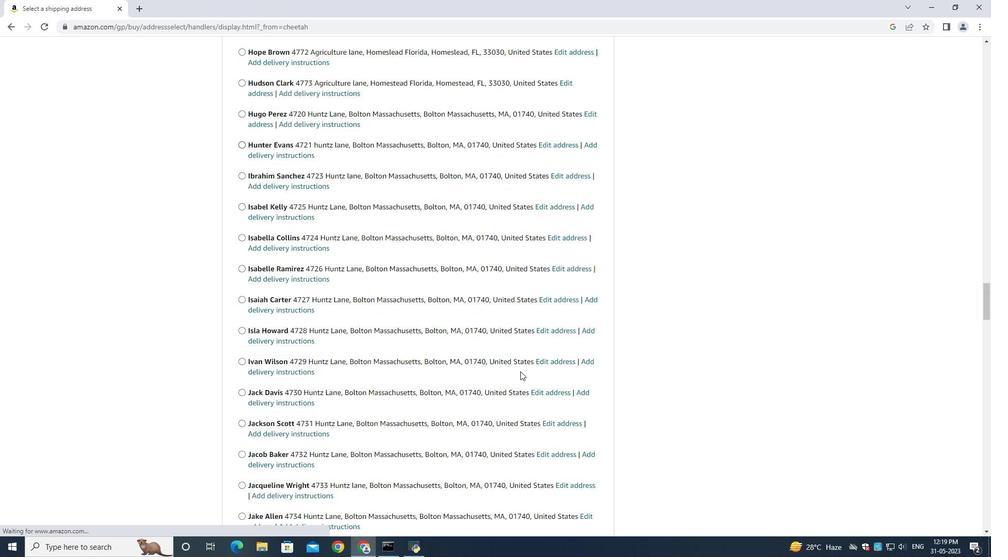 
Action: Mouse scrolled (519, 373) with delta (0, 0)
Screenshot: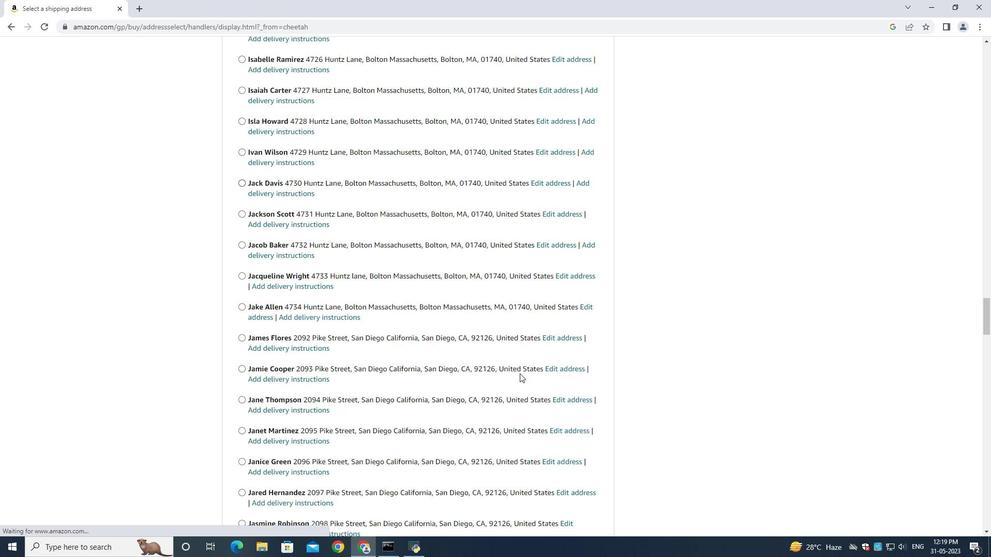 
Action: Mouse scrolled (519, 373) with delta (0, 0)
Screenshot: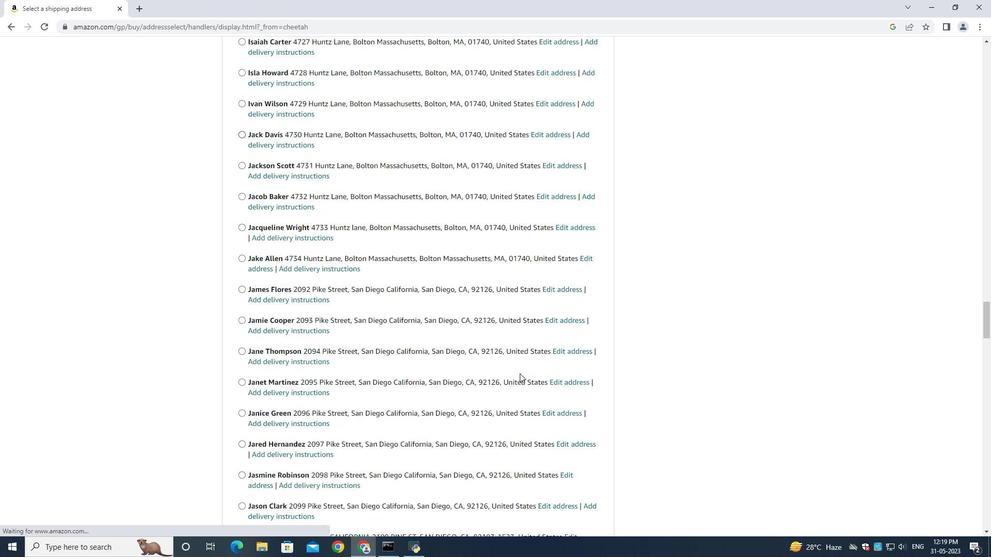 
Action: Mouse scrolled (519, 373) with delta (0, 0)
Screenshot: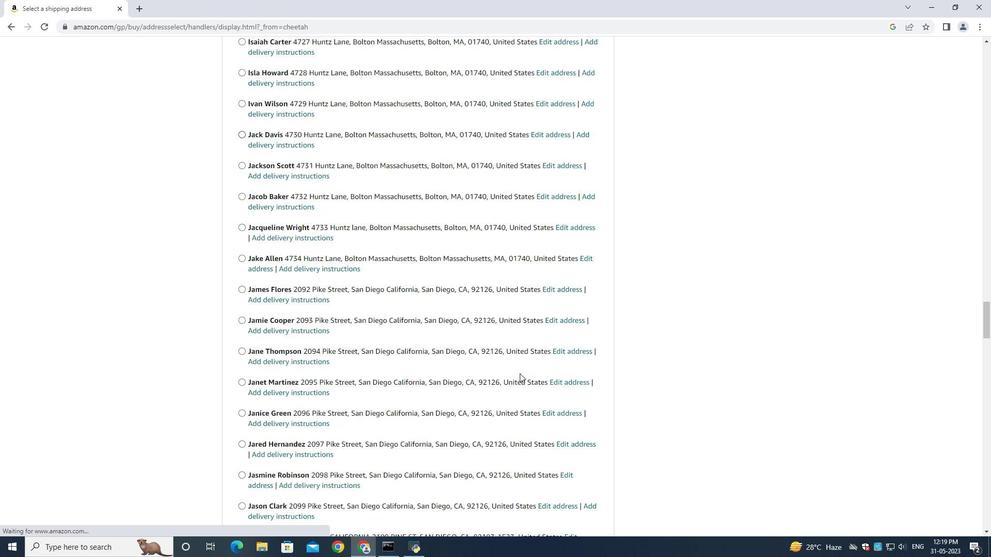 
Action: Mouse scrolled (519, 373) with delta (0, 0)
Screenshot: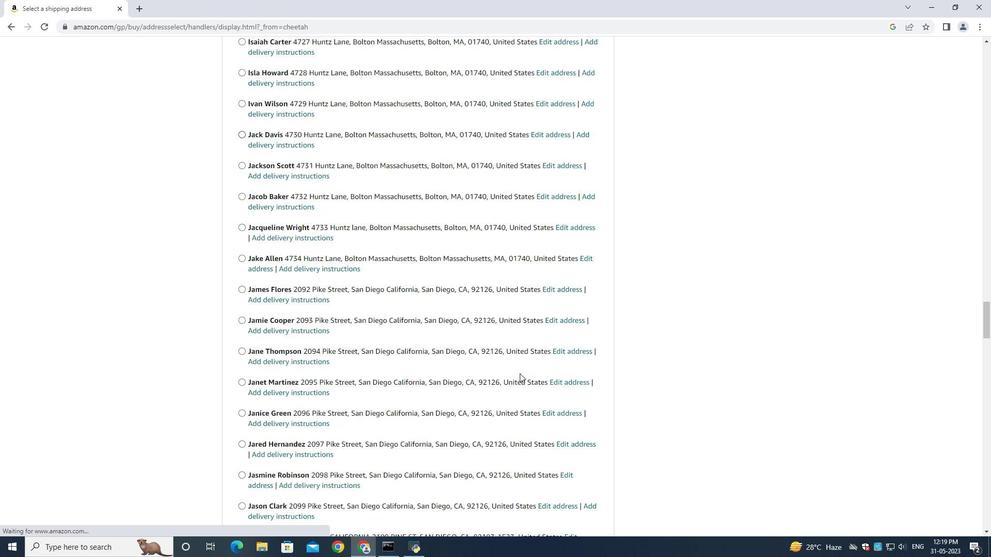 
Action: Mouse scrolled (519, 373) with delta (0, 0)
Screenshot: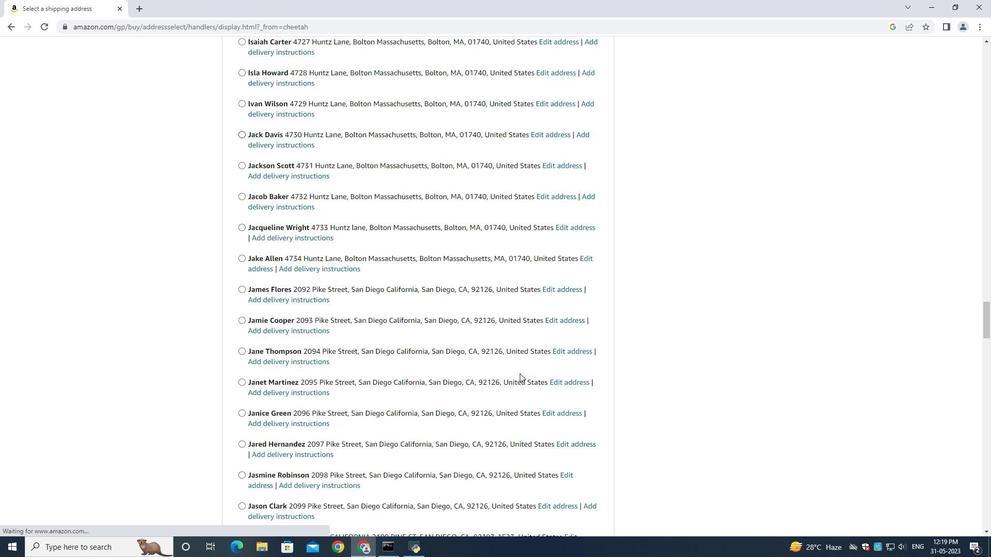 
Action: Mouse scrolled (519, 373) with delta (0, 0)
Screenshot: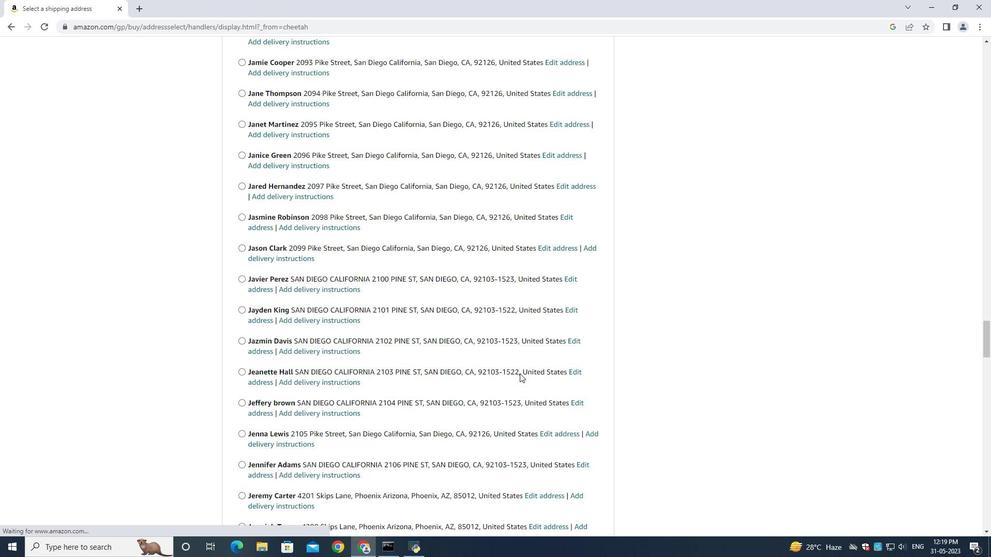 
Action: Mouse scrolled (519, 373) with delta (0, 0)
Screenshot: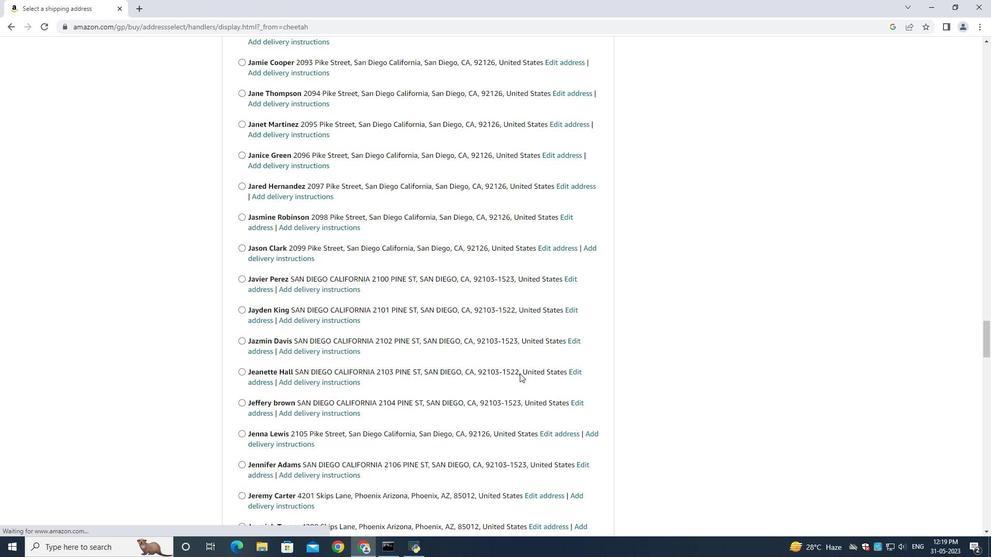 
Action: Mouse scrolled (519, 373) with delta (0, 0)
Screenshot: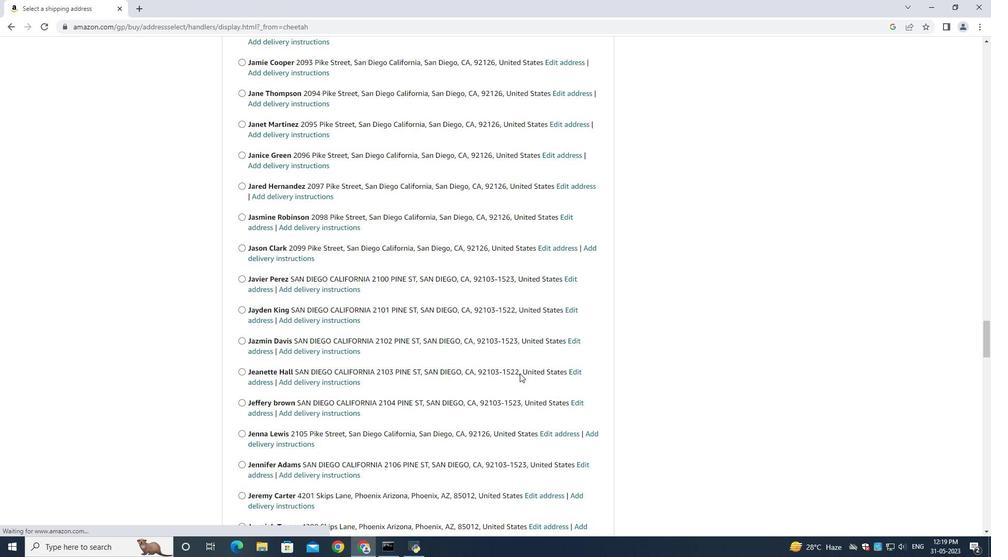 
Action: Mouse scrolled (519, 373) with delta (0, 0)
Screenshot: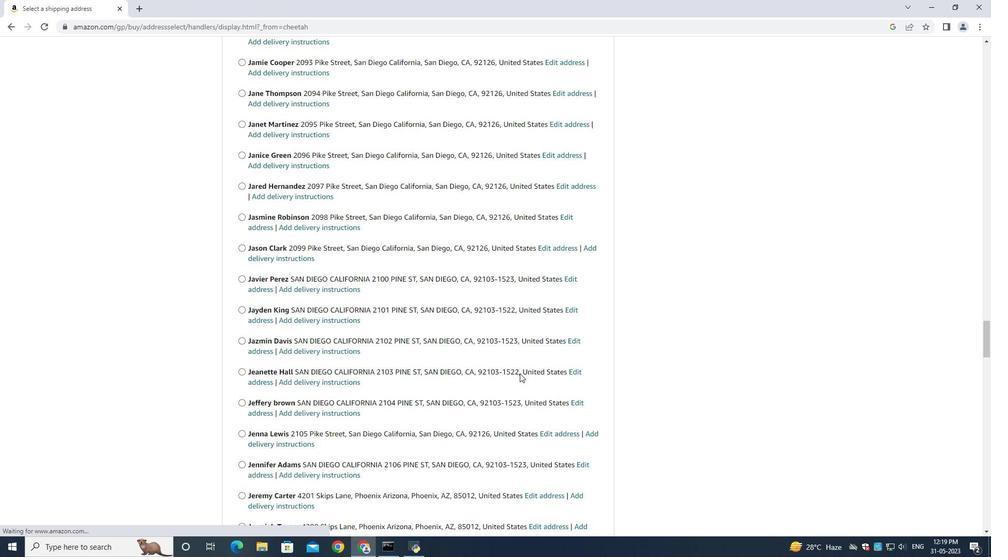
Action: Mouse scrolled (519, 373) with delta (0, 0)
Screenshot: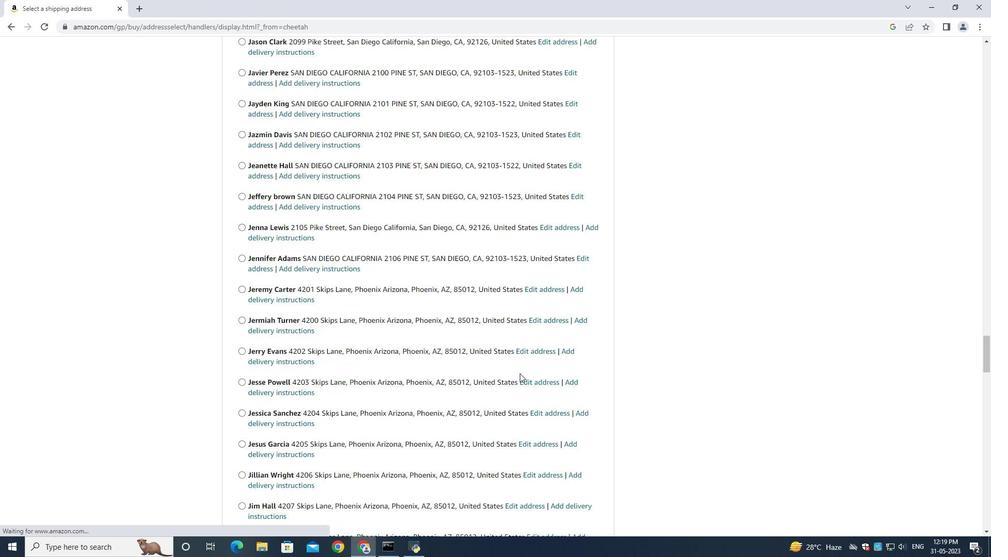 
Action: Mouse scrolled (519, 373) with delta (0, 0)
Screenshot: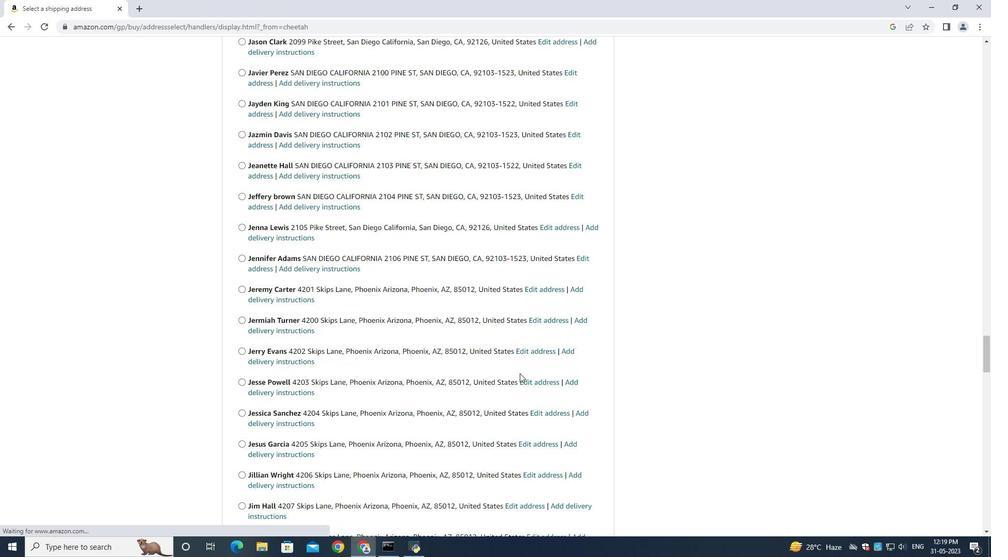 
Action: Mouse scrolled (519, 373) with delta (0, 0)
Screenshot: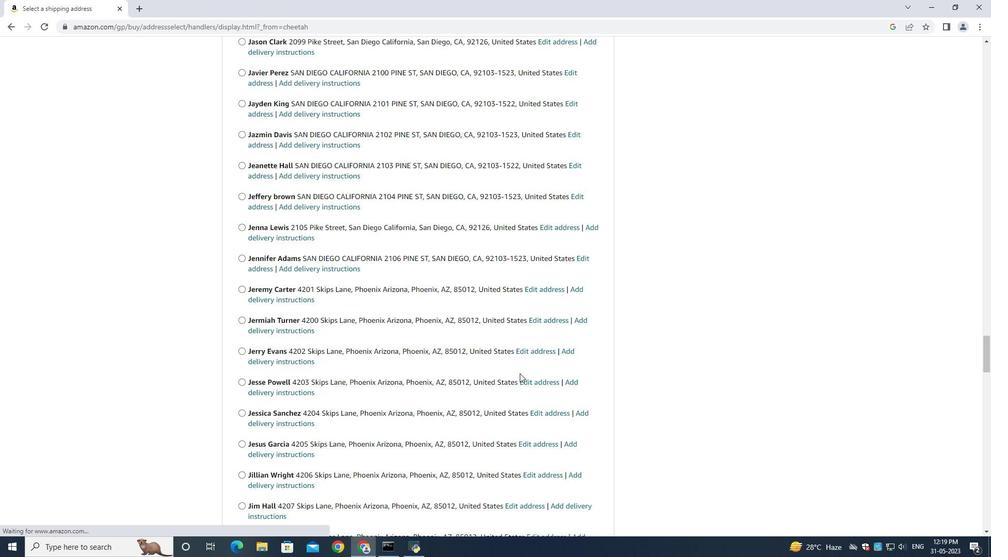 
Action: Mouse scrolled (519, 373) with delta (0, 0)
Screenshot: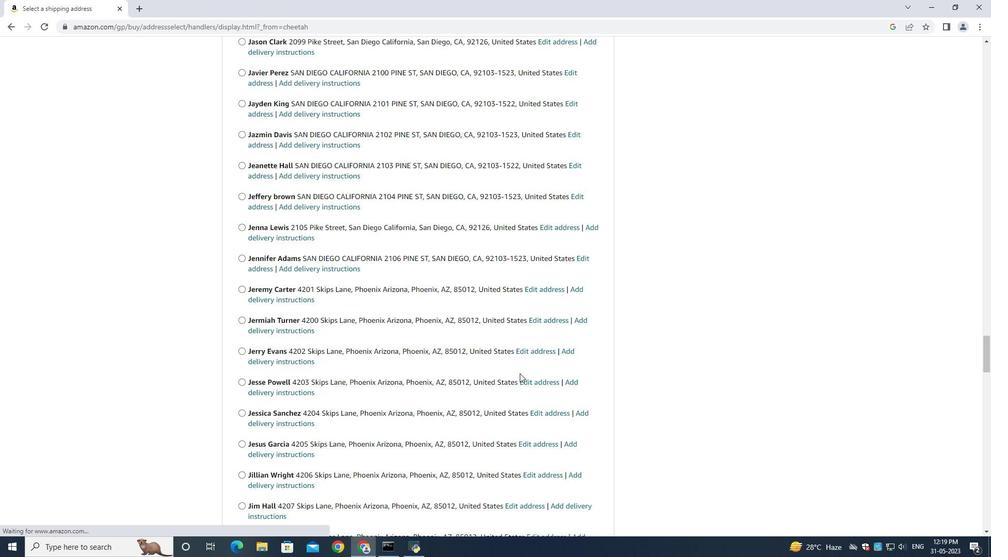 
Action: Mouse scrolled (519, 373) with delta (0, 0)
Screenshot: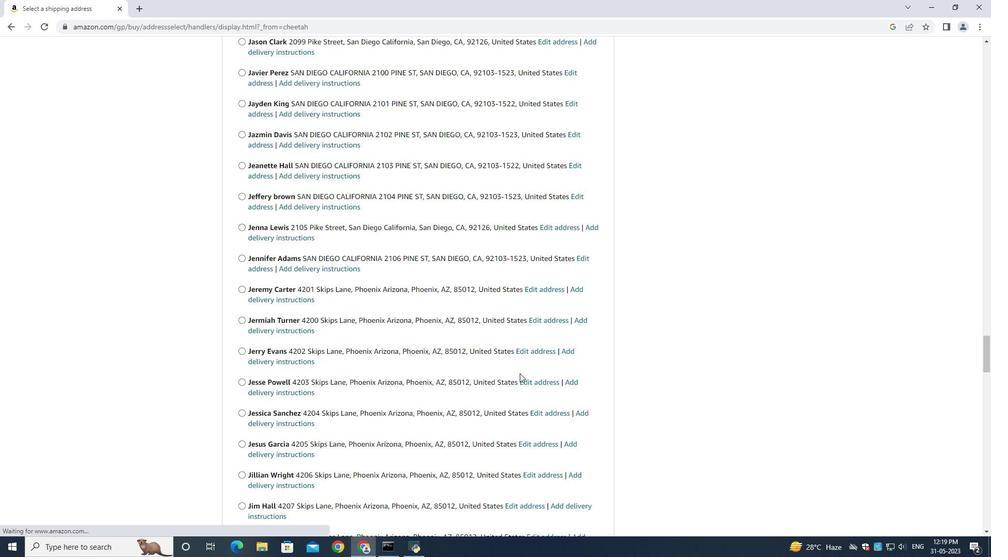 
Action: Mouse scrolled (519, 373) with delta (0, 0)
Screenshot: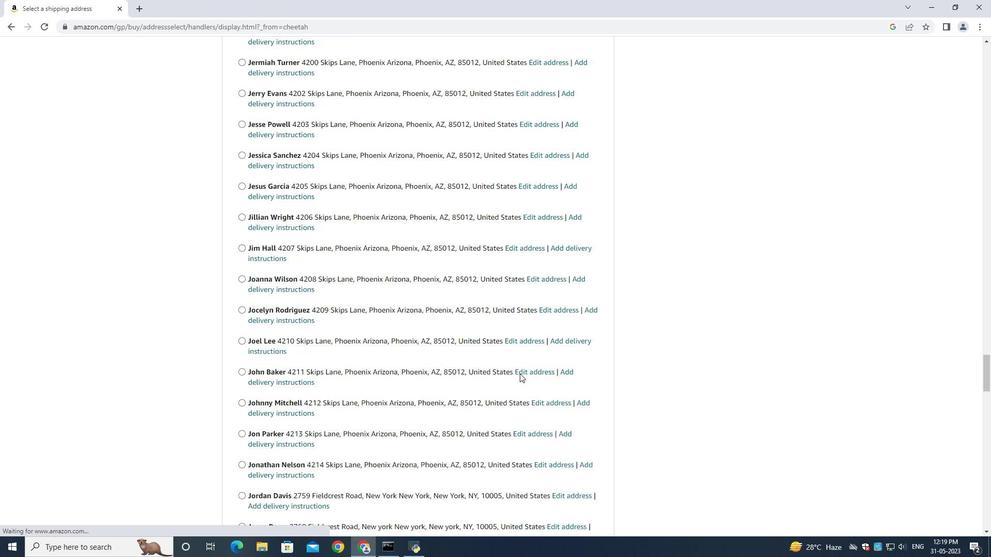 
Action: Mouse scrolled (519, 373) with delta (0, 0)
Screenshot: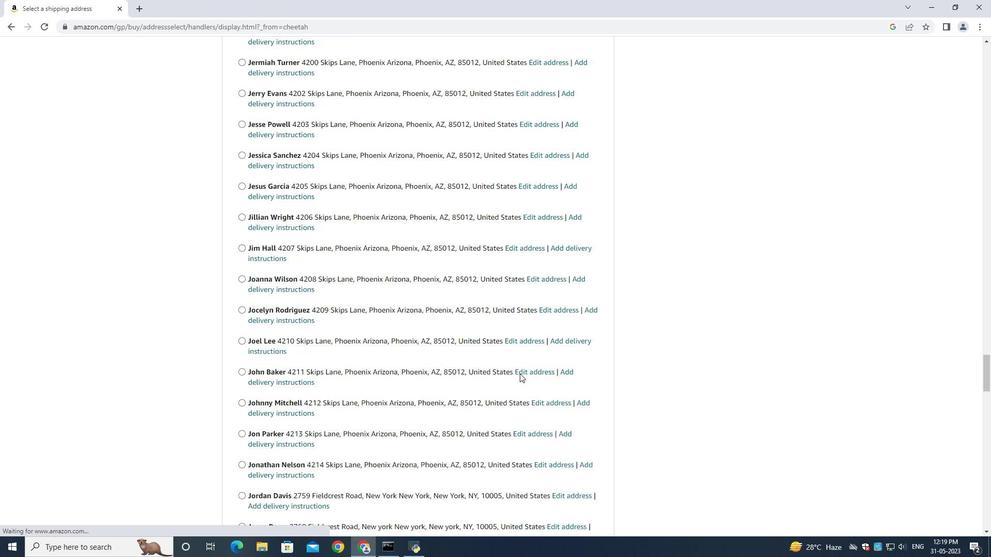 
Action: Mouse scrolled (519, 373) with delta (0, 0)
Screenshot: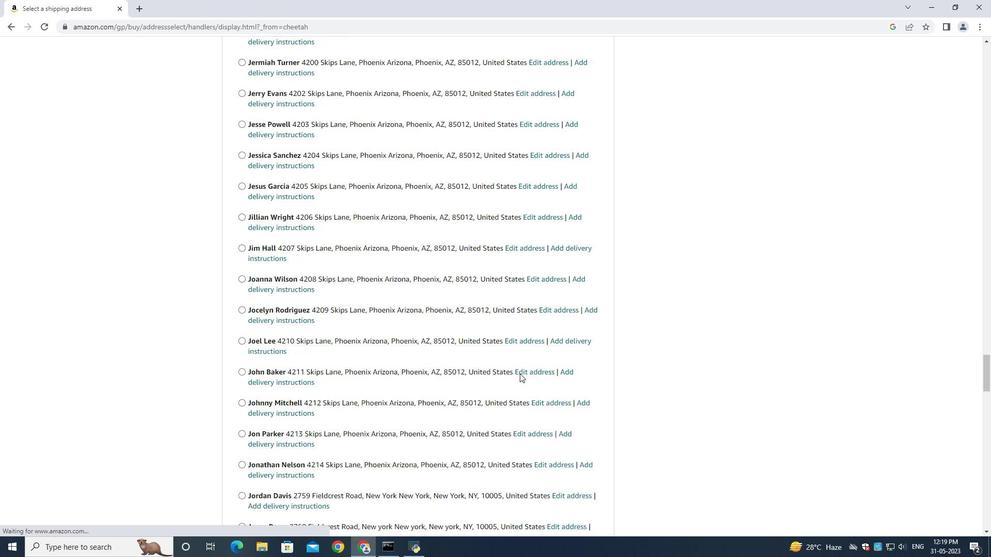 
Action: Mouse scrolled (519, 373) with delta (0, 0)
Screenshot: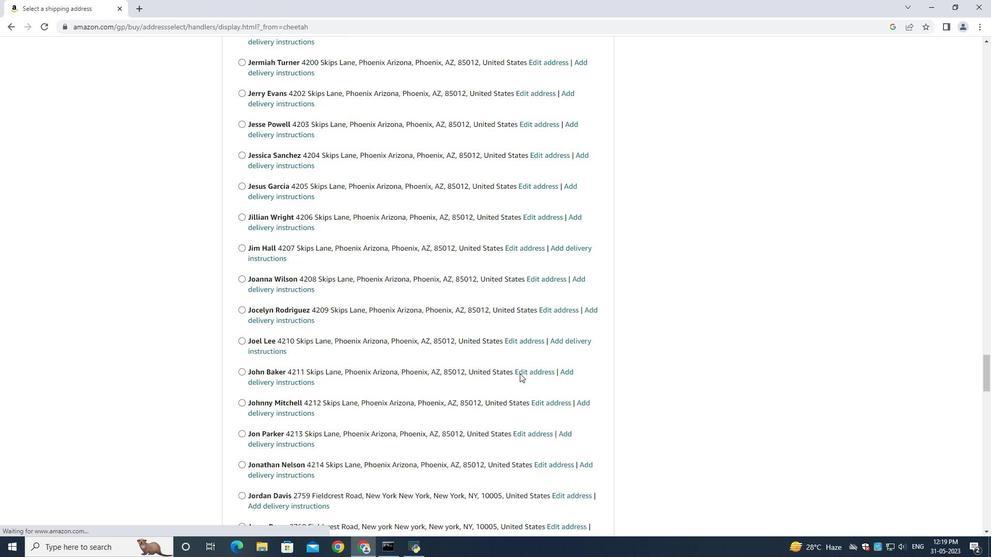 
Action: Mouse scrolled (519, 373) with delta (0, 0)
Screenshot: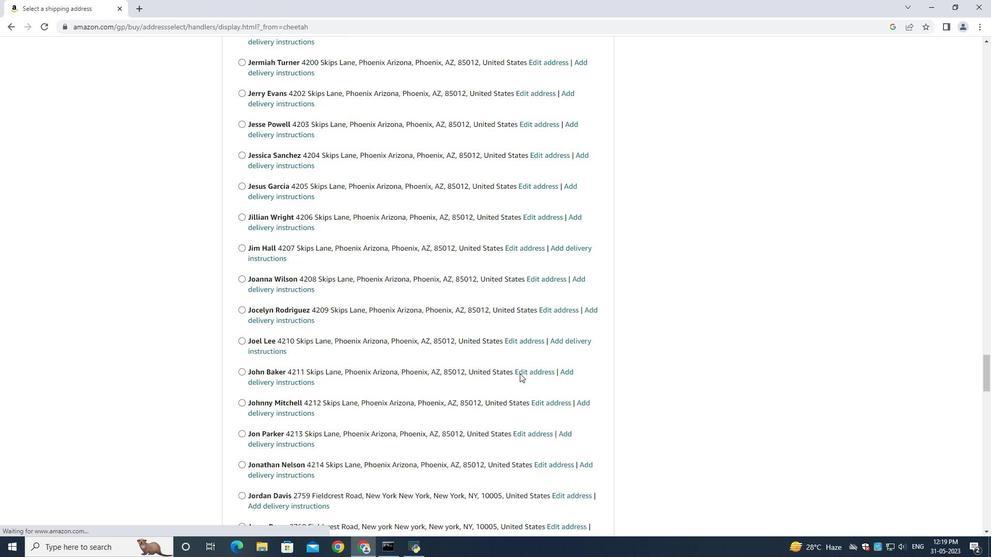 
Action: Mouse scrolled (519, 373) with delta (0, 0)
Screenshot: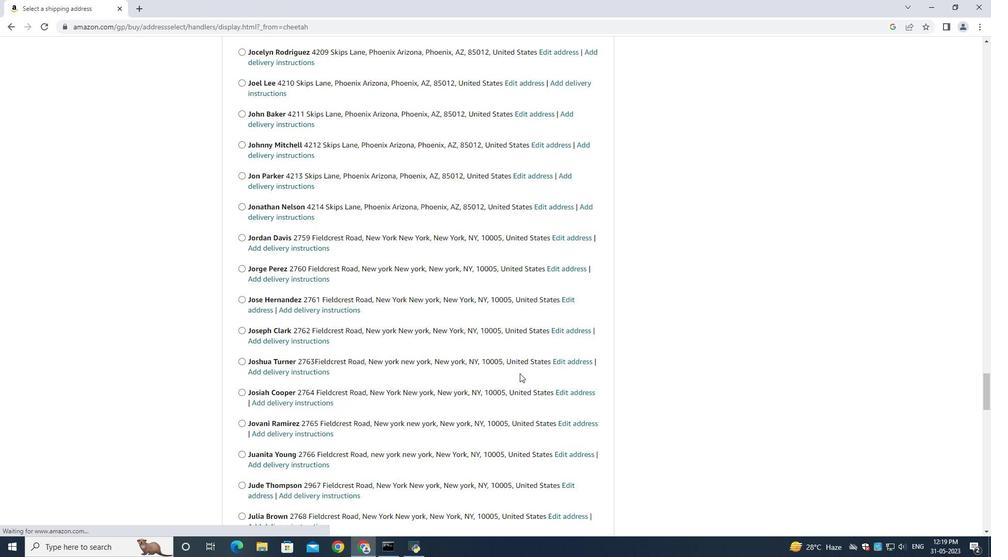 
Action: Mouse scrolled (519, 373) with delta (0, 0)
Screenshot: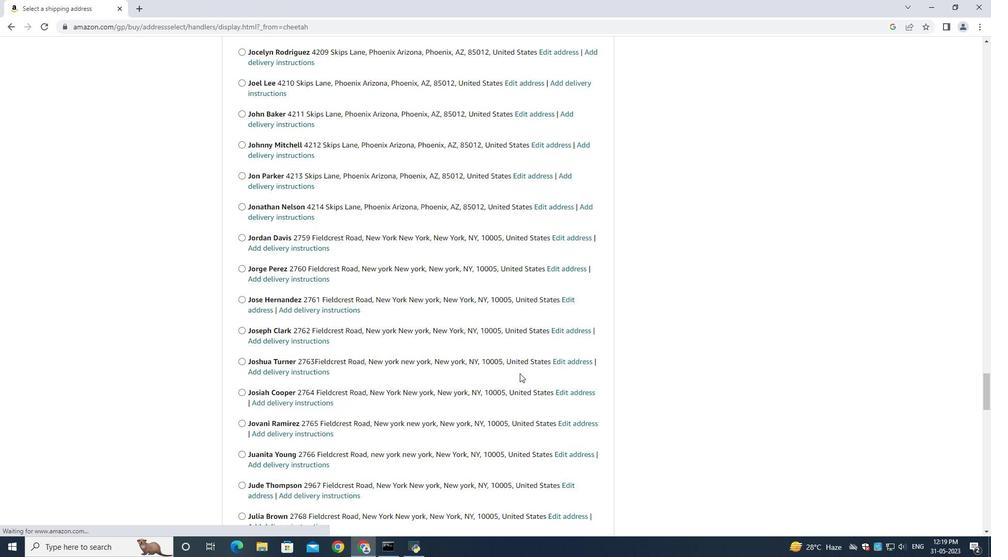 
Action: Mouse scrolled (519, 373) with delta (0, 0)
Screenshot: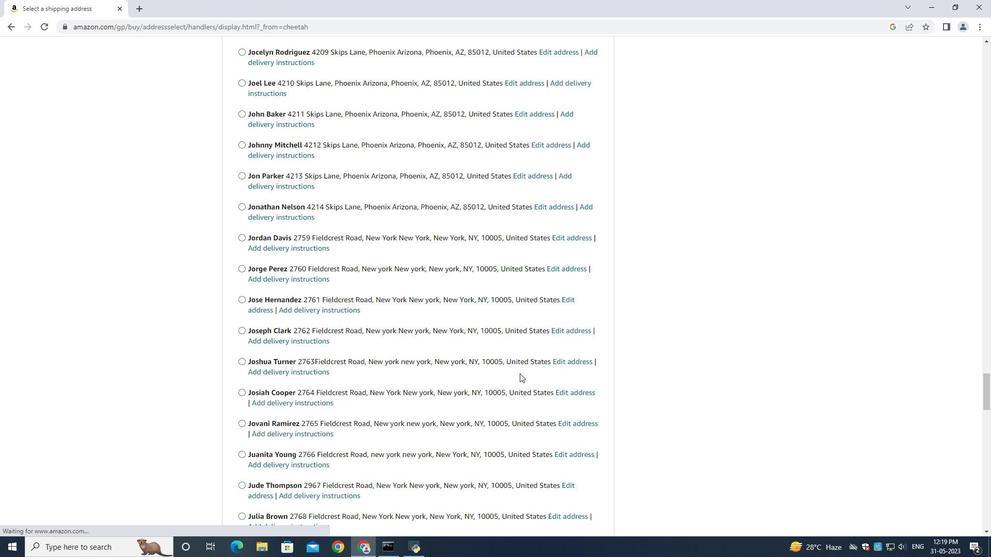 
Action: Mouse scrolled (519, 373) with delta (0, 0)
Screenshot: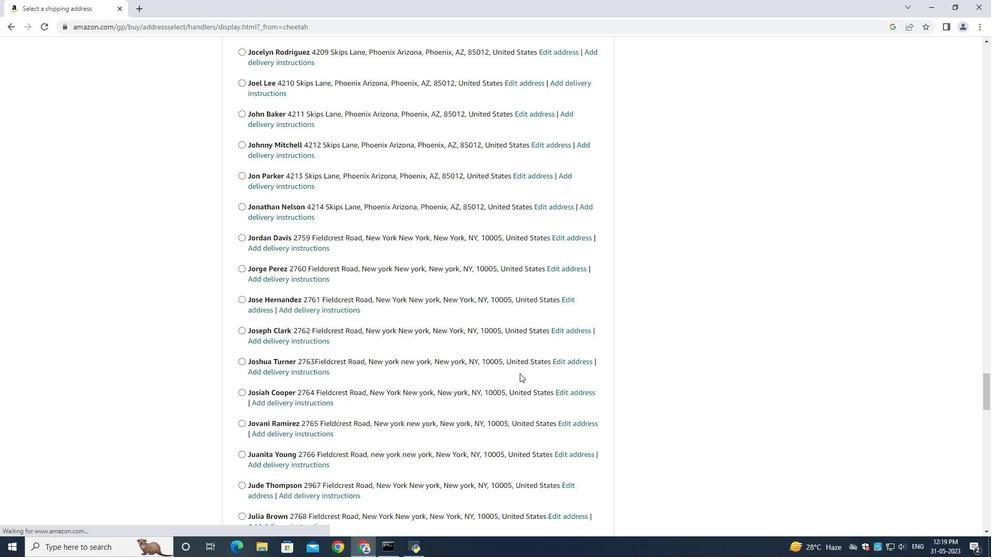 
Action: Mouse scrolled (519, 373) with delta (0, 0)
Screenshot: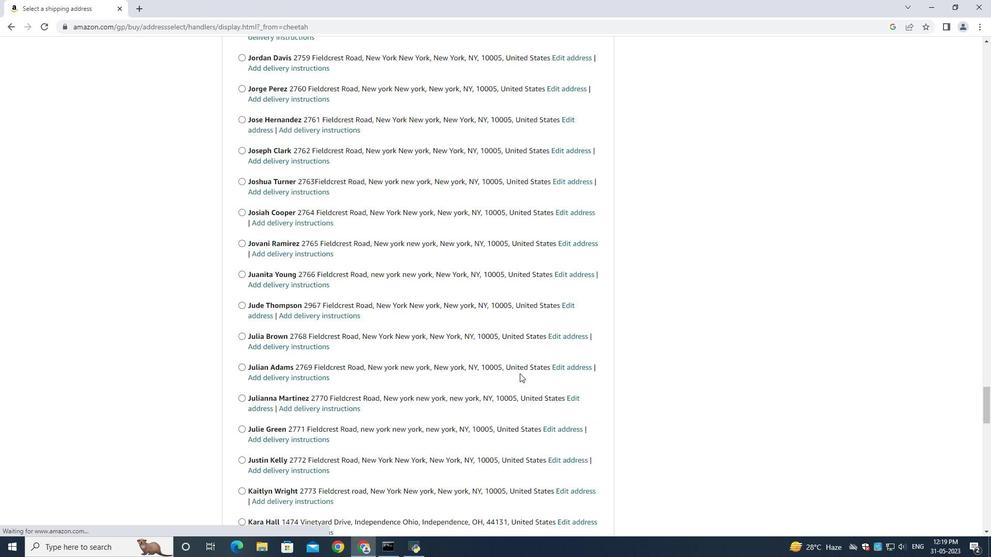 
Action: Mouse scrolled (519, 373) with delta (0, 0)
Screenshot: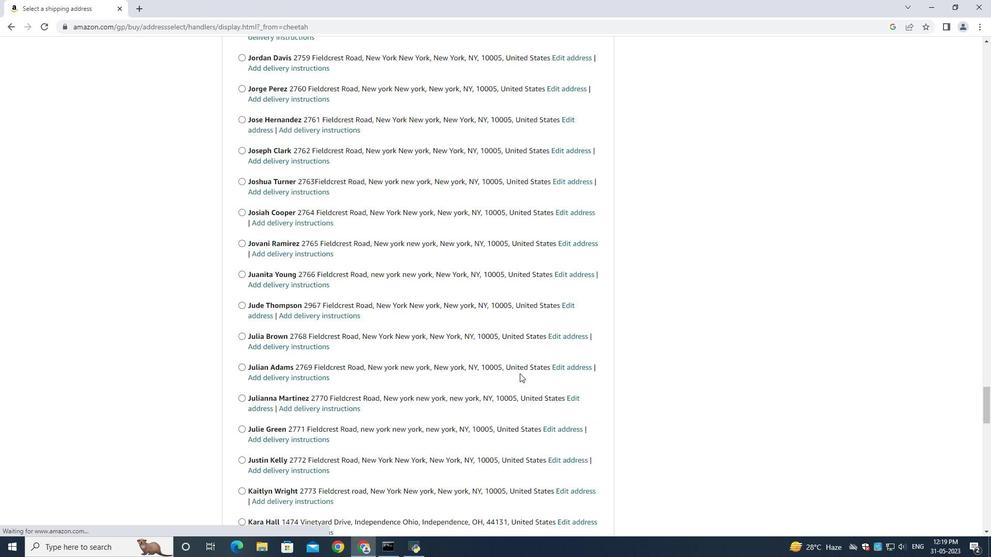 
Action: Mouse scrolled (519, 373) with delta (0, 0)
Screenshot: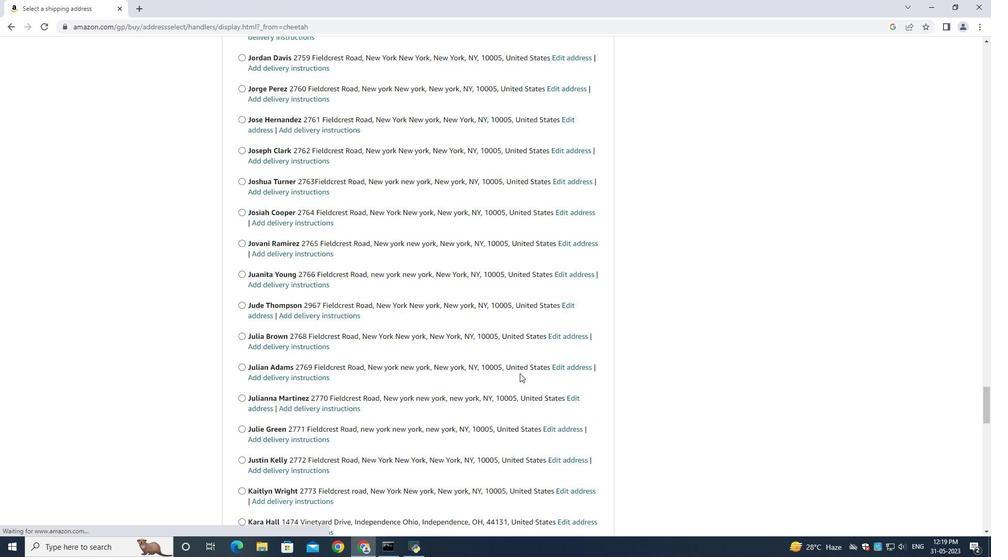 
Action: Mouse scrolled (519, 373) with delta (0, 0)
Screenshot: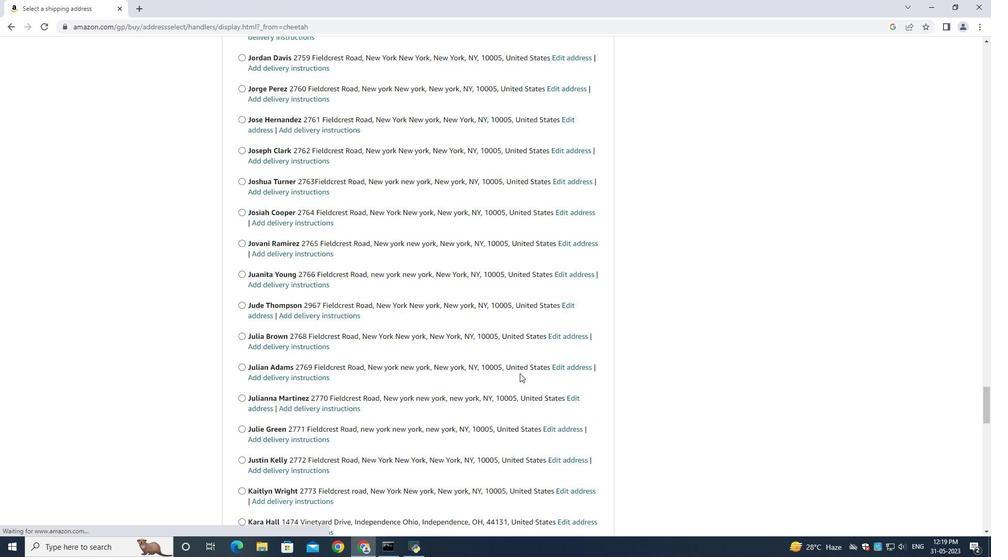 
Action: Mouse scrolled (519, 373) with delta (0, 0)
Screenshot: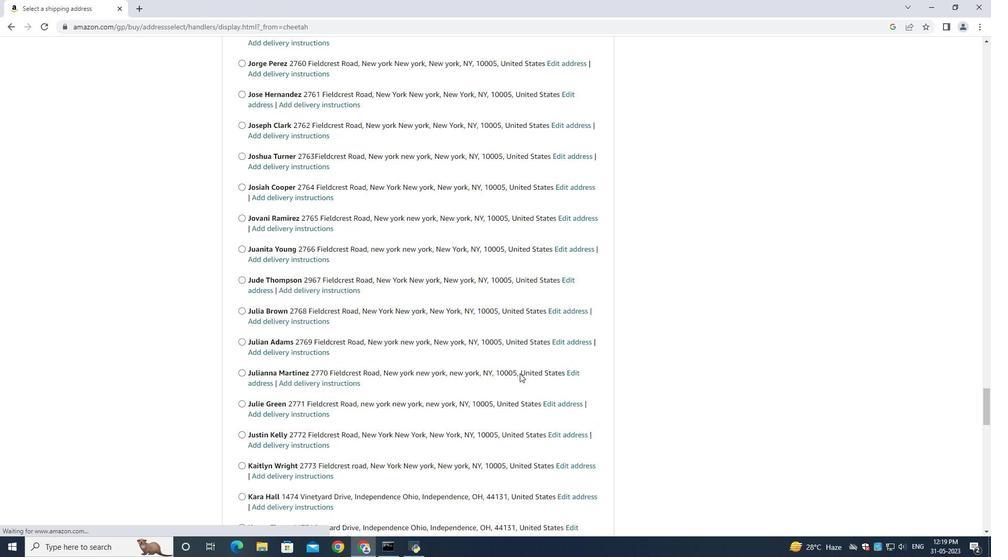 
Action: Mouse scrolled (519, 373) with delta (0, 0)
Screenshot: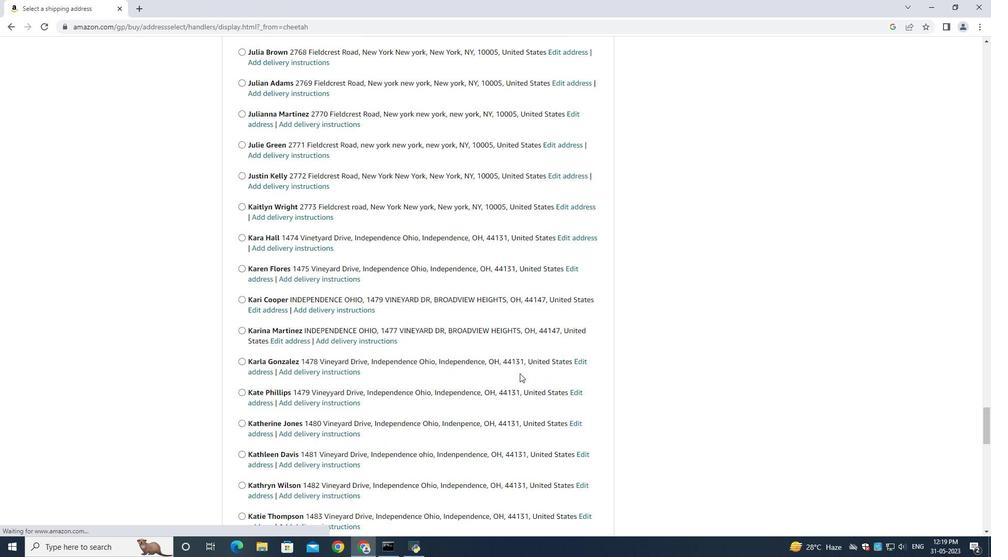 
Action: Mouse scrolled (519, 373) with delta (0, 0)
Screenshot: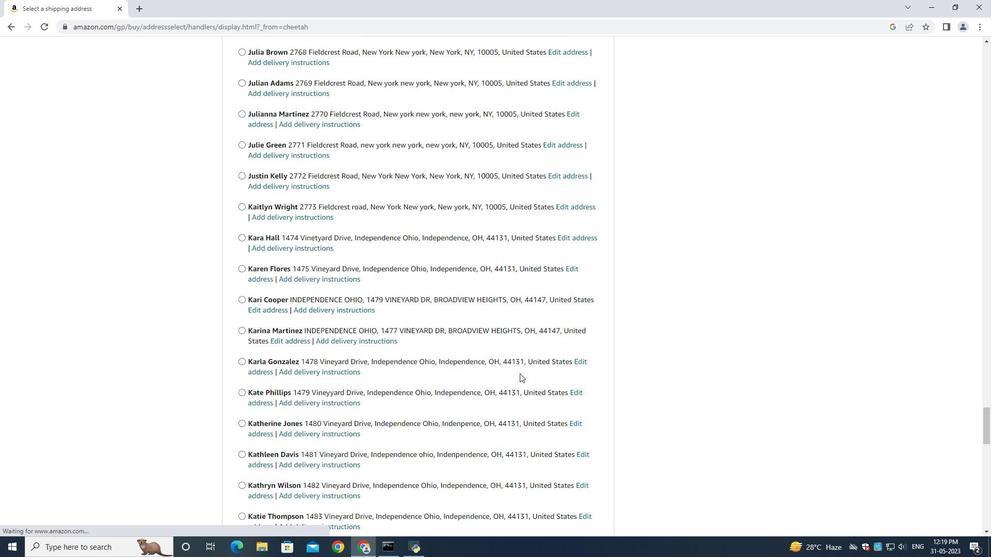 
Action: Mouse scrolled (519, 373) with delta (0, 0)
Screenshot: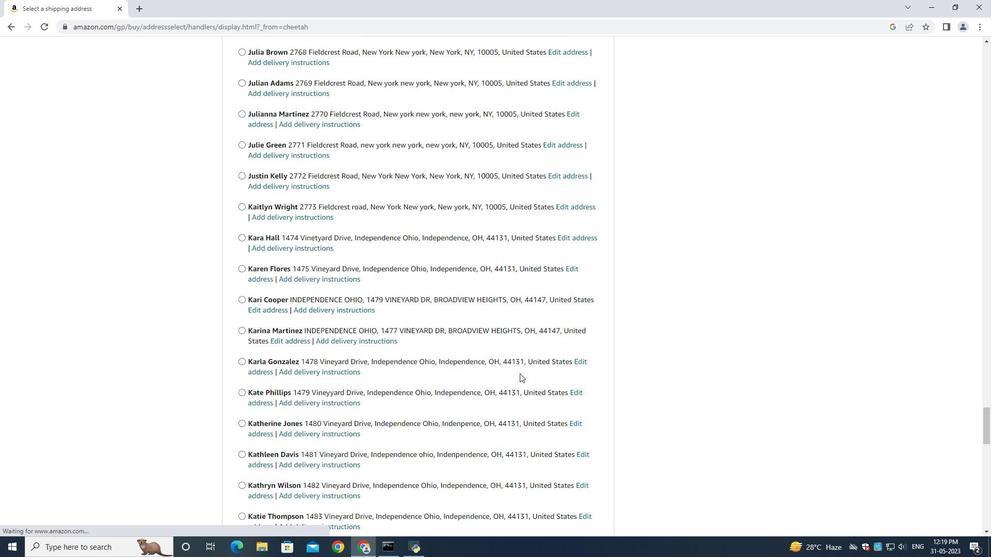 
Action: Mouse scrolled (519, 373) with delta (0, 0)
Screenshot: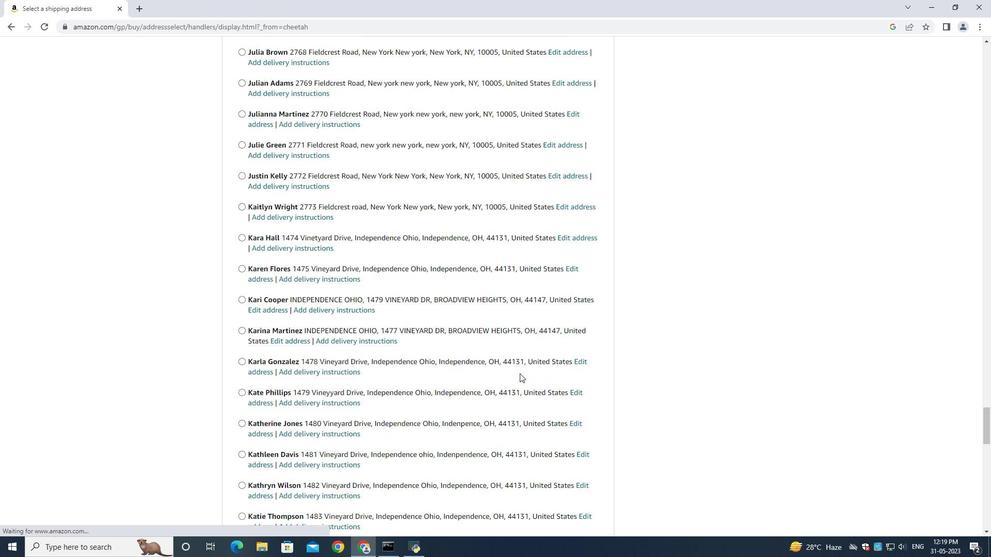 
Action: Mouse scrolled (519, 373) with delta (0, 0)
Screenshot: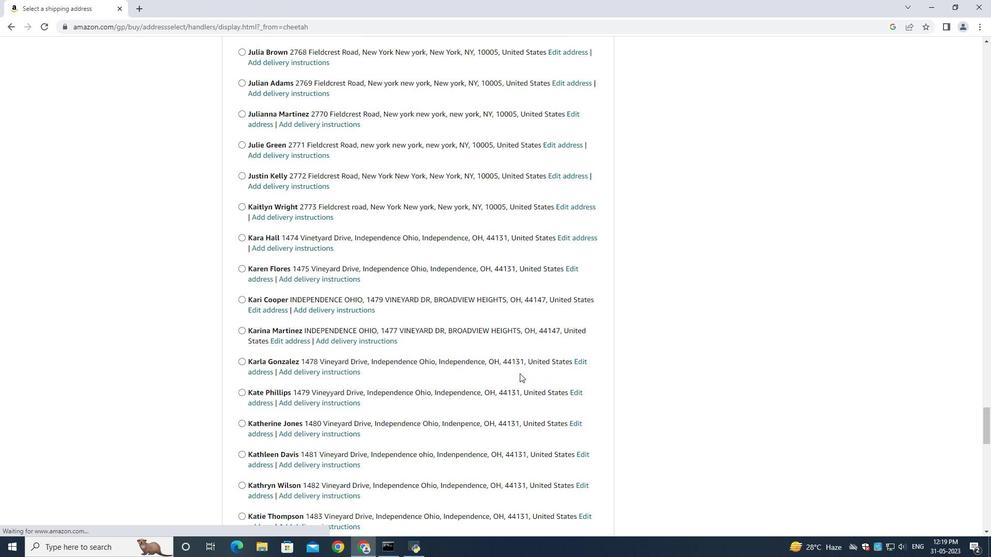 
Action: Mouse scrolled (519, 373) with delta (0, 0)
Screenshot: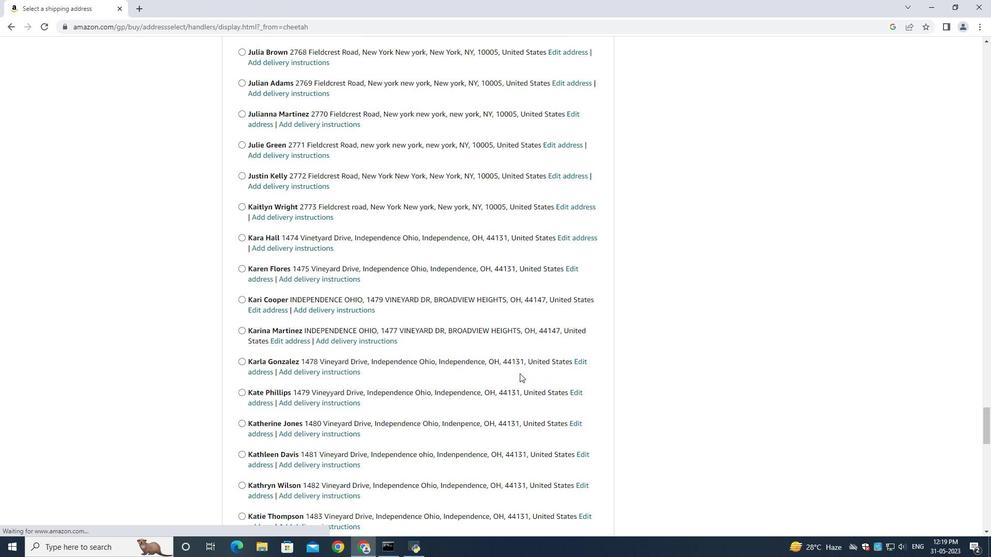 
Action: Mouse scrolled (519, 373) with delta (0, 0)
Screenshot: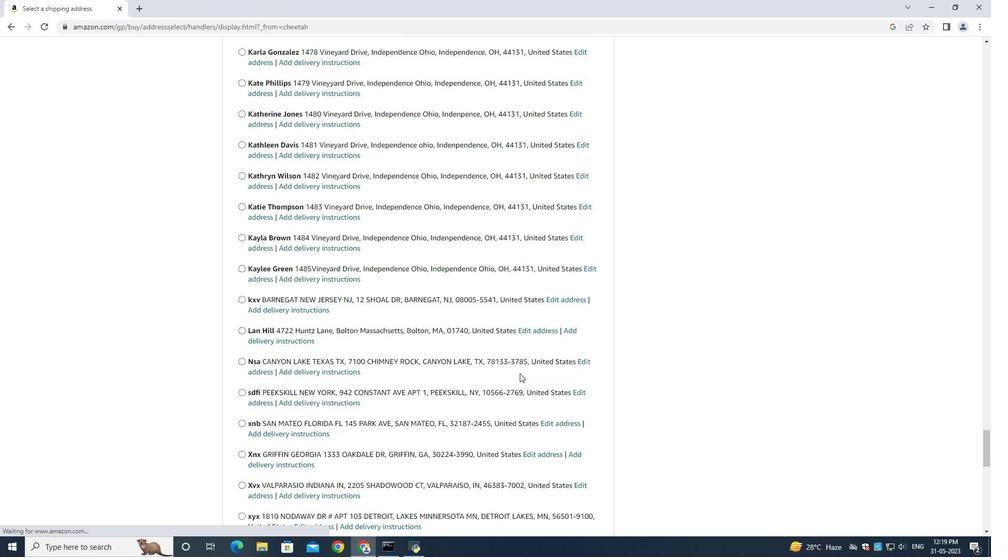 
Action: Mouse scrolled (519, 373) with delta (0, 0)
Screenshot: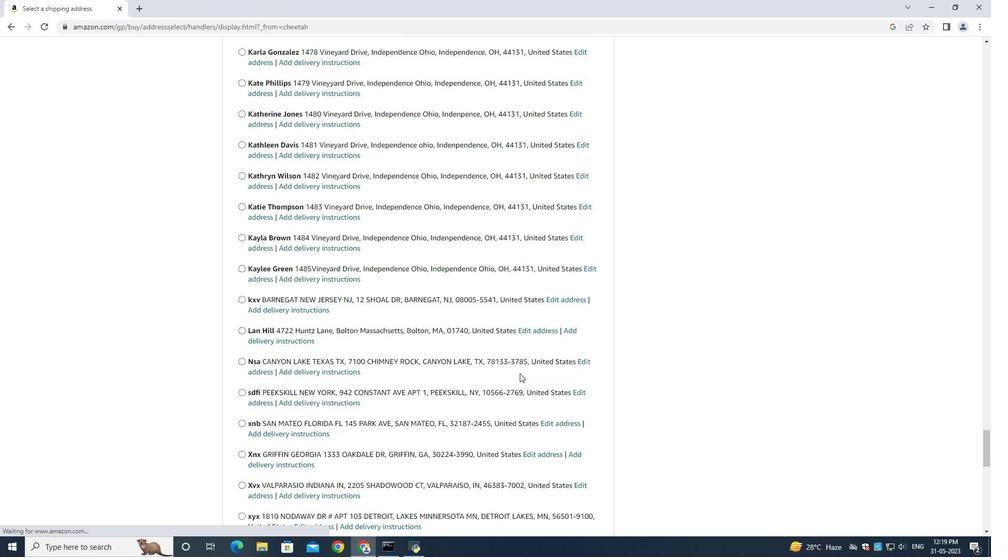 
Action: Mouse scrolled (519, 373) with delta (0, 0)
Screenshot: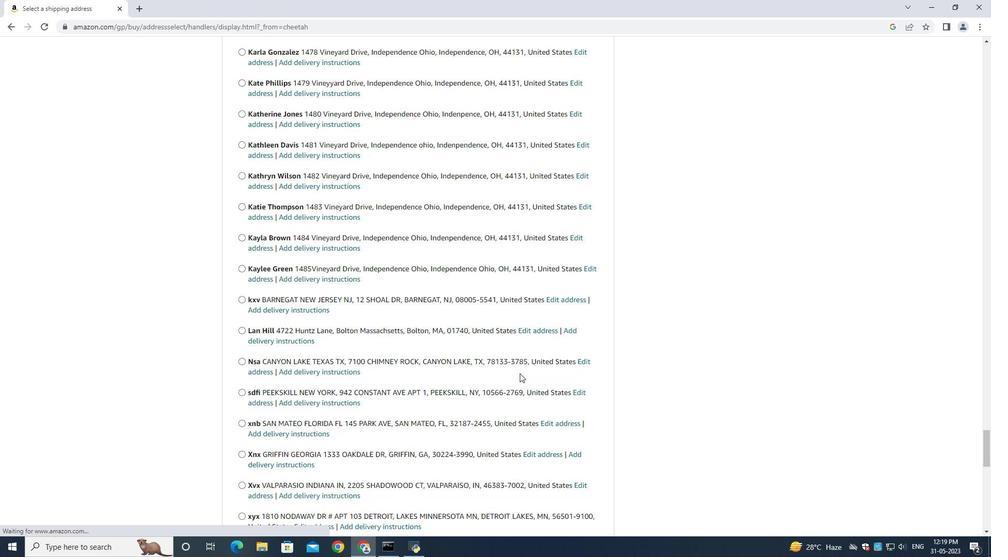 
Action: Mouse scrolled (519, 373) with delta (0, 0)
Screenshot: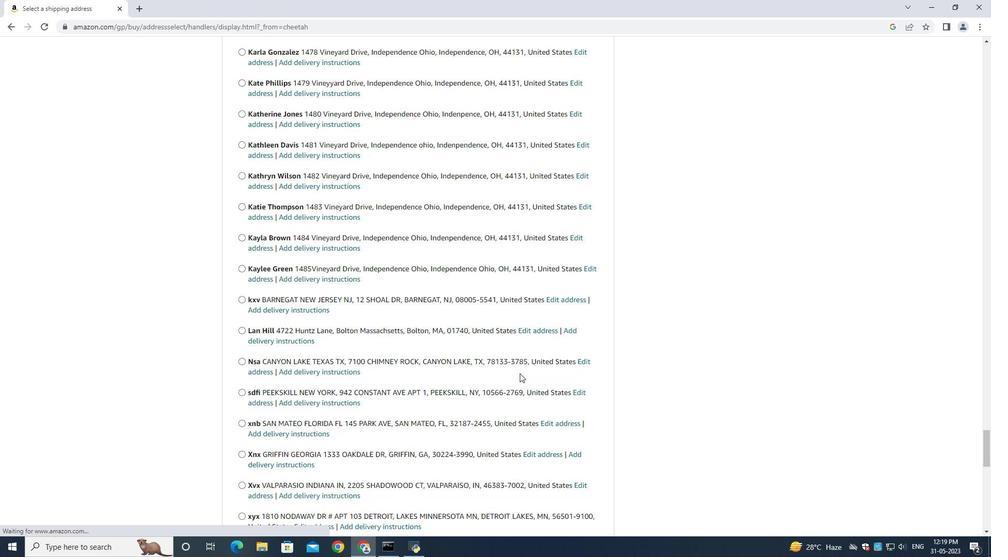 
Action: Mouse scrolled (519, 373) with delta (0, 0)
Screenshot: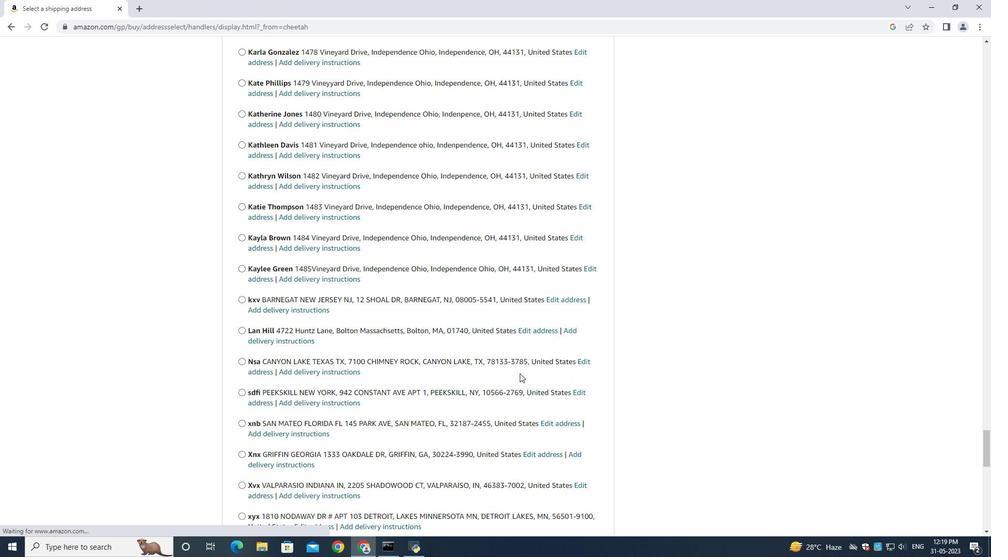 
Action: Mouse scrolled (519, 373) with delta (0, 0)
Screenshot: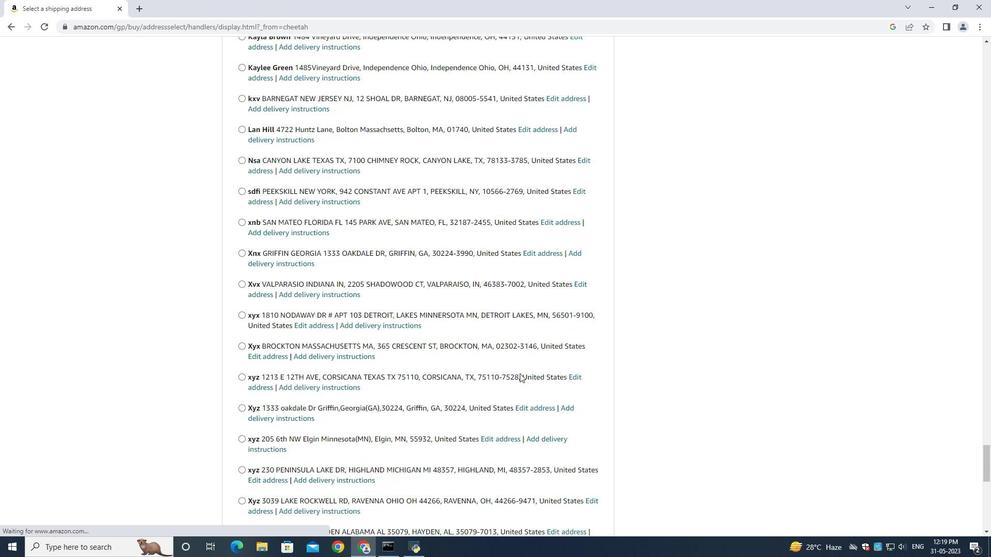 
Action: Mouse scrolled (519, 373) with delta (0, 0)
Screenshot: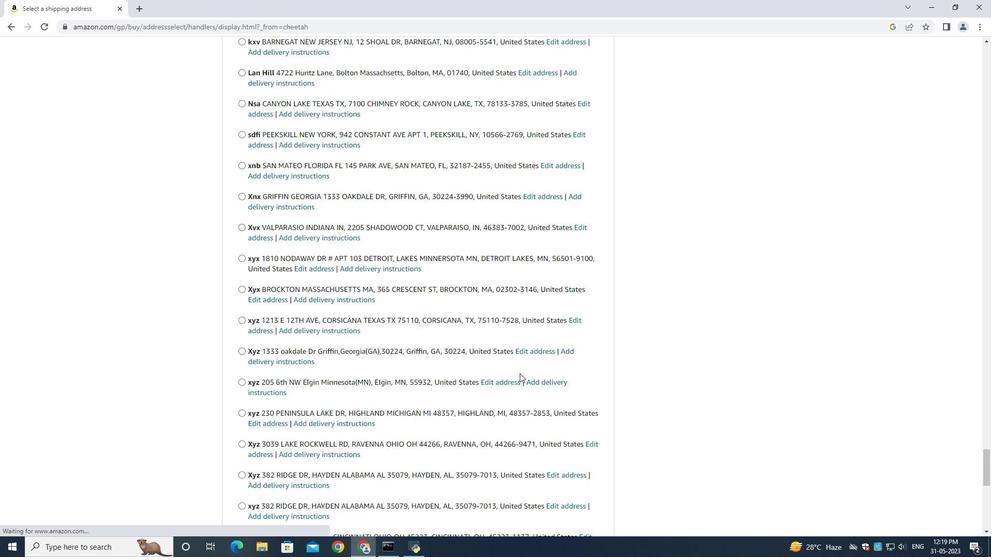 
Action: Mouse scrolled (519, 373) with delta (0, 0)
Screenshot: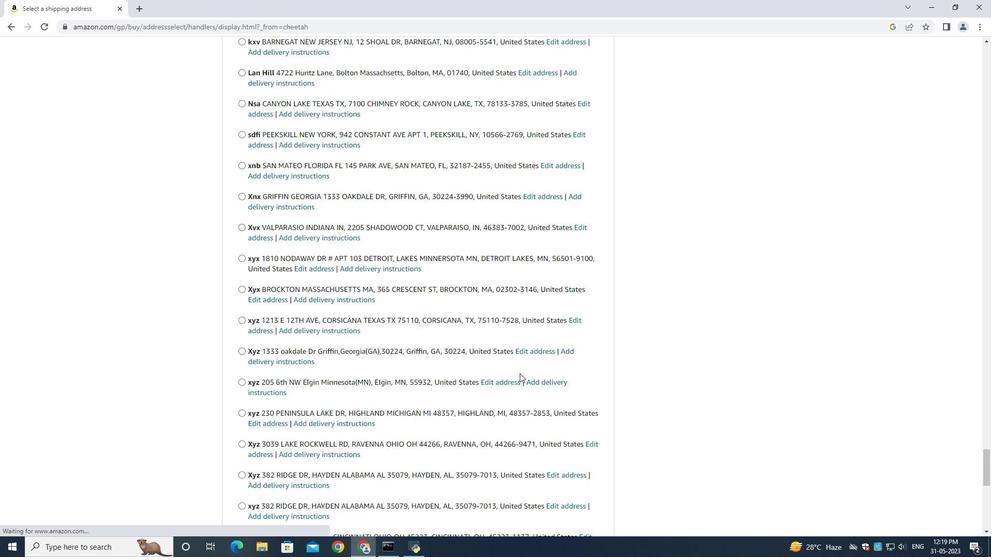 
Action: Mouse scrolled (519, 373) with delta (0, 0)
Screenshot: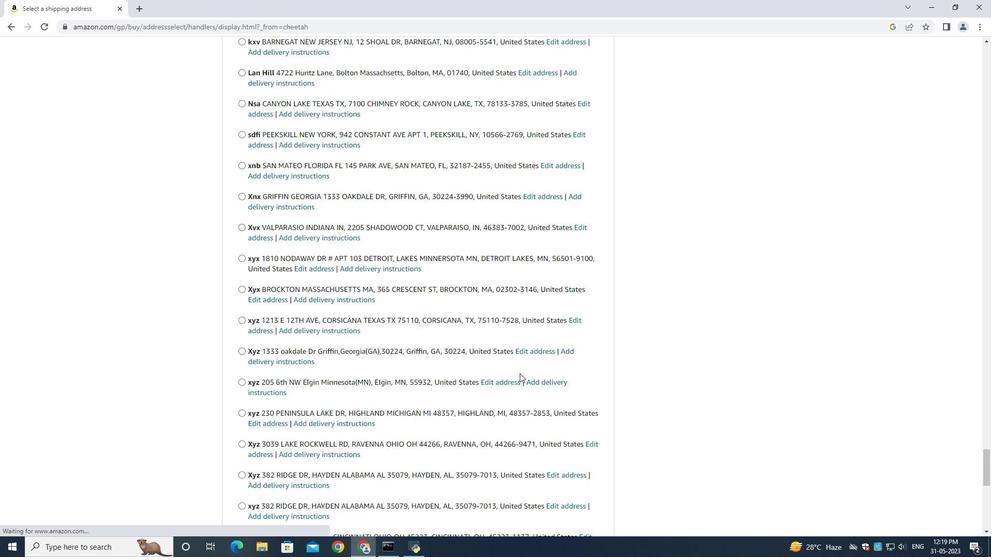 
Action: Mouse scrolled (519, 373) with delta (0, 0)
Screenshot: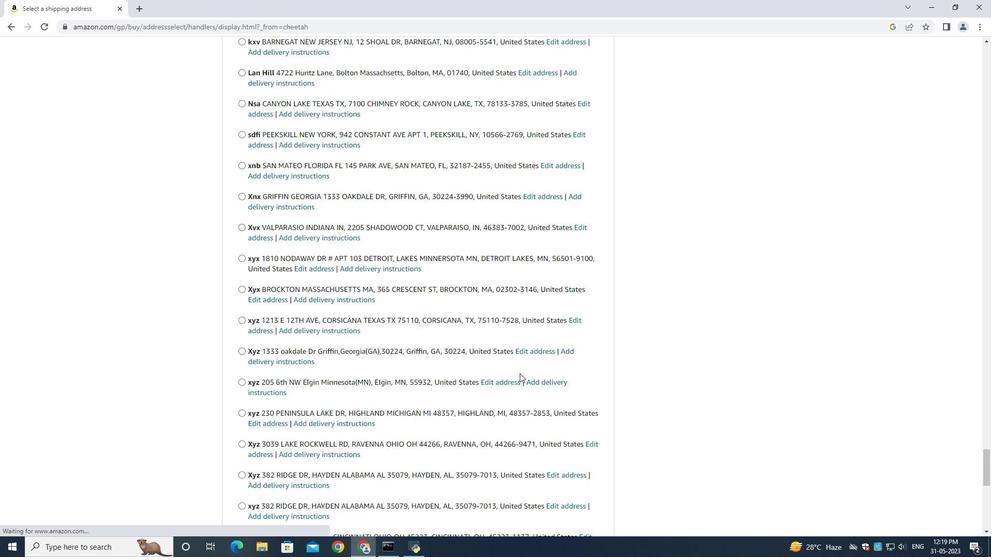 
Action: Mouse scrolled (519, 373) with delta (0, 0)
Screenshot: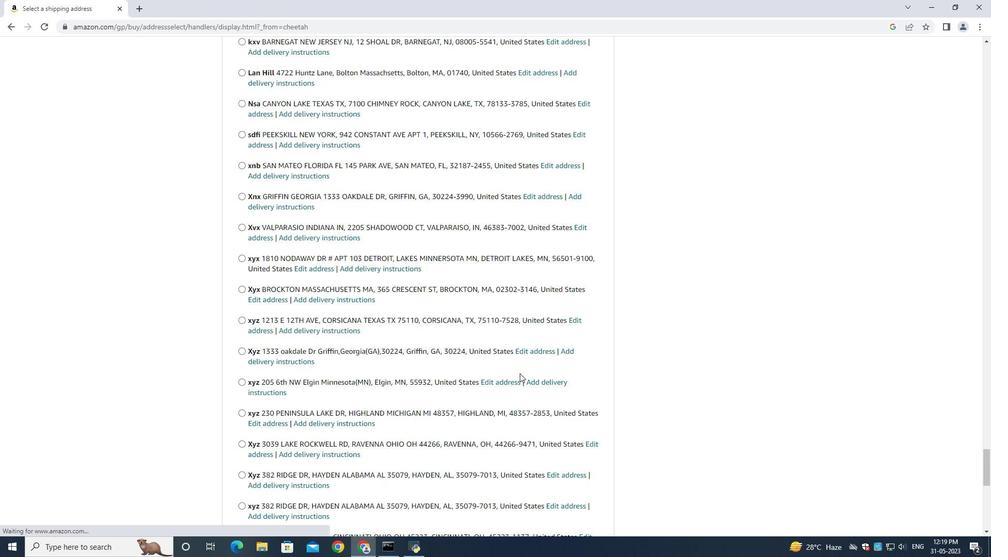 
Action: Mouse moved to (525, 375)
Screenshot: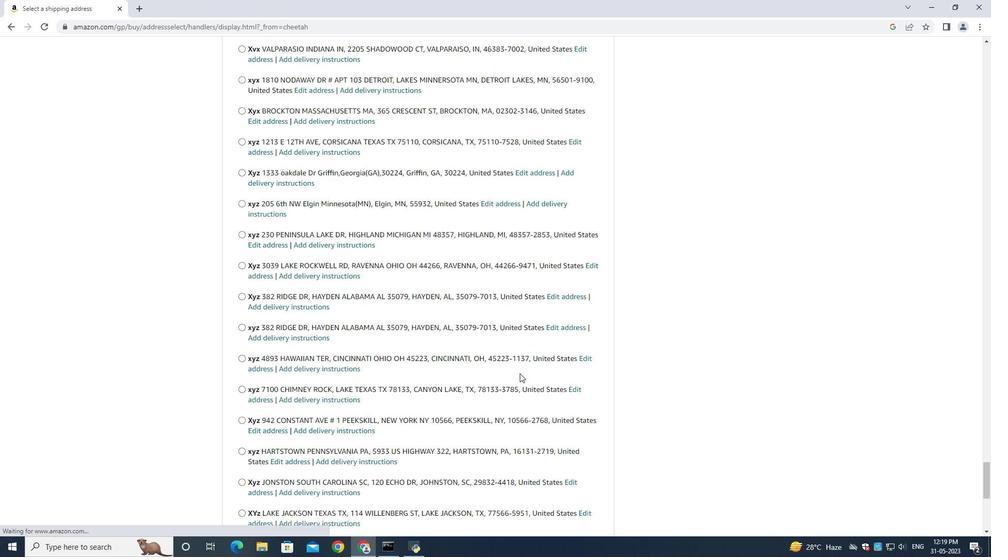 
Action: Mouse scrolled (525, 374) with delta (0, 0)
Screenshot: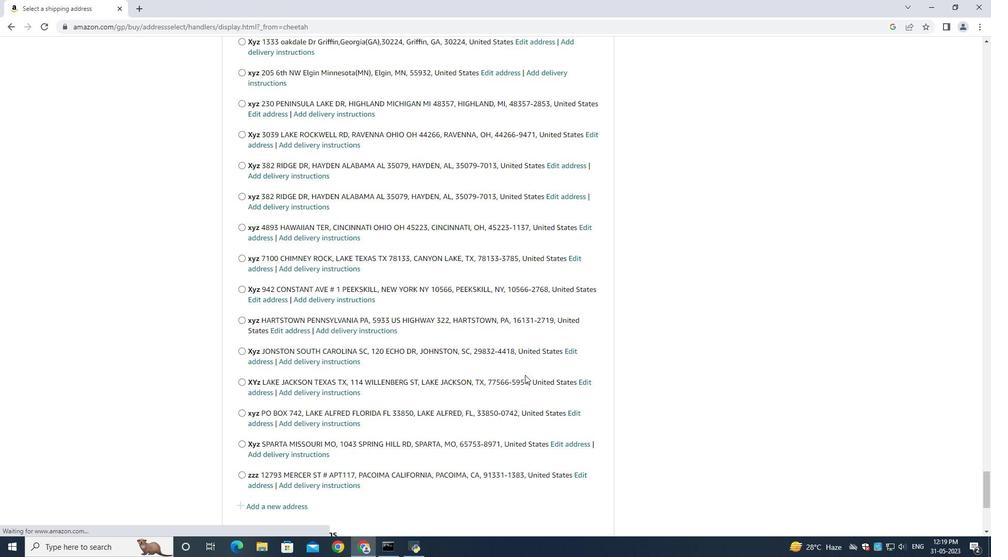 
Action: Mouse scrolled (525, 374) with delta (0, 0)
Screenshot: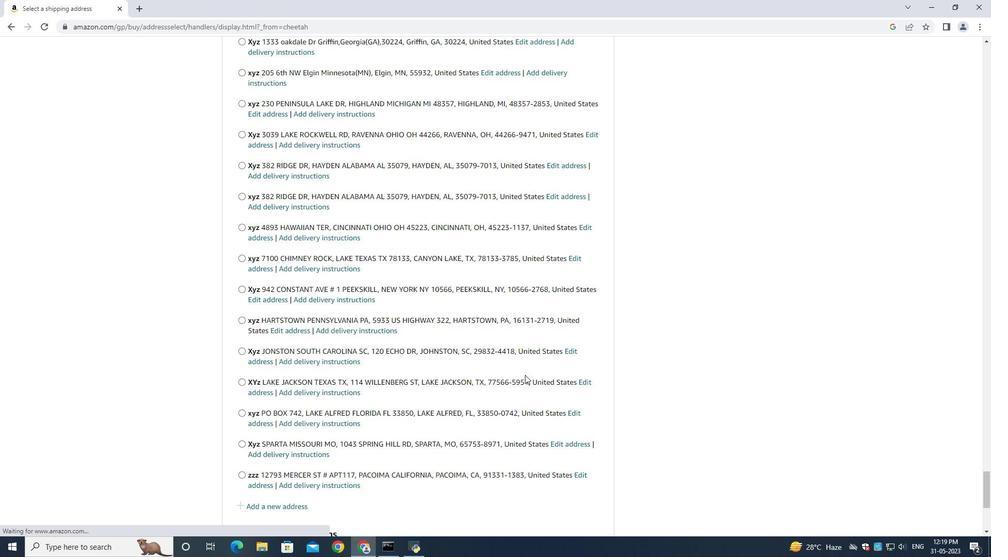 
Action: Mouse moved to (522, 377)
Screenshot: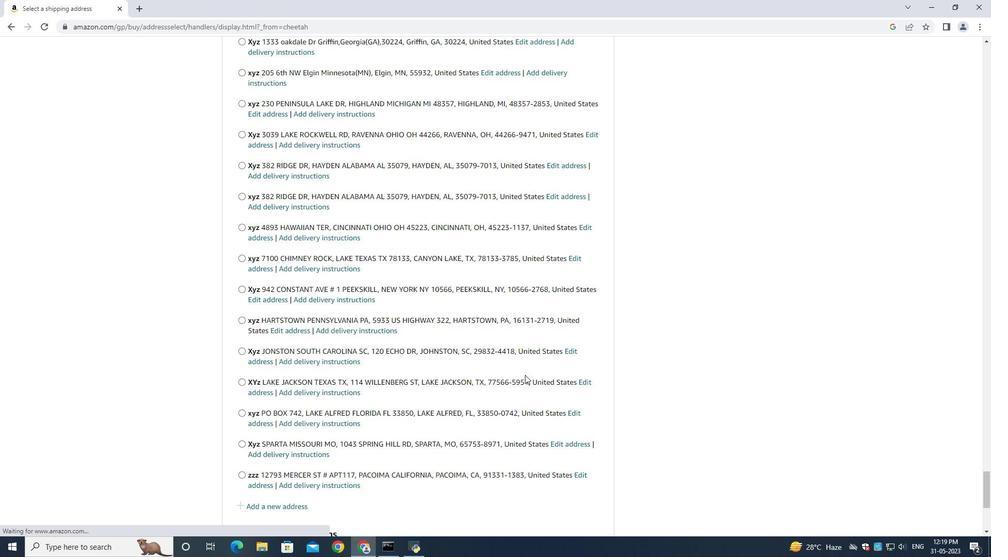 
Action: Mouse scrolled (522, 377) with delta (0, 0)
Screenshot: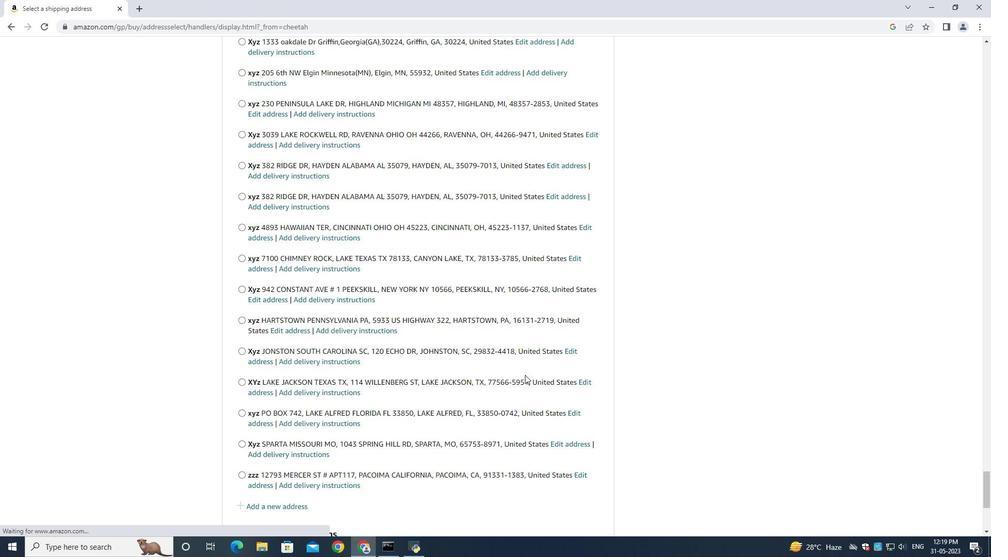 
Action: Mouse moved to (520, 377)
Screenshot: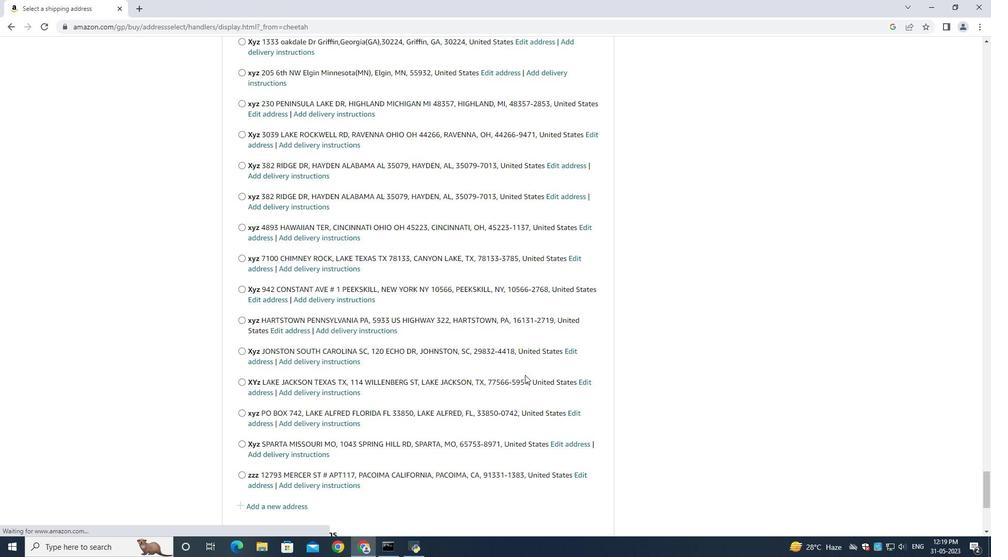 
Action: Mouse scrolled (521, 377) with delta (0, 0)
Screenshot: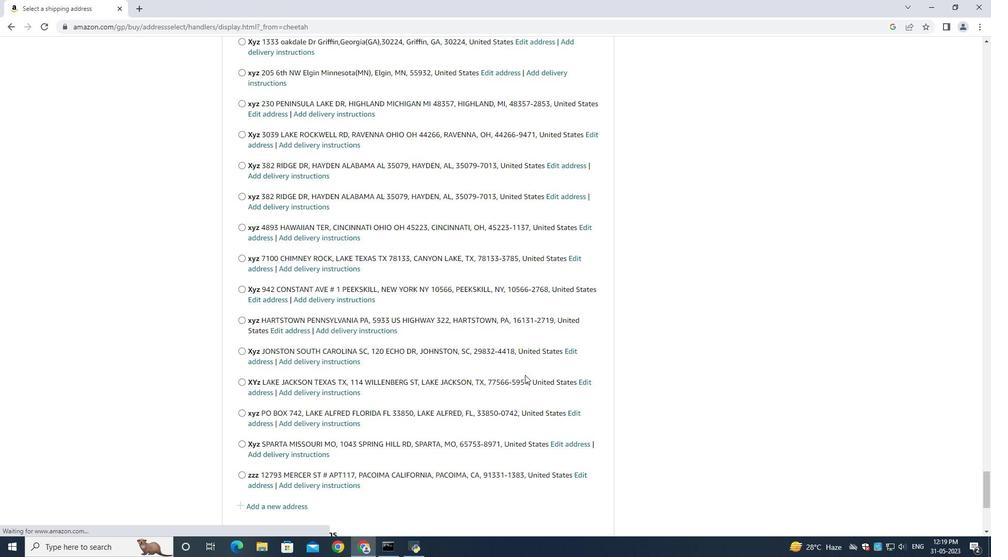 
Action: Mouse moved to (281, 295)
Screenshot: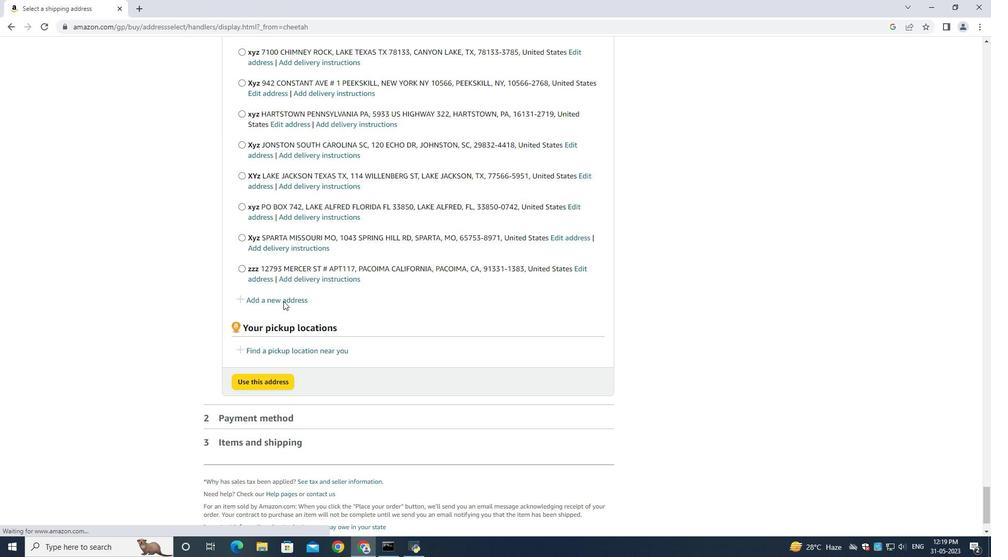 
Action: Mouse pressed left at (281, 295)
Screenshot: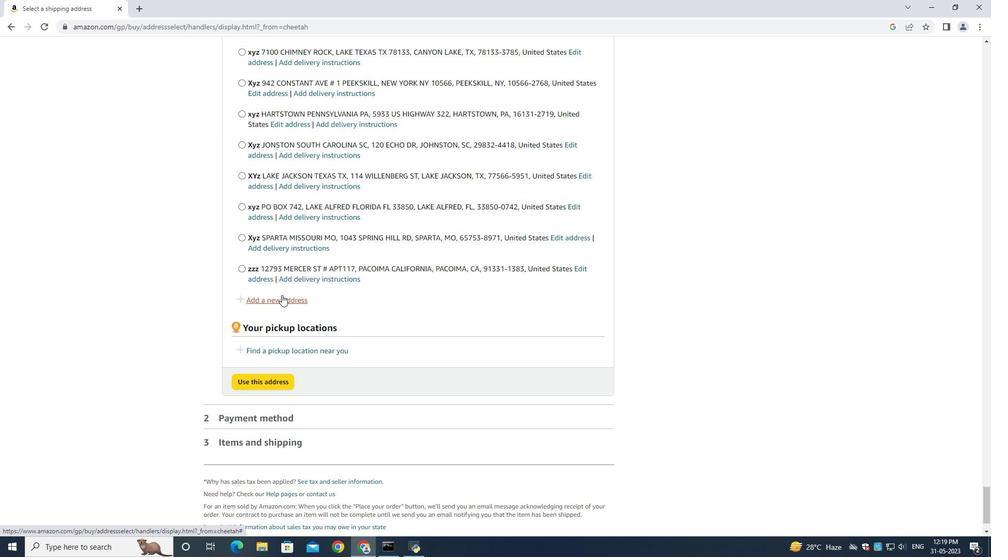 
Action: Mouse moved to (281, 297)
Screenshot: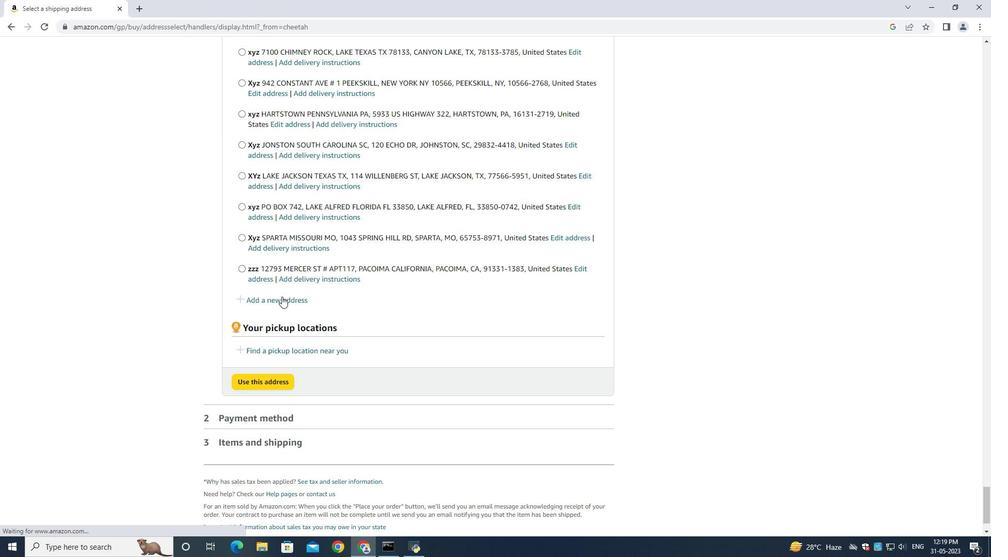 
Action: Mouse pressed left at (281, 297)
Screenshot: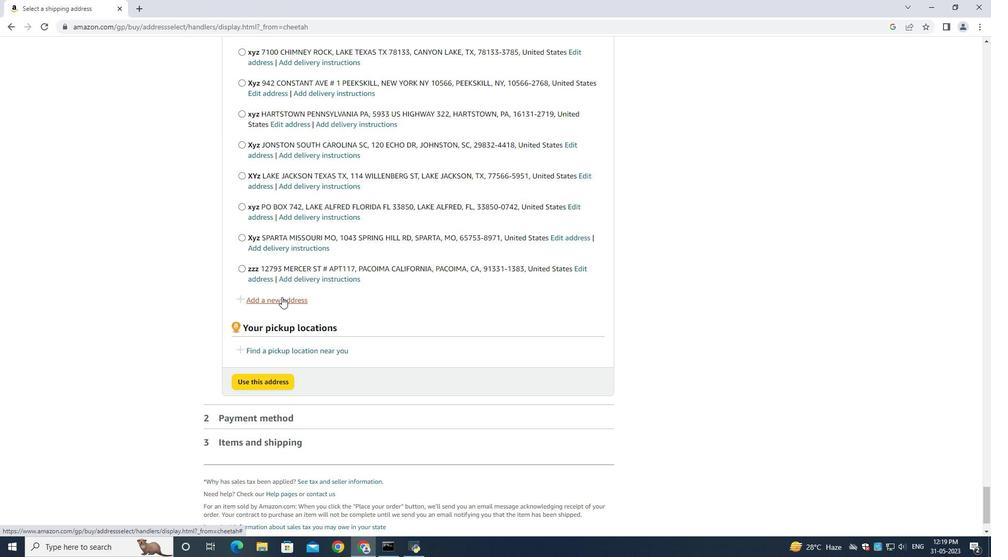 
Action: Mouse moved to (361, 247)
Screenshot: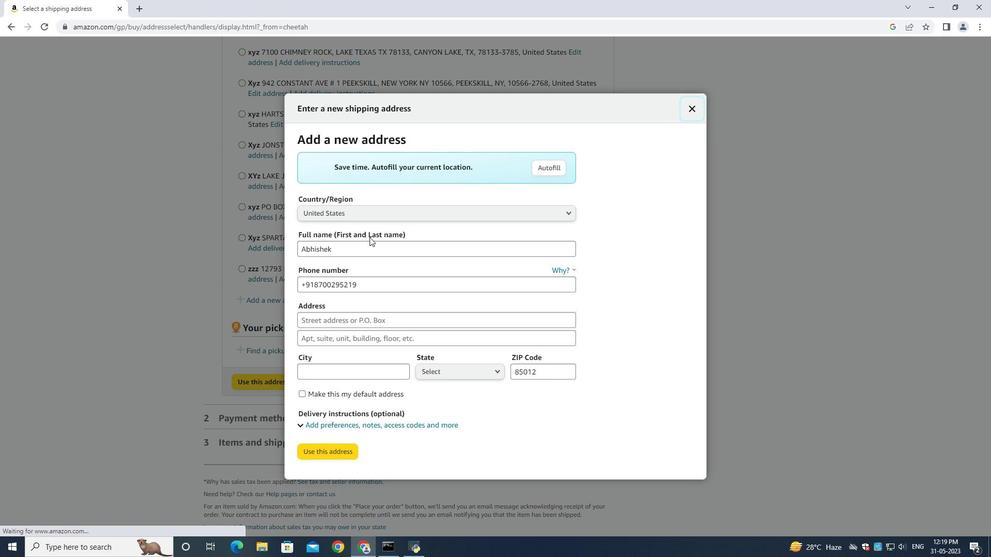 
Action: Mouse pressed left at (361, 247)
Screenshot: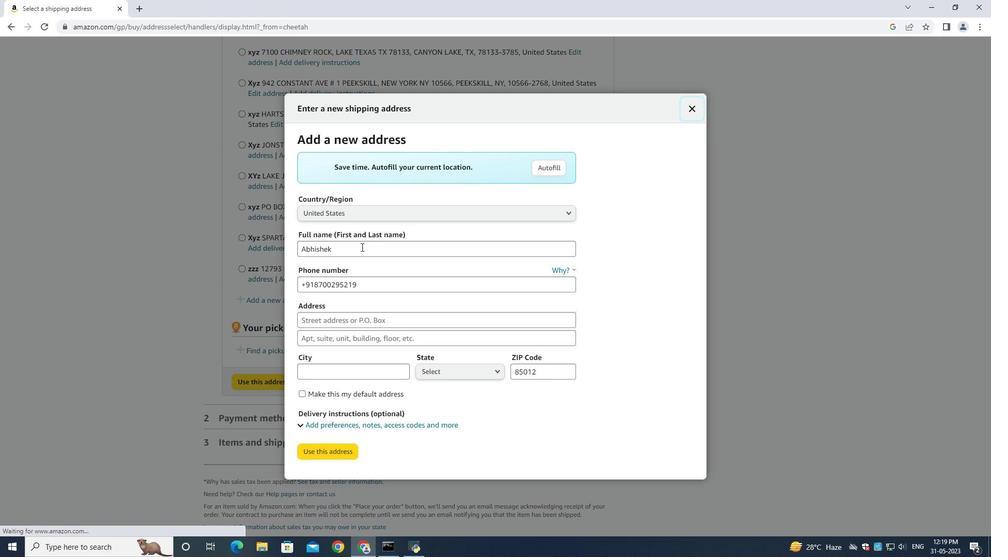 
Action: Key pressed ctrl+A<Key.backspace><Key.shift><Key.shift><Key.shift><Key.shift><Key.shift><Key.shift><Key.shift><Key.shift><Key.shift><Key.shift><Key.shift><Key.shift><Key.shift><Key.shift><Key.shift><Key.shift><Key.shift><Key.shift><Key.shift><Key.shift><Key.shift><Key.shift><Key.shift><Key.shift><Key.shift><Key.shift><Key.shift><Key.shift><Key.shift><Key.shift><Key.shift><Key.shift><Key.shift><Key.shift><Key.shift><Key.shift><Key.shift><Key.shift><Key.shift><Key.shift><Key.shift><Key.shift><Key.shift><Key.shift><Key.shift><Key.shift><Key.shift><Key.shift><Key.shift><Key.shift><Key.shift><Key.shift><Key.shift><Key.shift><Key.shift><Key.shift><Key.shift><Key.shift><Key.shift><Key.shift><Key.shift><Key.shift><Key.shift><Key.shift><Key.shift><Key.shift><Key.shift><Key.shift><Key.shift><Key.shift><Key.shift><Key.shift><Key.shift><Key.shift><Key.shift><Key.shift><Key.shift><Key.shift><Key.shift><Key.shift><Key.shift><Key.shift><Key.shift><Key.shift><Key.shift><Key.shift><Key.shift><Key.shift><Key.shift><Key.shift><Key.shift><Key.shift><Key.shift><Key.shift><Key.shift><Key.shift><Key.shift><Key.shift><Key.shift><Key.shift><Key.shift><Key.shift>Keith<Key.space><Key.shift>Hernandez<Key.tab><Key.tab><Key.backspace>4403901431
Screenshot: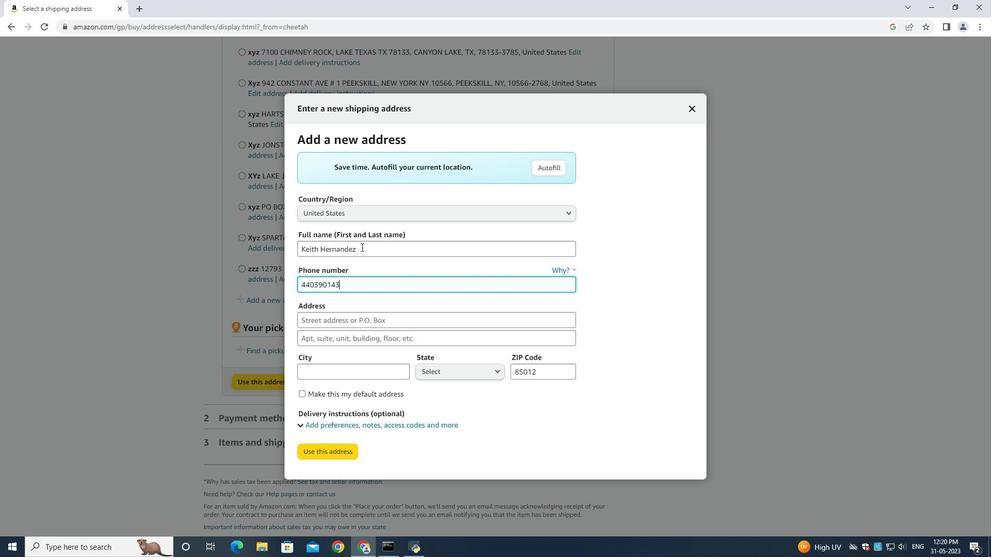 
Action: Mouse moved to (336, 321)
Screenshot: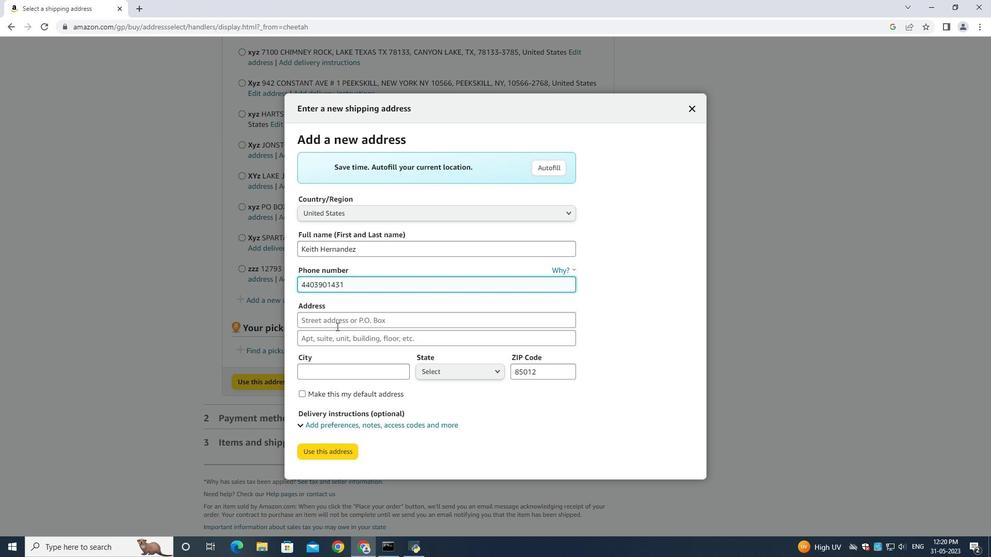 
Action: Mouse pressed left at (336, 321)
Screenshot: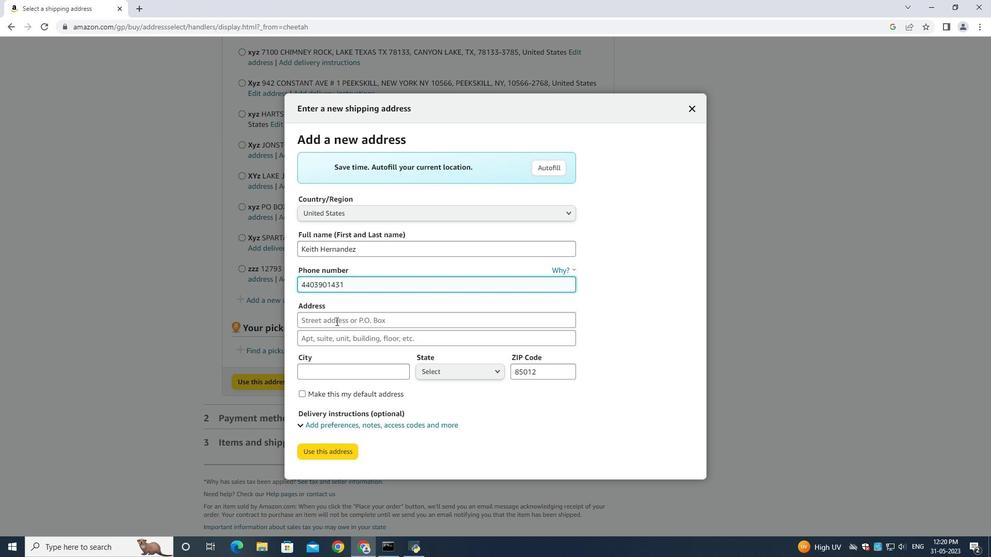 
Action: Mouse moved to (337, 322)
Screenshot: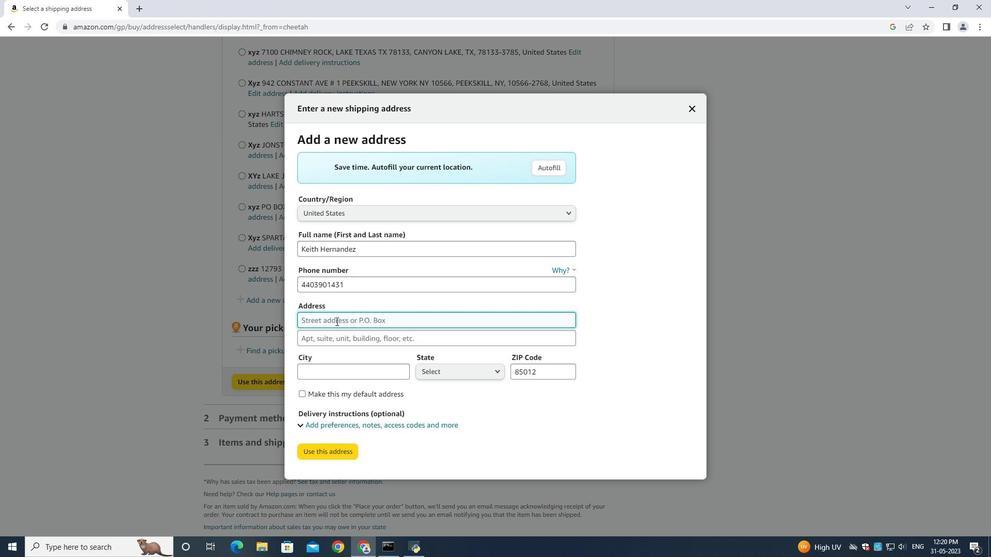 
Action: Key pressed 1486<Key.space><Key.shift>Viney<Key.backspace>yard<Key.space><Key.shift>Drive<Key.tab><Key.shift>Independence<Key.space><Key.shift><Key.shift><Key.shift><Key.shift><Key.shift><Key.shift><Key.shift><Key.shift><Key.shift><Key.shift><Key.shift><Key.shift><Key.shift><Key.shift><Key.shift><Key.shift><Key.shift><Key.shift><Key.shift><Key.shift><Key.shift><Key.shift><Key.shift><Key.shift><Key.shift><Key.shift><Key.shift><Key.shift><Key.shift><Key.shift><Key.shift><Key.shift><Key.shift><Key.shift><Key.shift><Key.shift><Key.shift><Key.shift><Key.shift><Key.shift><Key.shift><Key.shift><Key.shift><Key.shift><Key.shift><Key.shift><Key.shift><Key.shift><Key.shift><Key.shift><Key.shift><Key.shift><Key.shift><Key.shift><Key.shift><Key.shift><Key.shift><Key.shift><Key.shift><Key.shift><Key.shift><Key.shift><Key.shift><Key.shift><Key.shift><Key.shift><Key.shift><Key.shift><Key.shift><Key.shift><Key.shift><Key.shift><Key.shift><Key.shift><Key.shift><Key.shift><Key.shift><Key.shift><Key.shift><Key.shift><Key.shift><Key.shift><Key.shift><Key.shift><Key.shift><Key.shift><Key.shift><Key.shift><Key.shift><Key.shift><Key.shift><Key.shift><Key.shift><Key.shift><Key.shift><Key.shift><Key.shift><Key.shift><Key.shift><Key.shift><Key.shift><Key.shift><Key.shift><Key.shift><Key.shift><Key.shift><Key.shift><Key.shift><Key.shift><Key.shift><Key.shift><Key.shift><Key.shift><Key.shift><Key.shift><Key.shift><Key.shift><Key.shift><Key.shift><Key.shift><Key.shift><Key.shift><Key.shift><Key.shift><Key.shift><Key.shift><Key.shift><Key.shift><Key.shift><Key.shift><Key.shift><Key.shift><Key.shift><Key.shift><Key.shift><Key.shift><Key.shift><Key.shift><Key.shift><Key.shift><Key.shift><Key.shift><Key.shift><Key.shift><Key.shift><Key.shift><Key.shift><Key.shift><Key.shift><Key.shift><Key.shift><Key.shift><Key.shift><Key.shift><Key.shift><Key.shift><Key.shift><Key.shift><Key.shift><Key.shift><Key.shift><Key.shift><Key.shift><Key.shift>Ohio<Key.space><Key.tab><Key.shift>Independence<Key.space><Key.tab><Key.shift>Ohio<Key.space>o<Key.enter><Key.tab><Key.backspace>44131
Screenshot: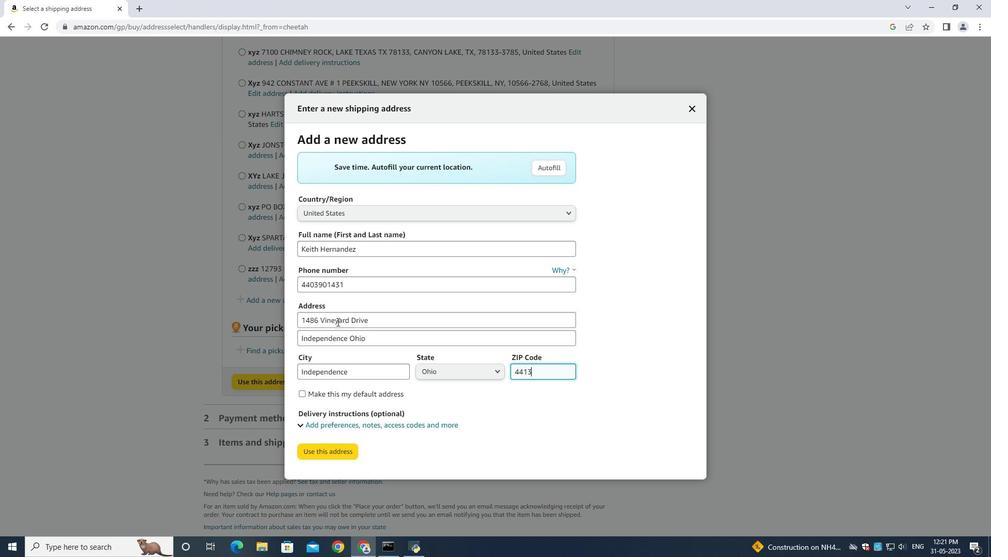 
Action: Mouse moved to (317, 454)
Screenshot: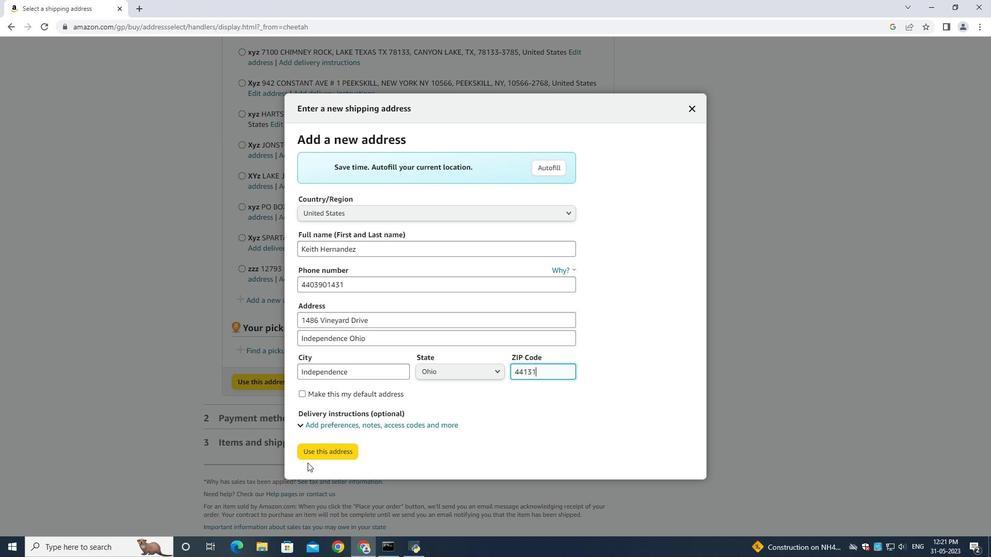 
Action: Mouse pressed left at (317, 454)
Screenshot: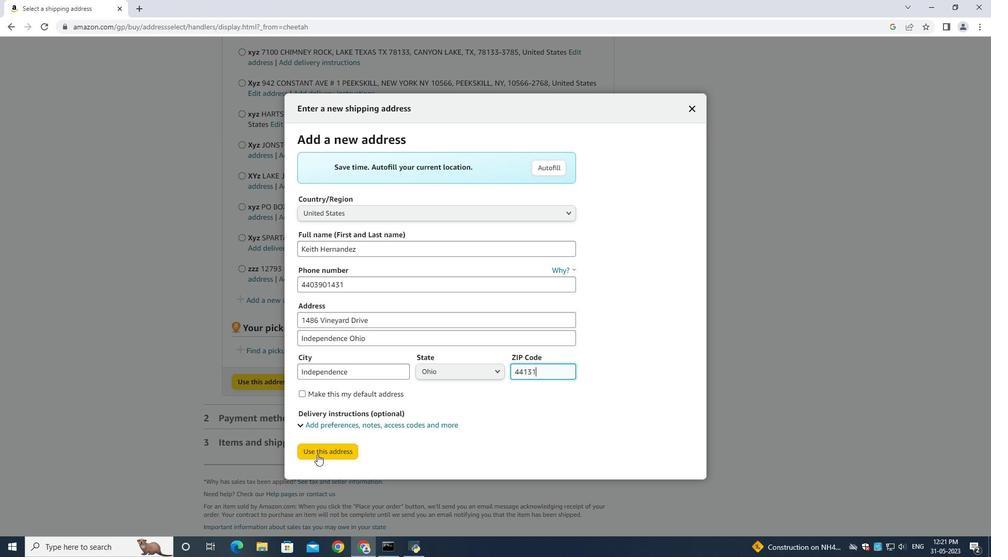 
Action: Mouse moved to (314, 196)
Screenshot: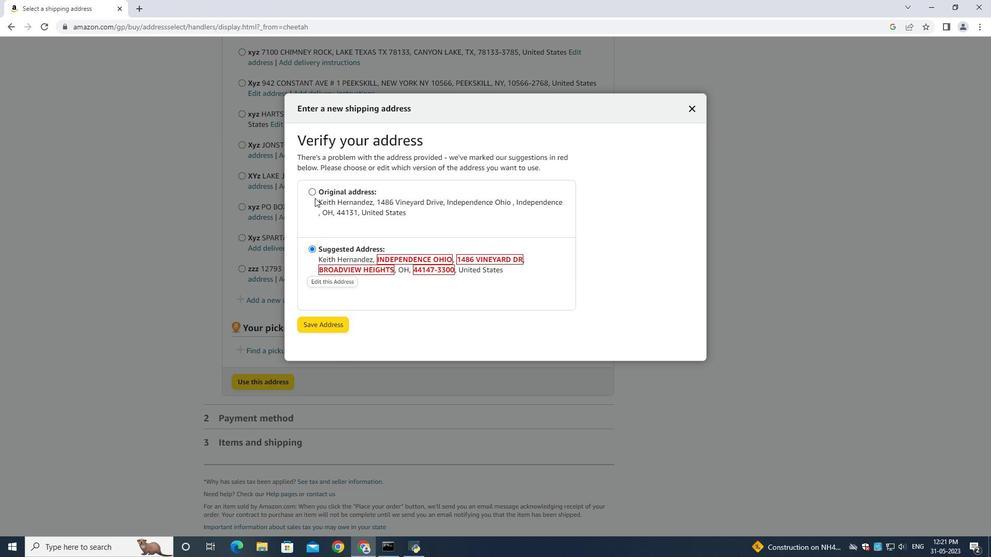
Action: Mouse pressed left at (314, 196)
Screenshot: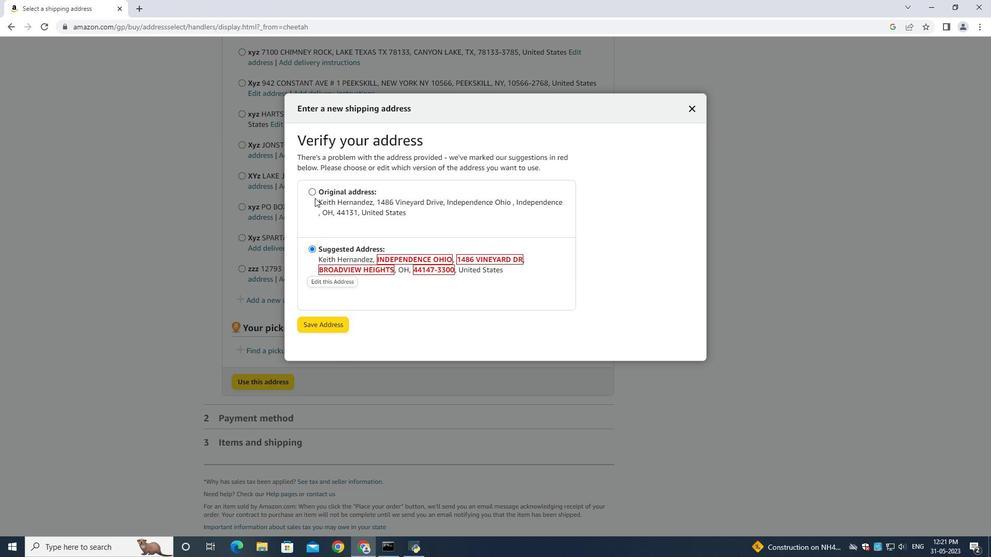 
Action: Mouse moved to (311, 321)
Screenshot: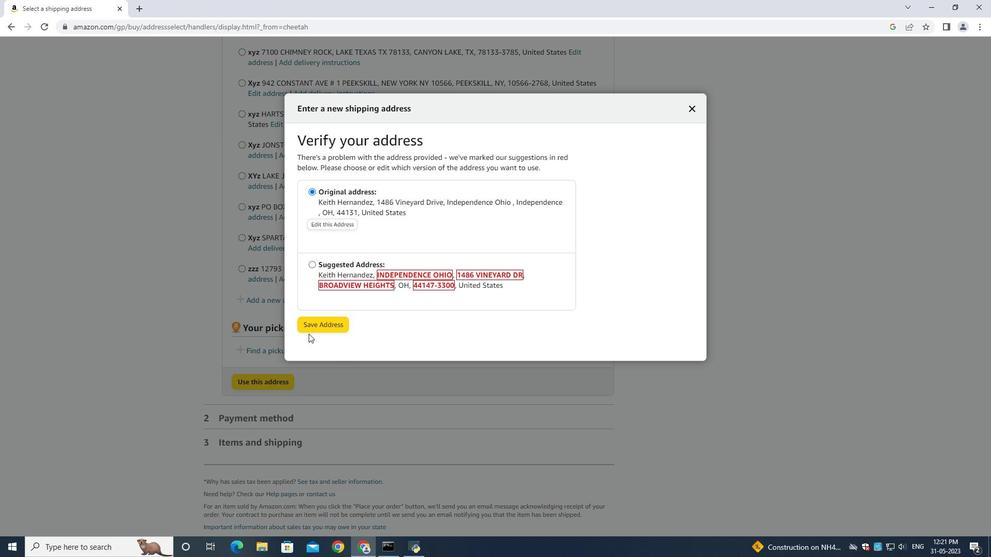 
Action: Mouse pressed left at (311, 321)
Screenshot: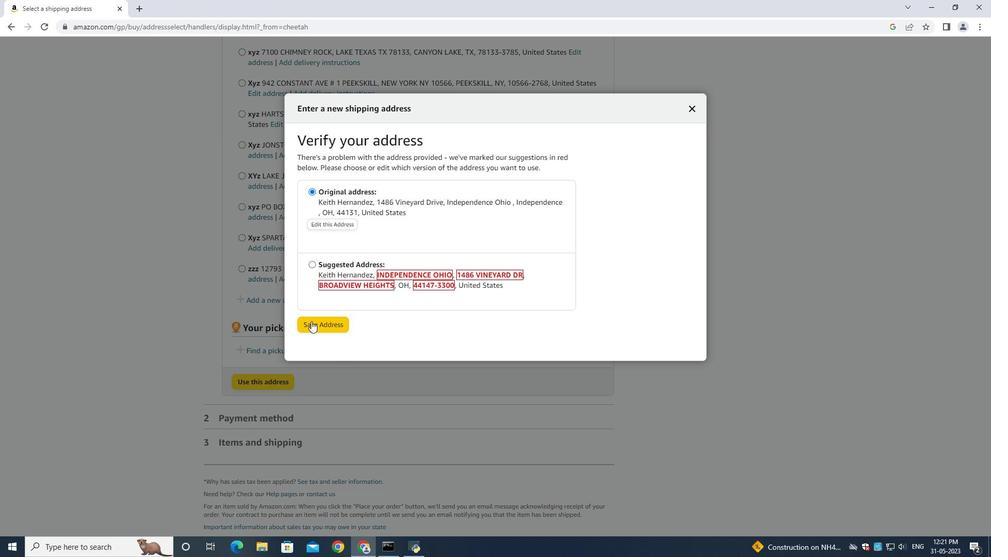 
Action: Mouse moved to (332, 342)
Screenshot: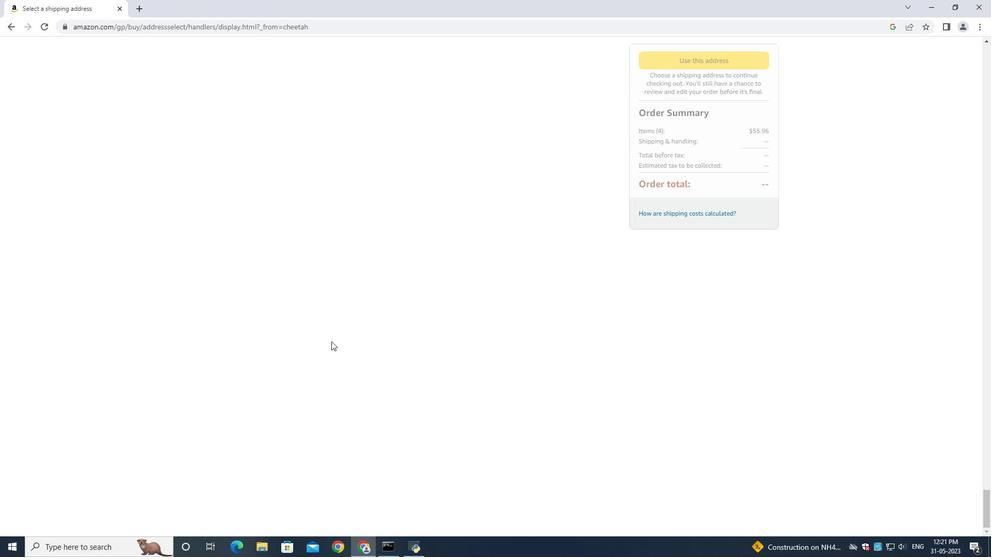 
